 Task: Search one way flight ticket for 4 adults, 2 children, 2 infants in seat and 1 infant on lap in economy from Bakersfield: Meadows Field to Raleigh: Raleigh-durham International Airport on 8-5-2023. Choice of flights is Spirit. Number of bags: 10 checked bags. Price is upto 30000. Outbound departure time preference is 9:00.
Action: Mouse moved to (311, 121)
Screenshot: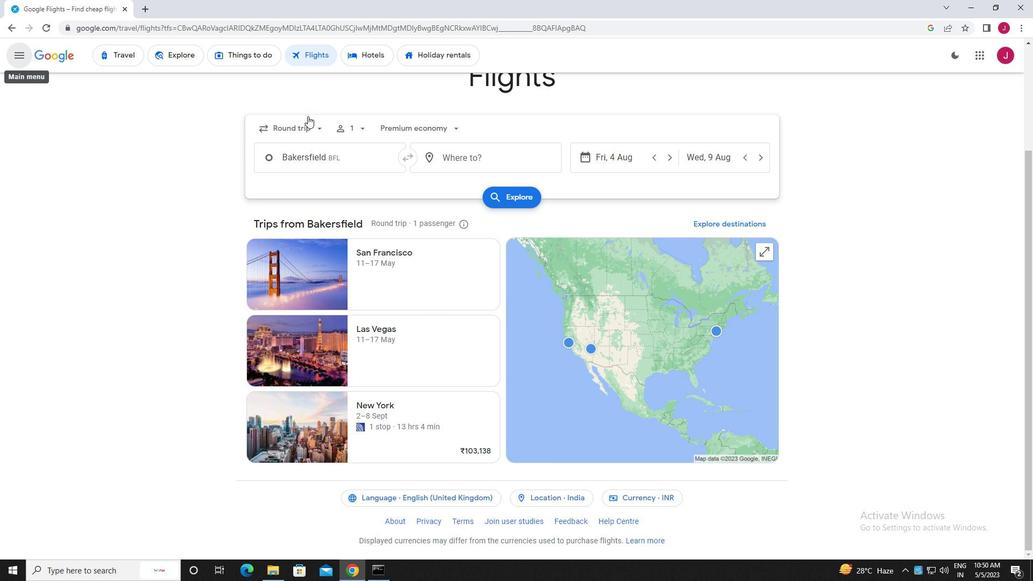 
Action: Mouse pressed left at (311, 121)
Screenshot: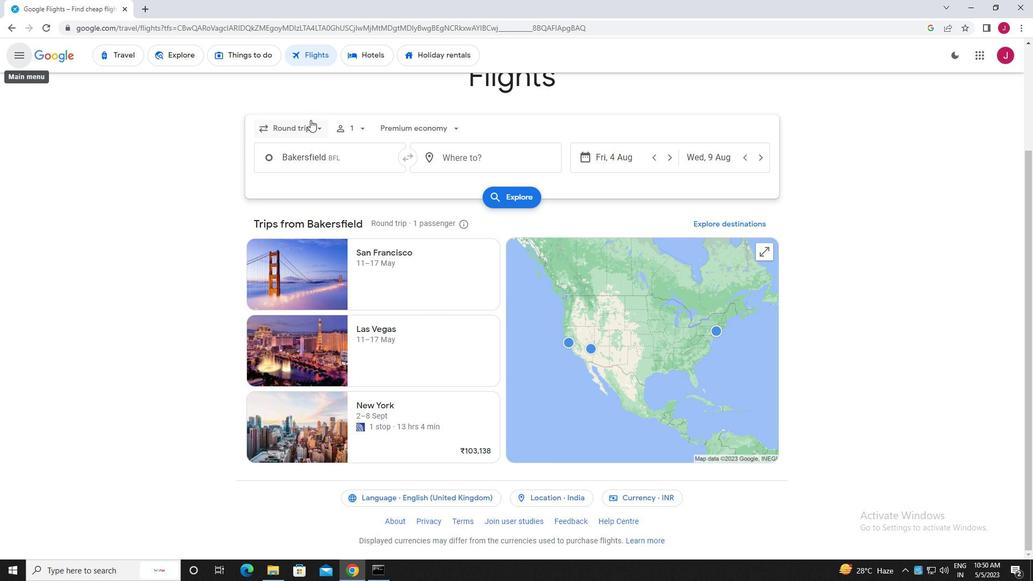 
Action: Mouse moved to (313, 178)
Screenshot: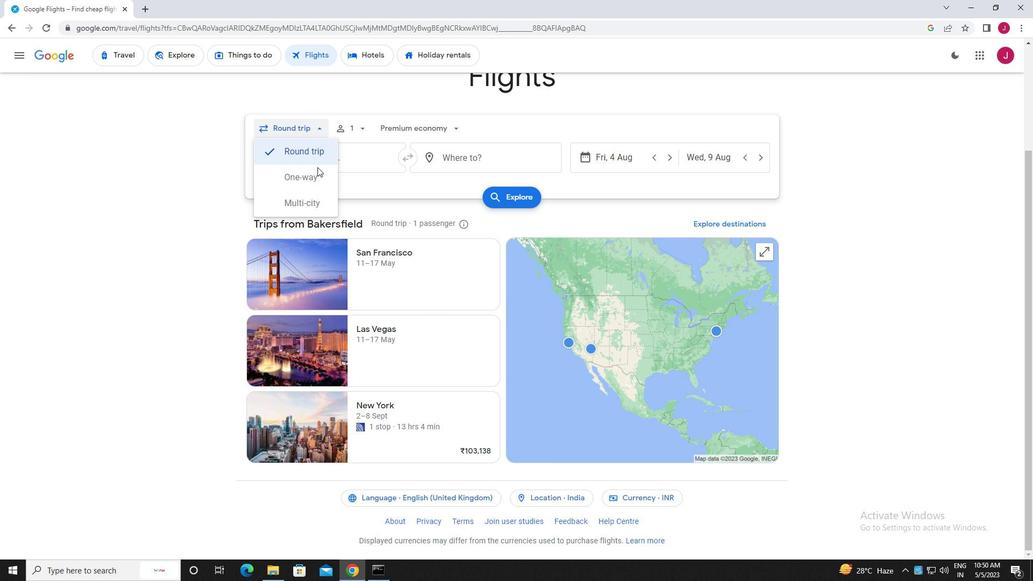 
Action: Mouse pressed left at (313, 178)
Screenshot: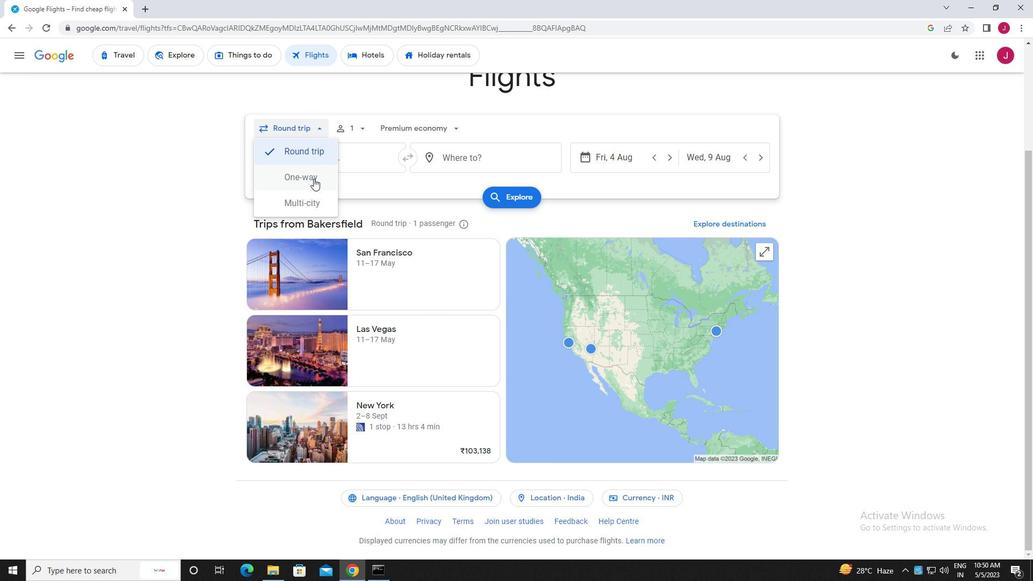 
Action: Mouse moved to (357, 126)
Screenshot: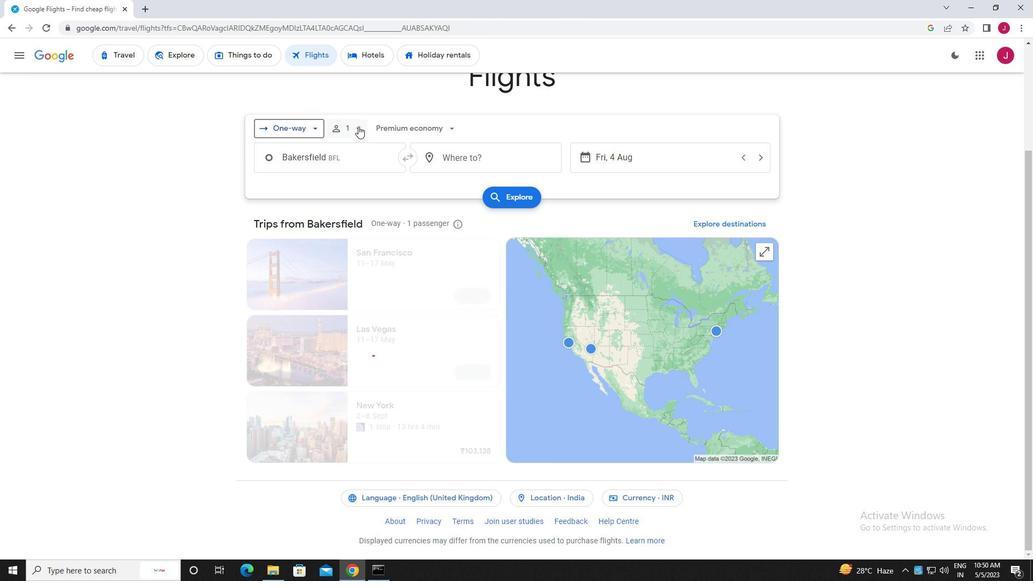 
Action: Mouse pressed left at (357, 126)
Screenshot: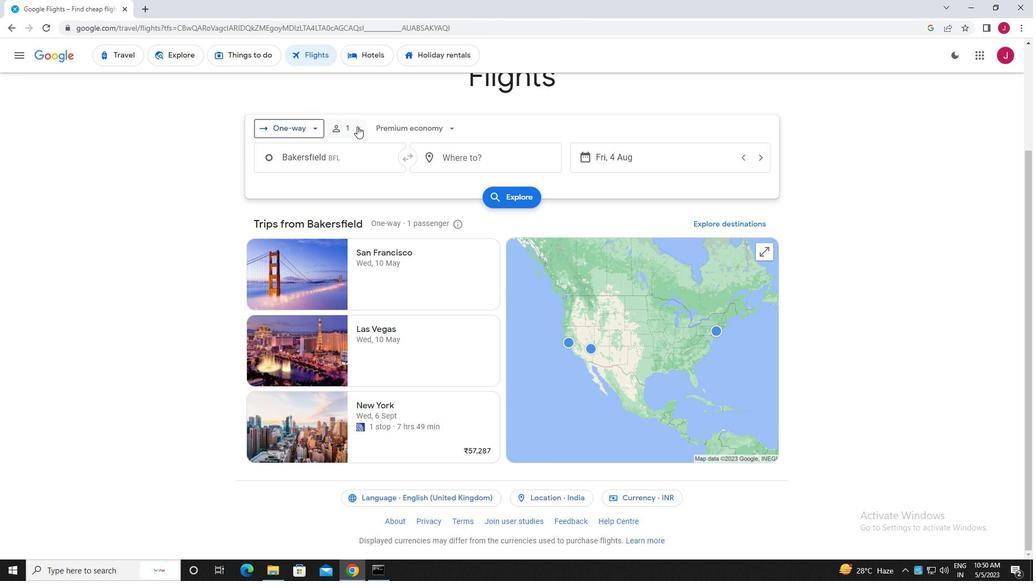 
Action: Mouse moved to (441, 155)
Screenshot: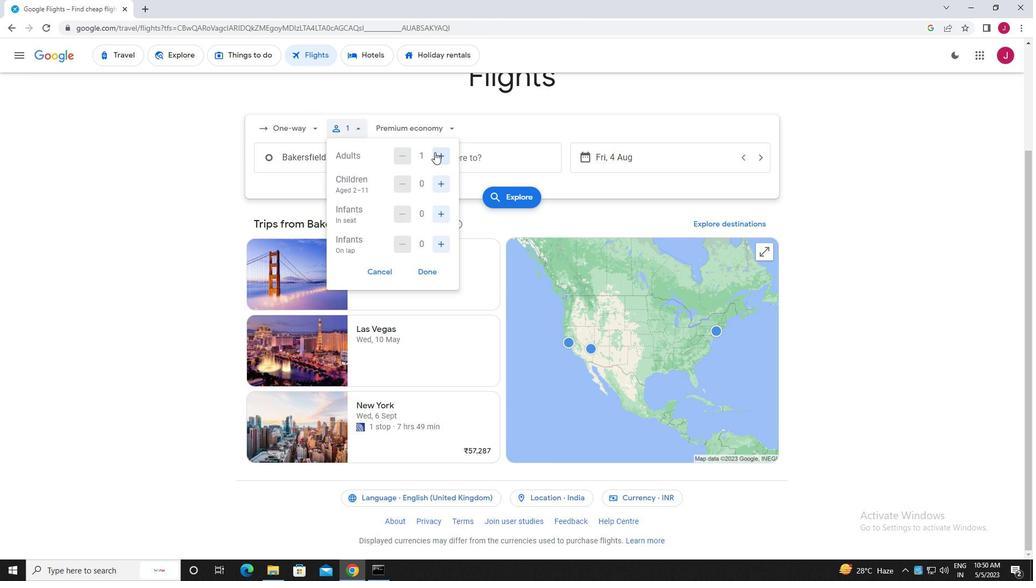 
Action: Mouse pressed left at (441, 155)
Screenshot: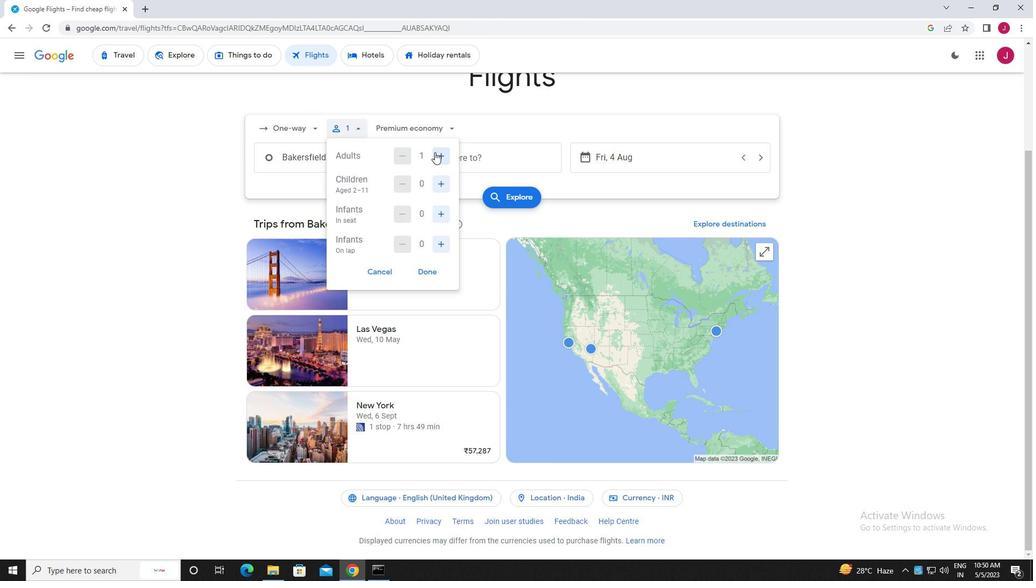 
Action: Mouse pressed left at (441, 155)
Screenshot: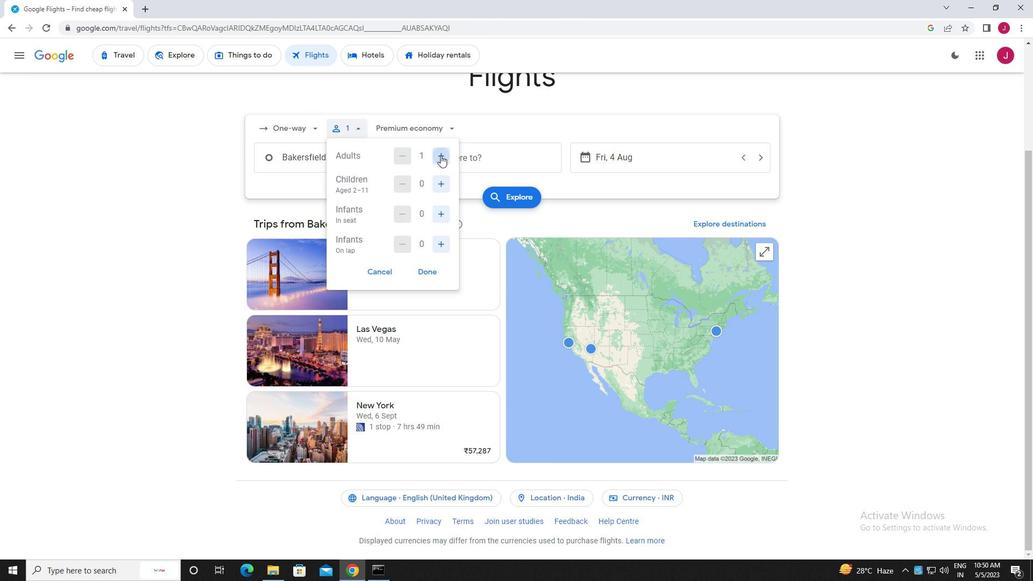 
Action: Mouse pressed left at (441, 155)
Screenshot: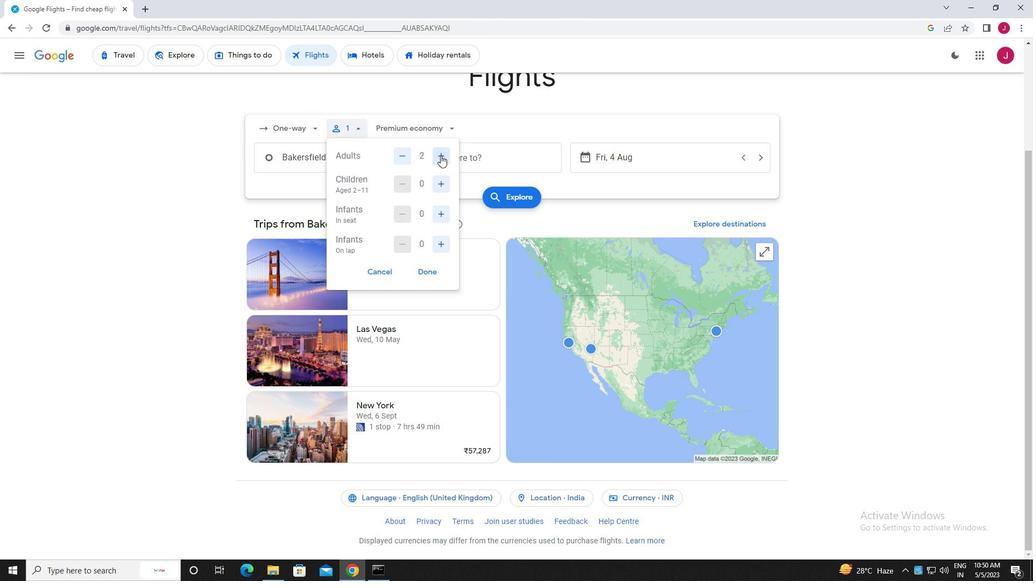 
Action: Mouse moved to (443, 215)
Screenshot: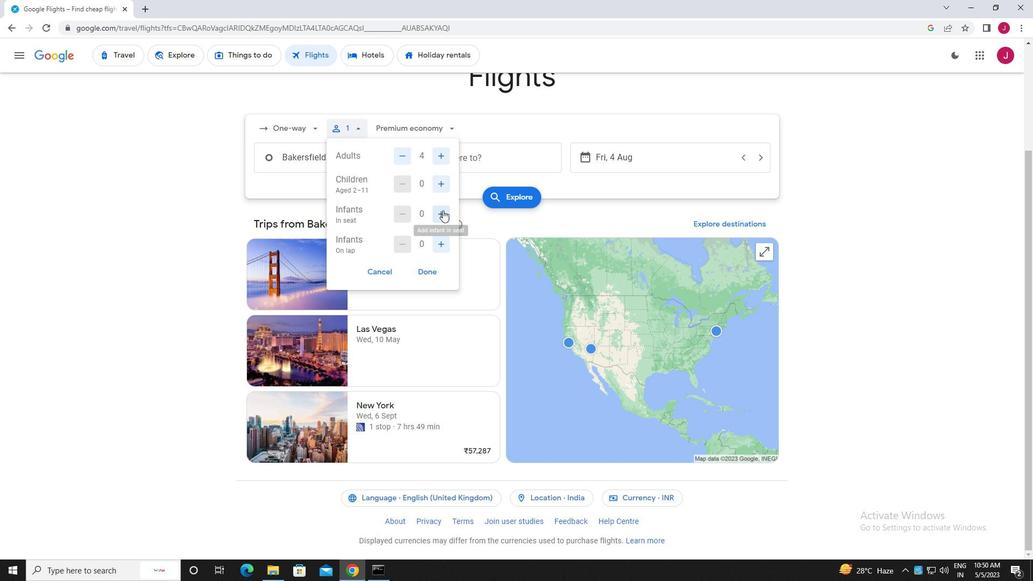 
Action: Mouse pressed left at (443, 215)
Screenshot: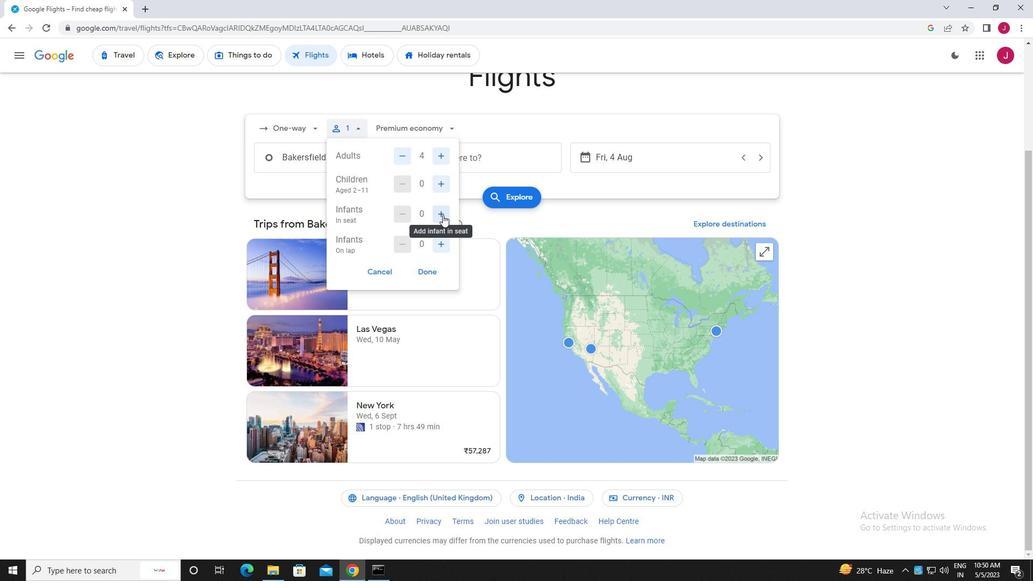
Action: Mouse moved to (442, 215)
Screenshot: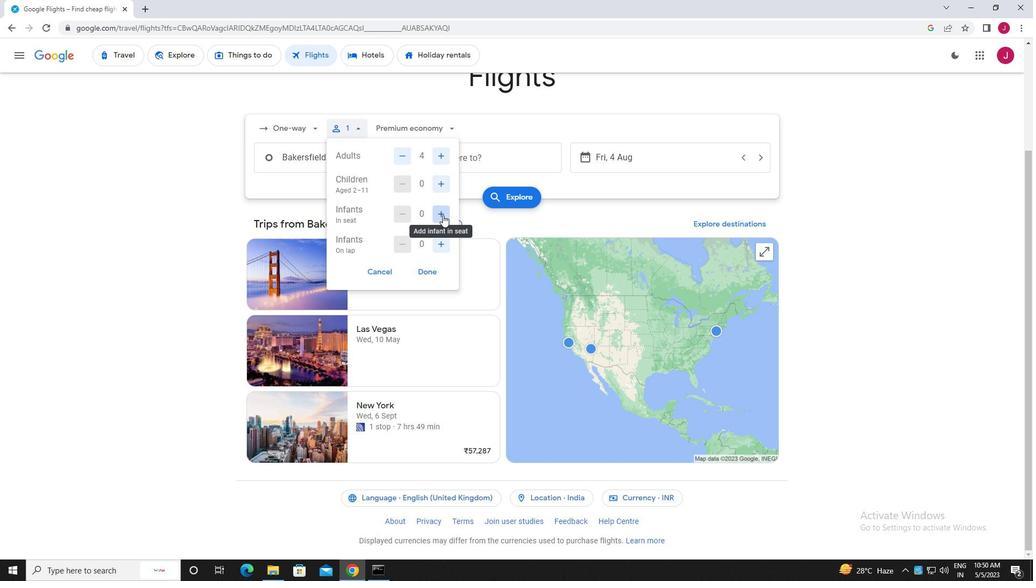 
Action: Mouse pressed left at (442, 215)
Screenshot: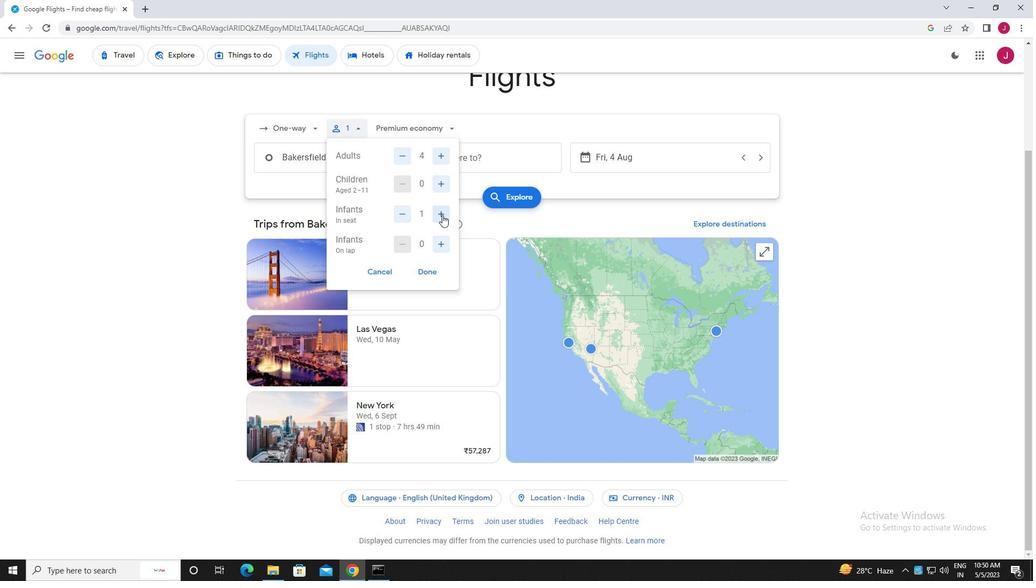 
Action: Mouse moved to (444, 183)
Screenshot: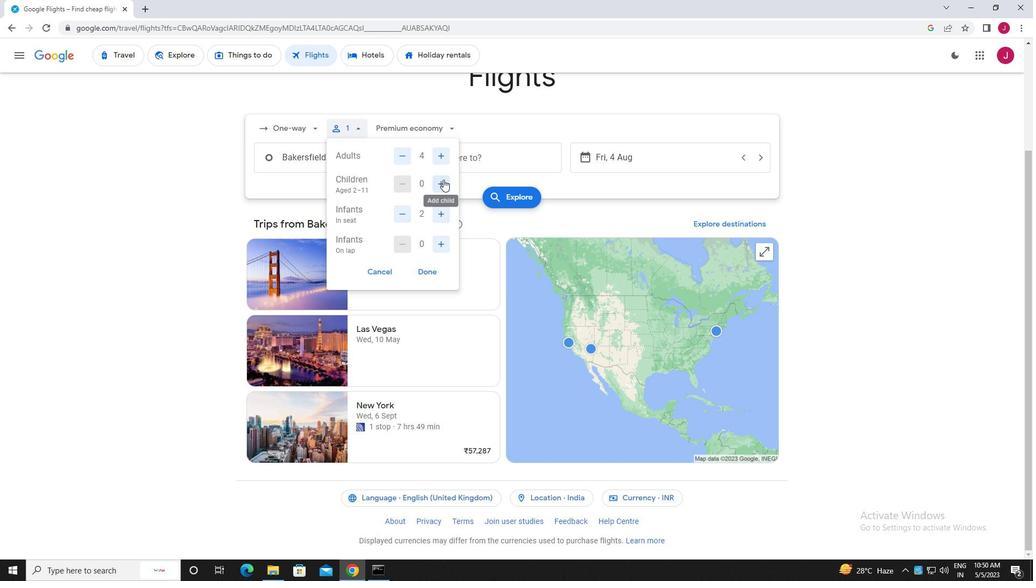 
Action: Mouse pressed left at (444, 183)
Screenshot: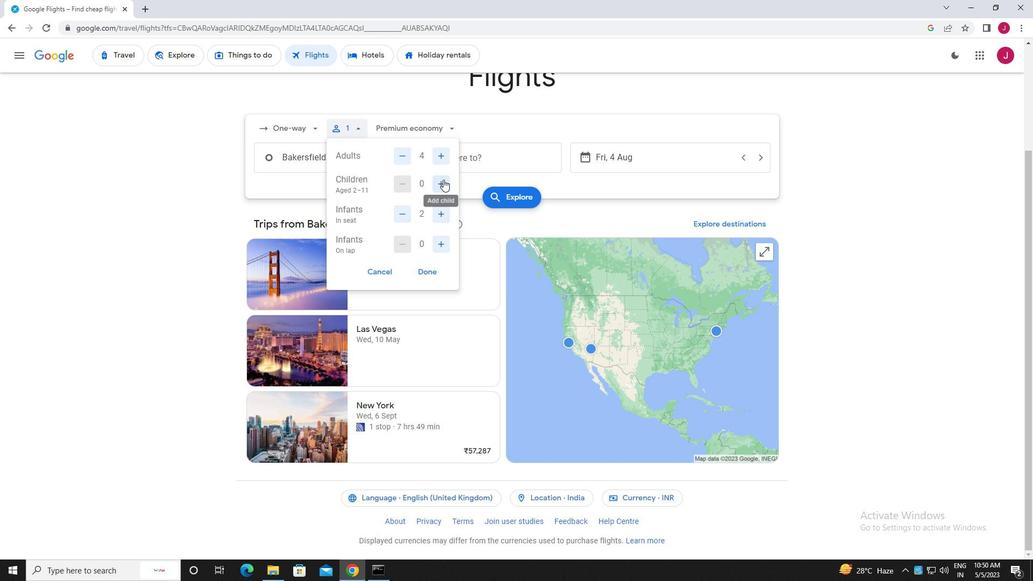 
Action: Mouse pressed left at (444, 183)
Screenshot: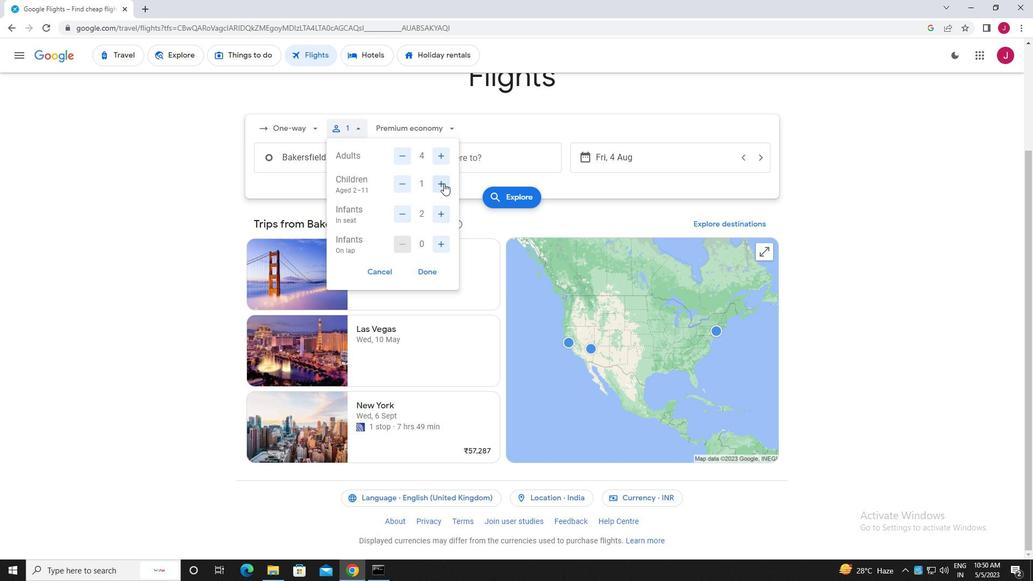 
Action: Mouse moved to (439, 247)
Screenshot: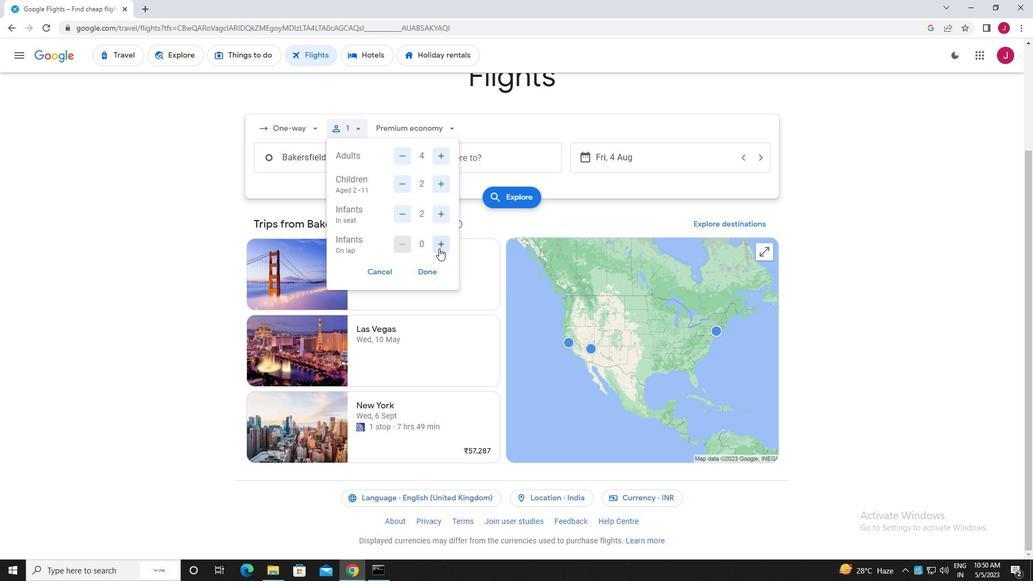 
Action: Mouse pressed left at (439, 247)
Screenshot: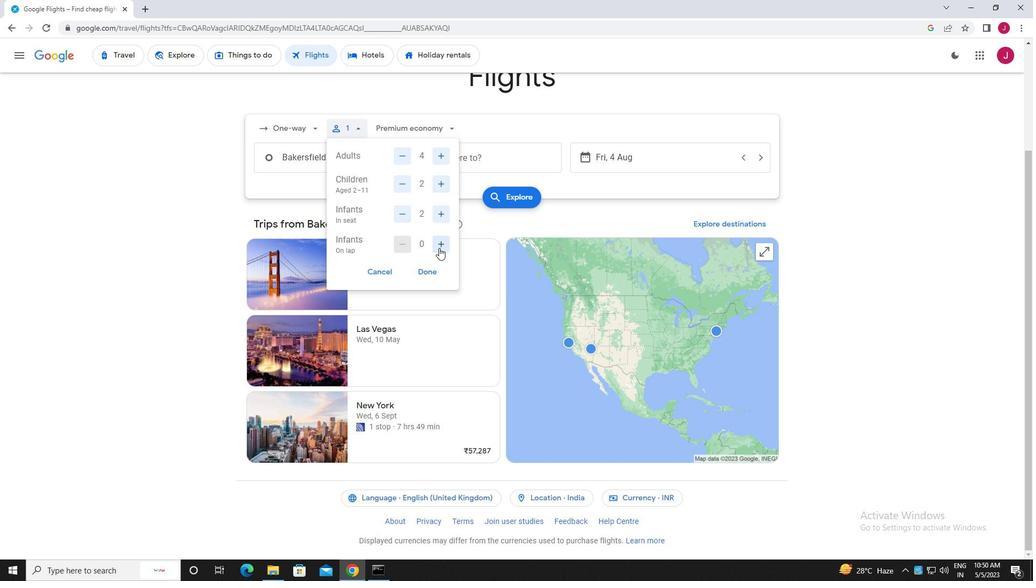 
Action: Mouse moved to (431, 274)
Screenshot: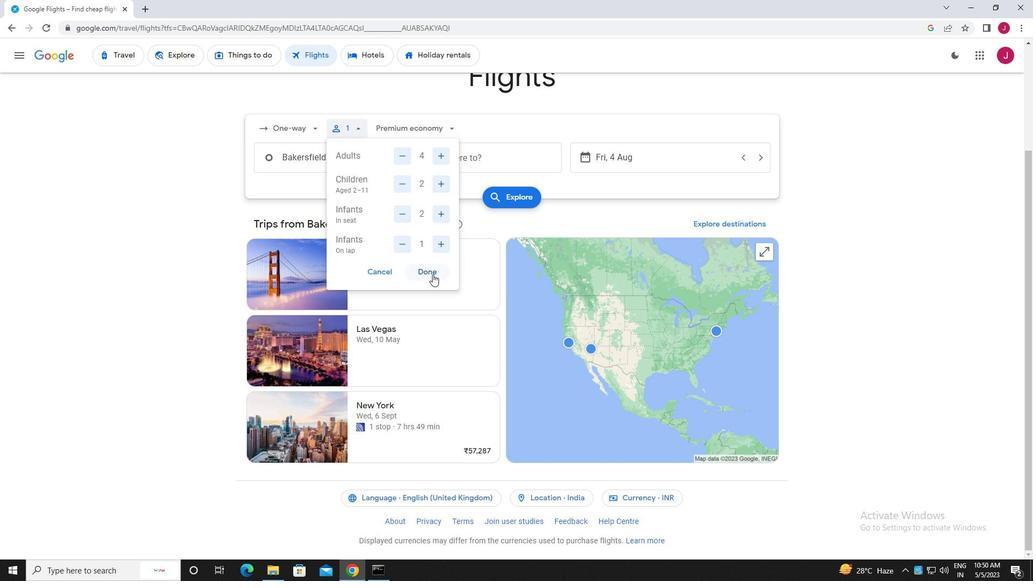
Action: Mouse pressed left at (431, 274)
Screenshot: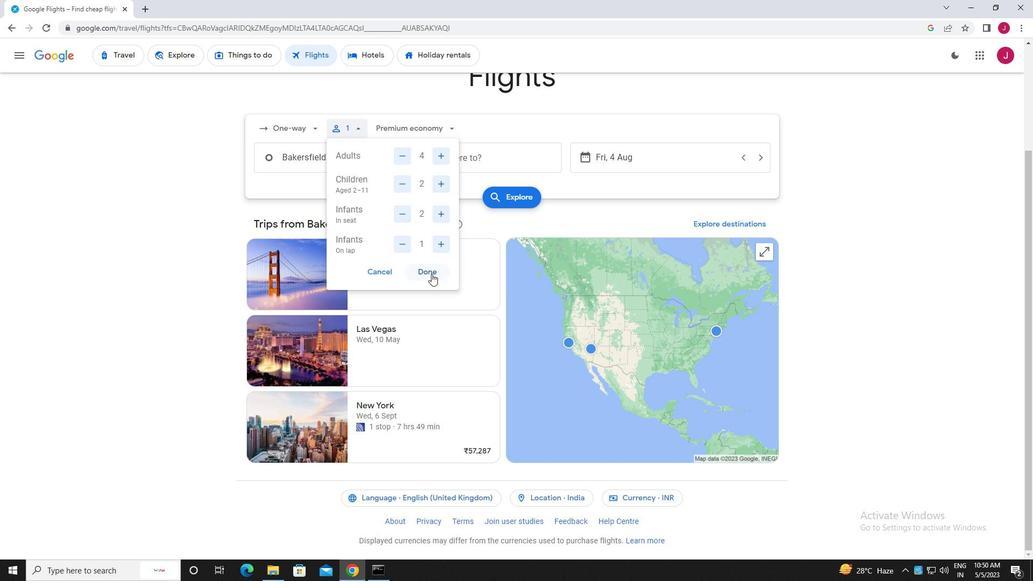 
Action: Mouse moved to (410, 130)
Screenshot: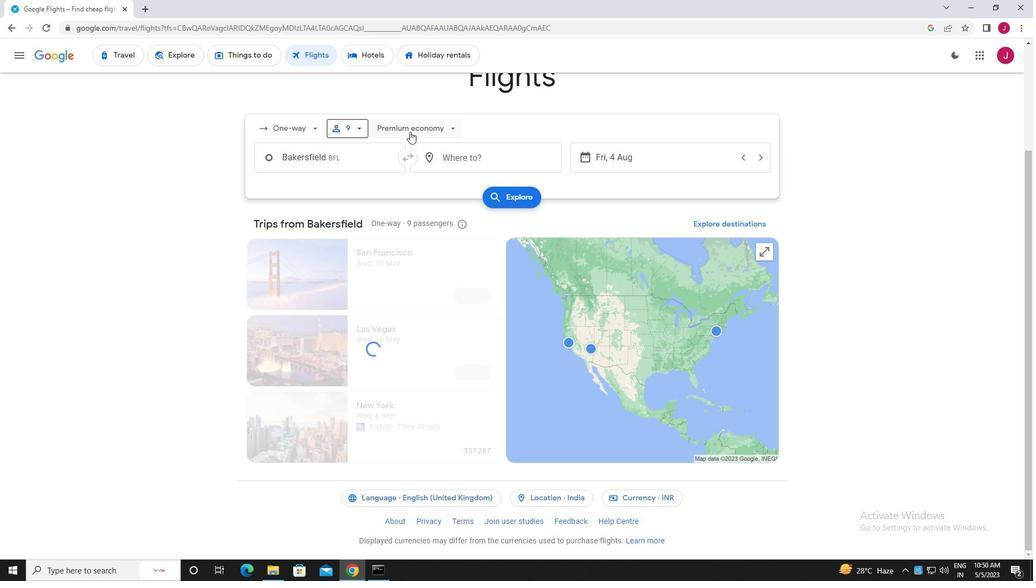 
Action: Mouse pressed left at (410, 130)
Screenshot: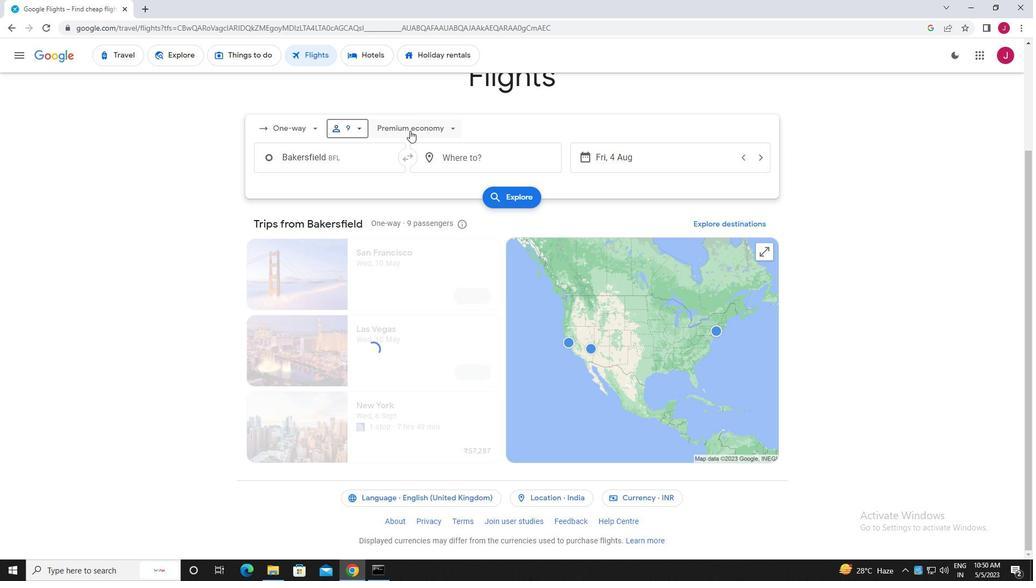 
Action: Mouse moved to (442, 156)
Screenshot: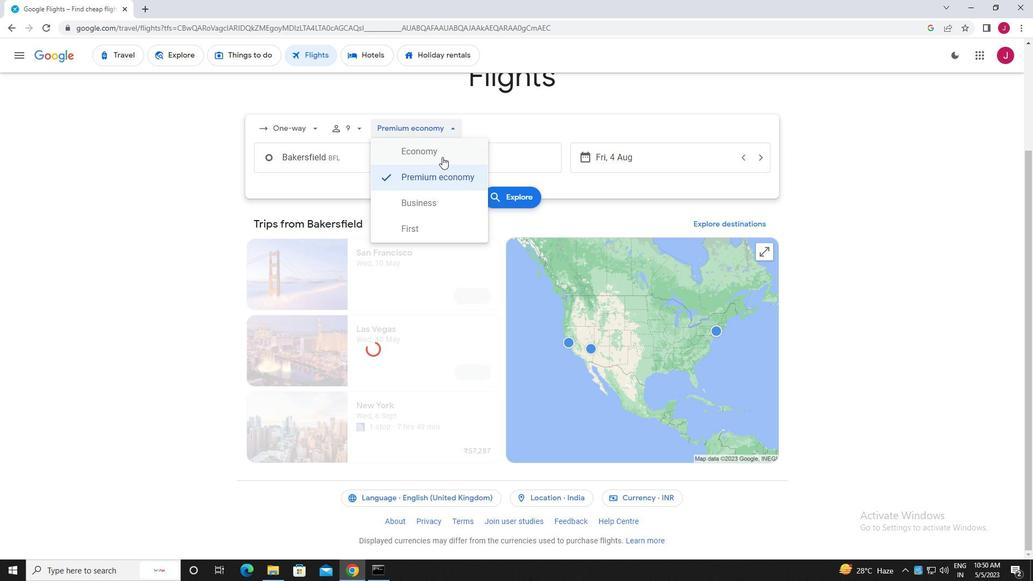 
Action: Mouse pressed left at (442, 156)
Screenshot: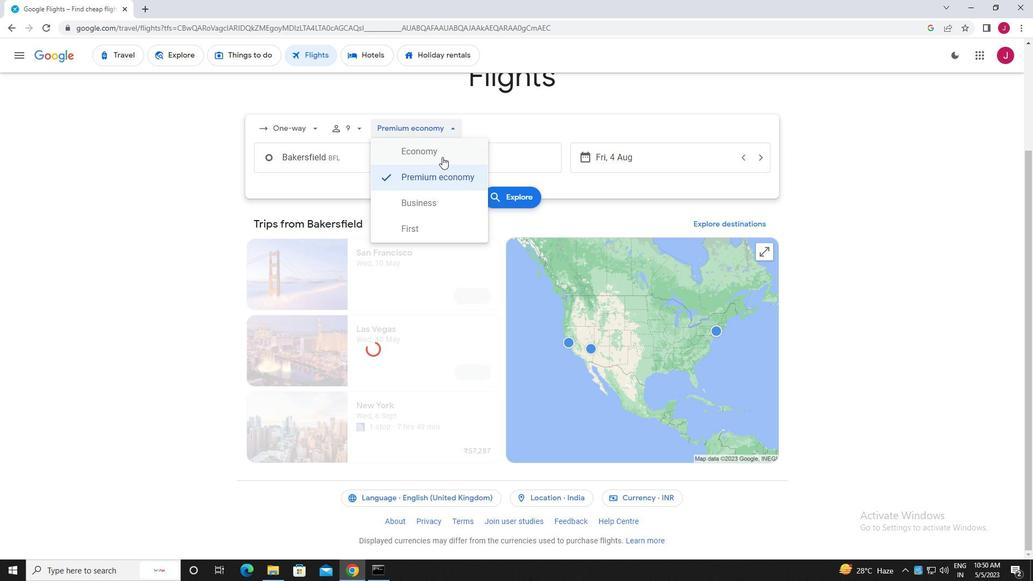 
Action: Mouse moved to (355, 161)
Screenshot: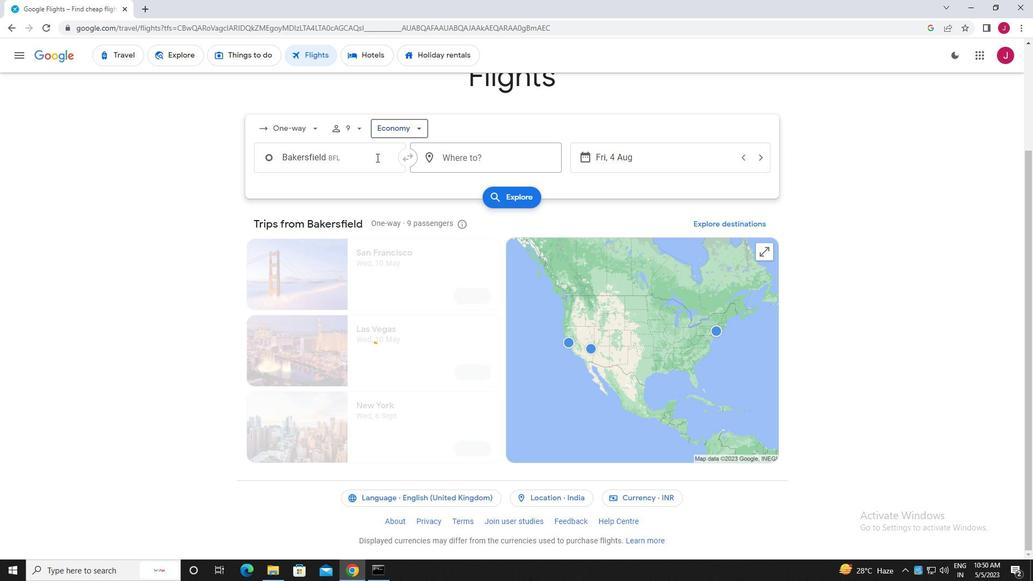 
Action: Mouse pressed left at (355, 161)
Screenshot: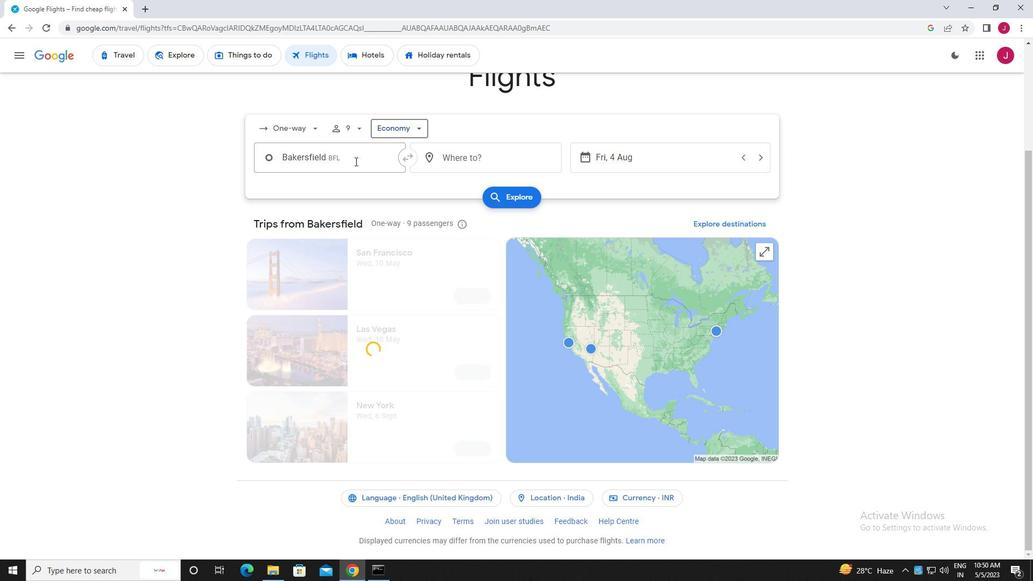 
Action: Key pressed bakersfield
Screenshot: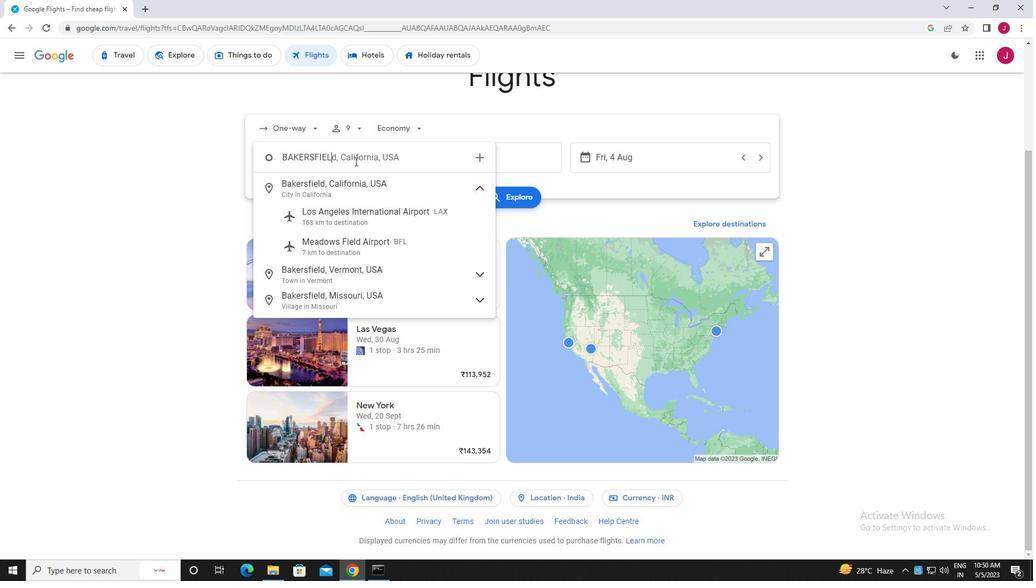 
Action: Mouse moved to (350, 163)
Screenshot: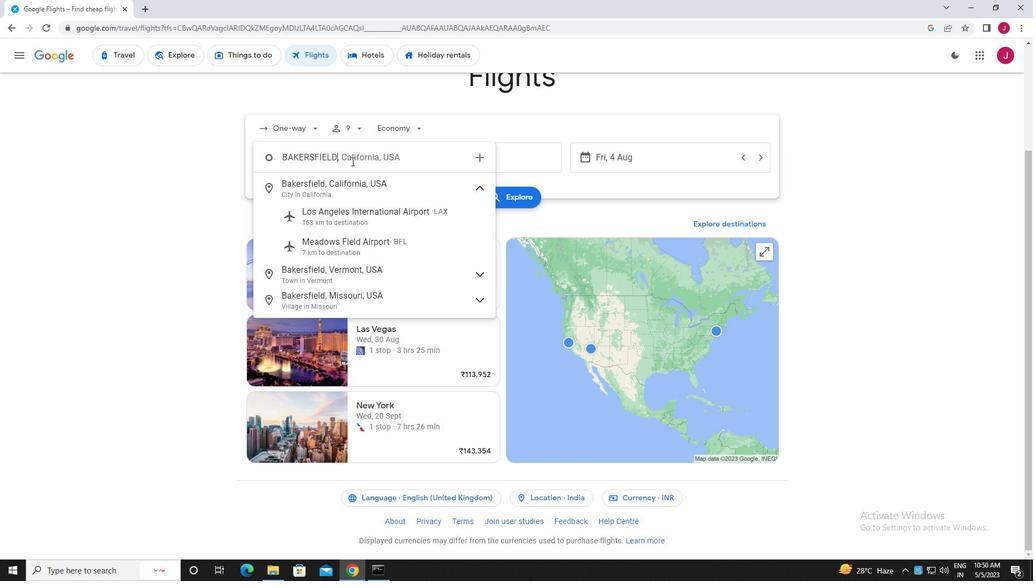 
Action: Key pressed <Key.space>mead<Key.backspace><Key.backspace><Key.backspace><Key.backspace>
Screenshot: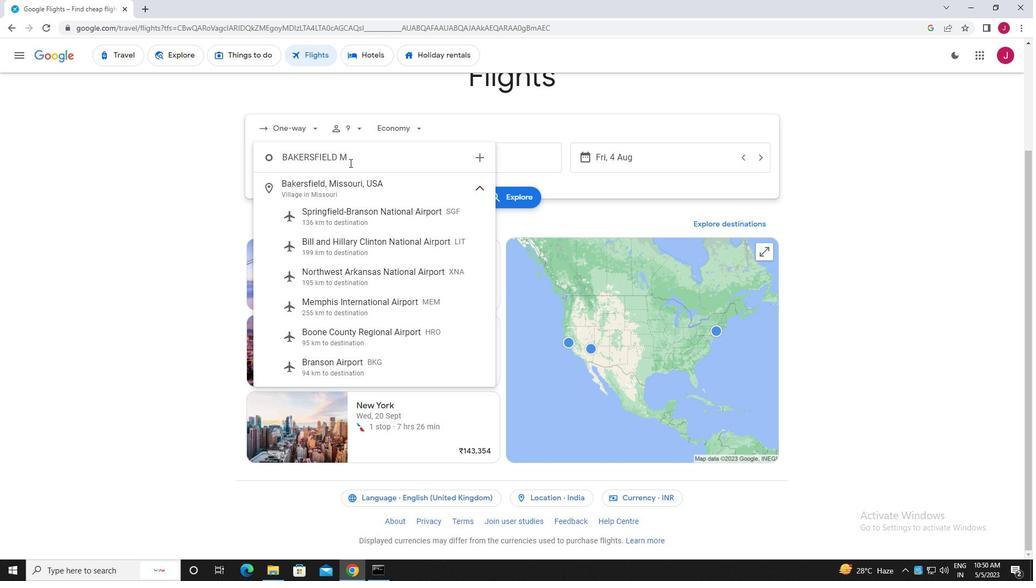 
Action: Mouse moved to (354, 242)
Screenshot: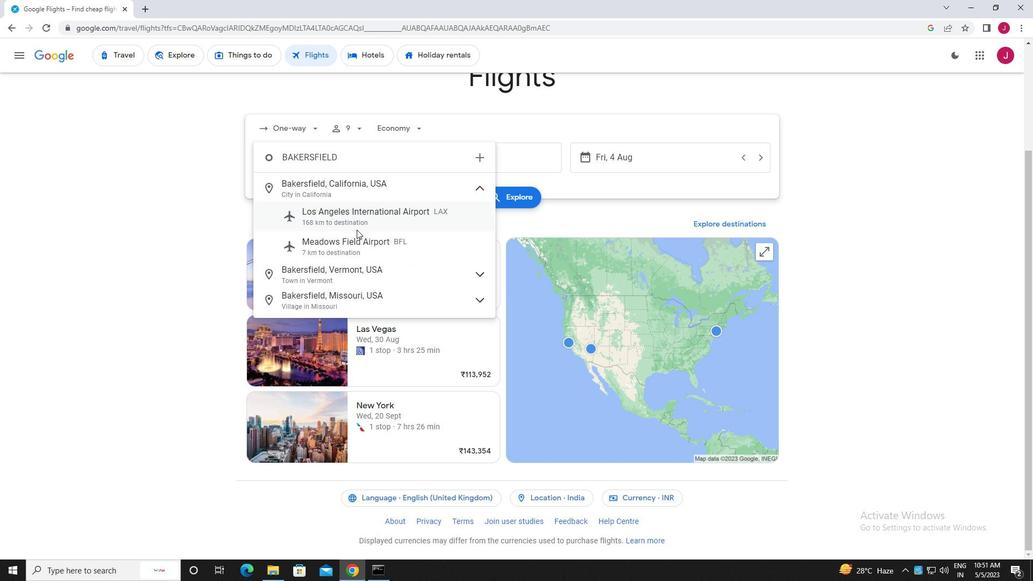 
Action: Mouse pressed left at (354, 242)
Screenshot: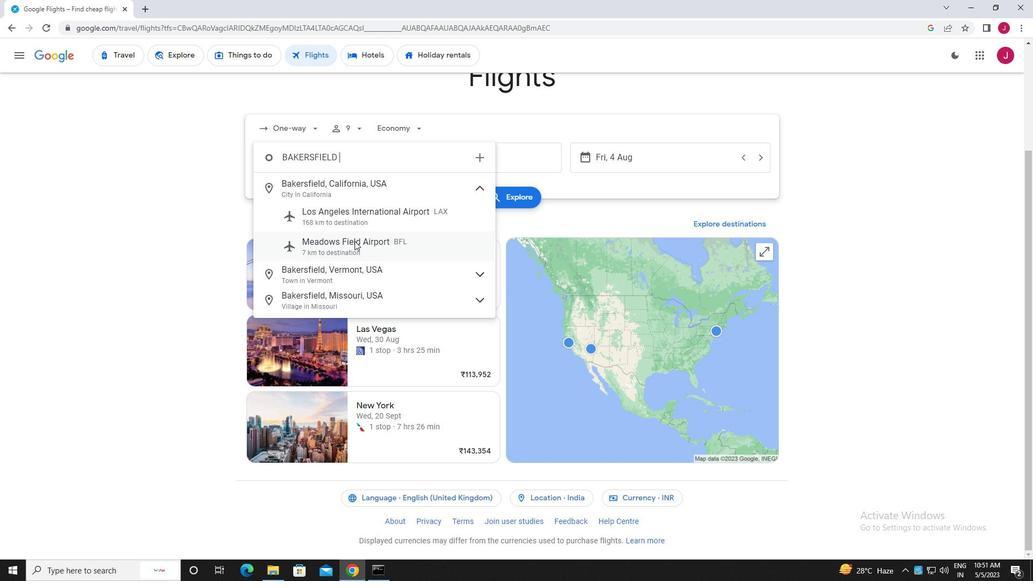 
Action: Mouse moved to (500, 161)
Screenshot: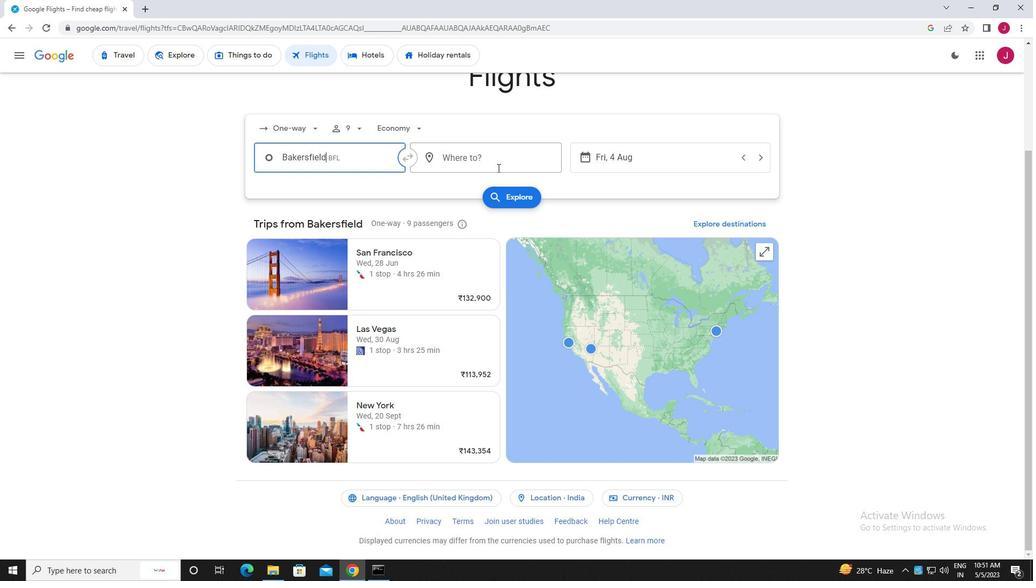 
Action: Mouse pressed left at (500, 161)
Screenshot: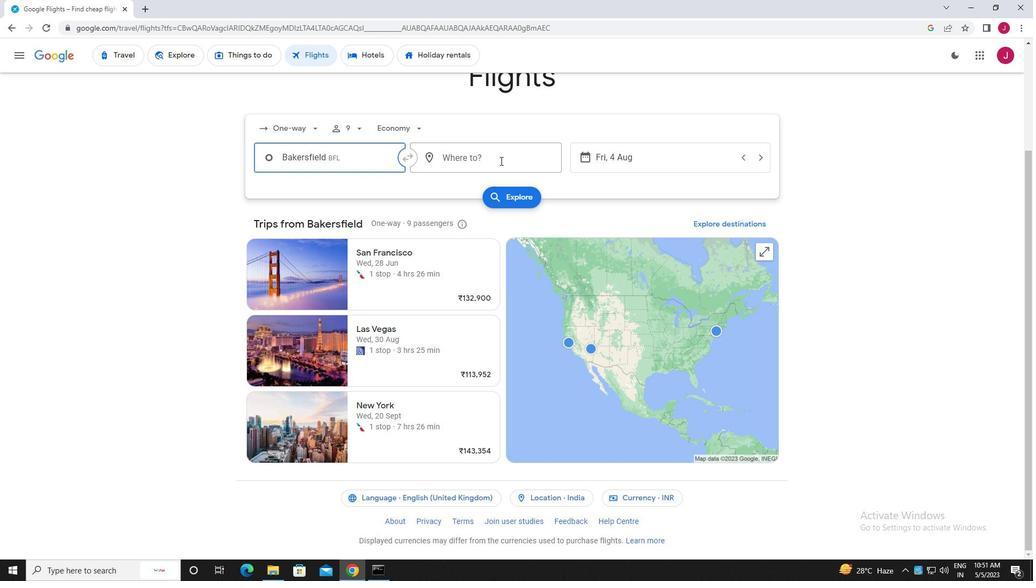 
Action: Key pressed raleigh
Screenshot: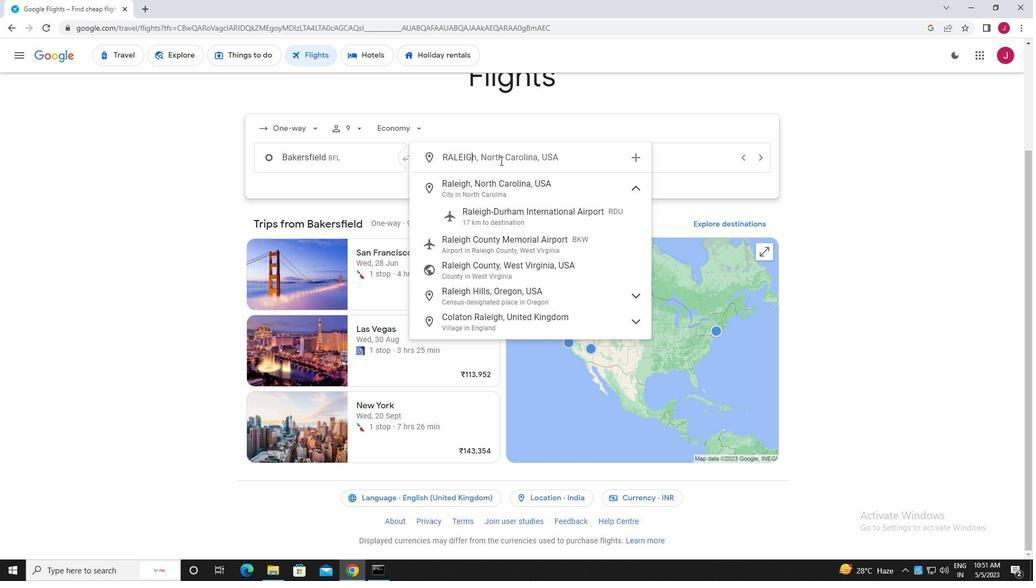 
Action: Mouse moved to (536, 216)
Screenshot: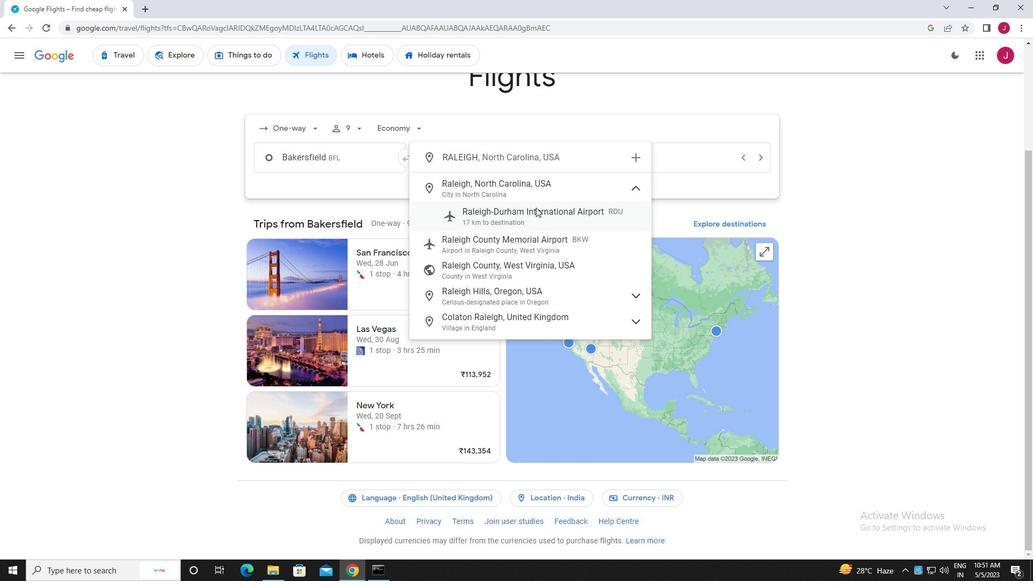 
Action: Mouse pressed left at (536, 216)
Screenshot: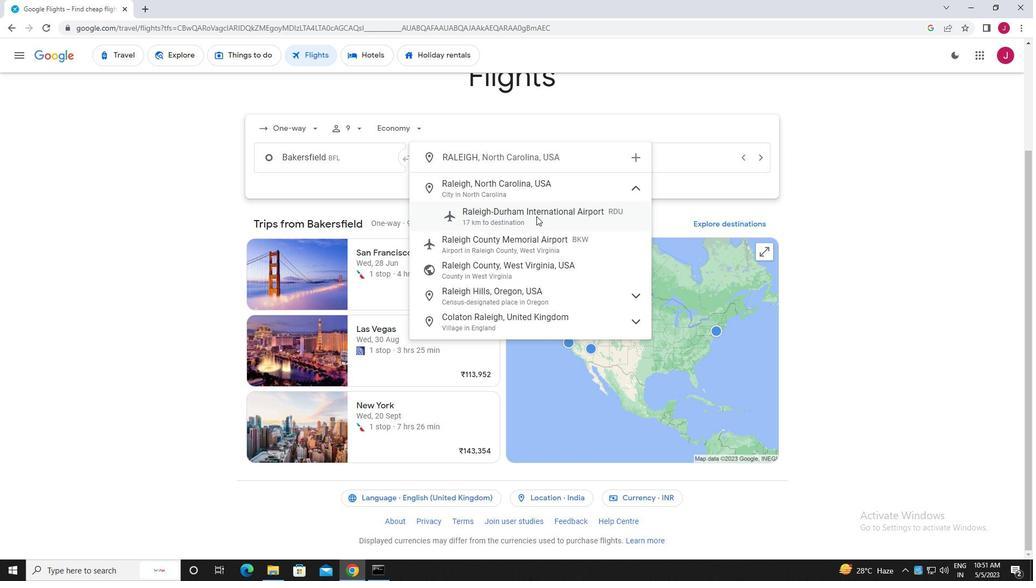 
Action: Mouse moved to (644, 163)
Screenshot: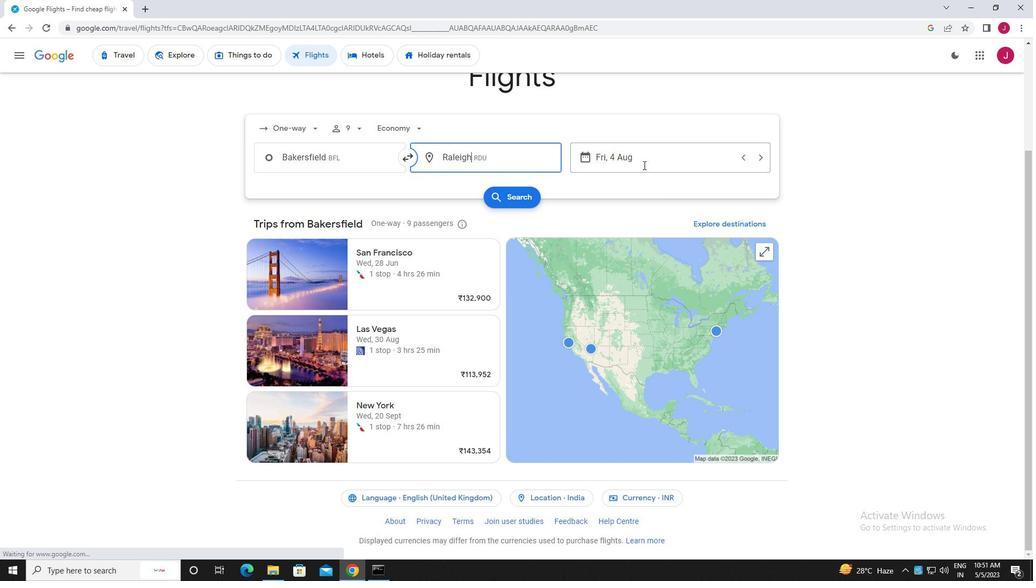 
Action: Mouse pressed left at (644, 163)
Screenshot: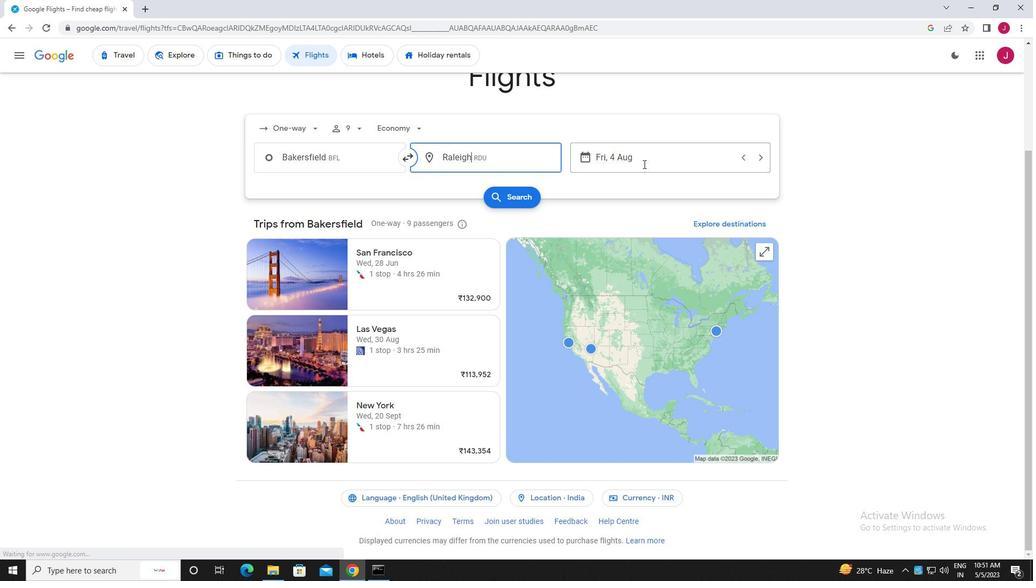 
Action: Mouse moved to (543, 245)
Screenshot: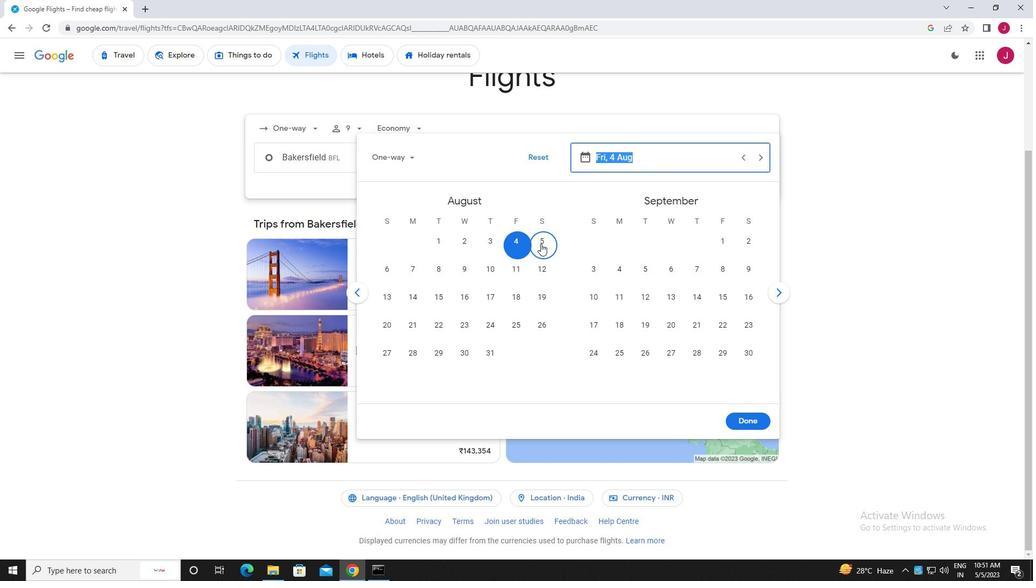 
Action: Mouse pressed left at (543, 245)
Screenshot: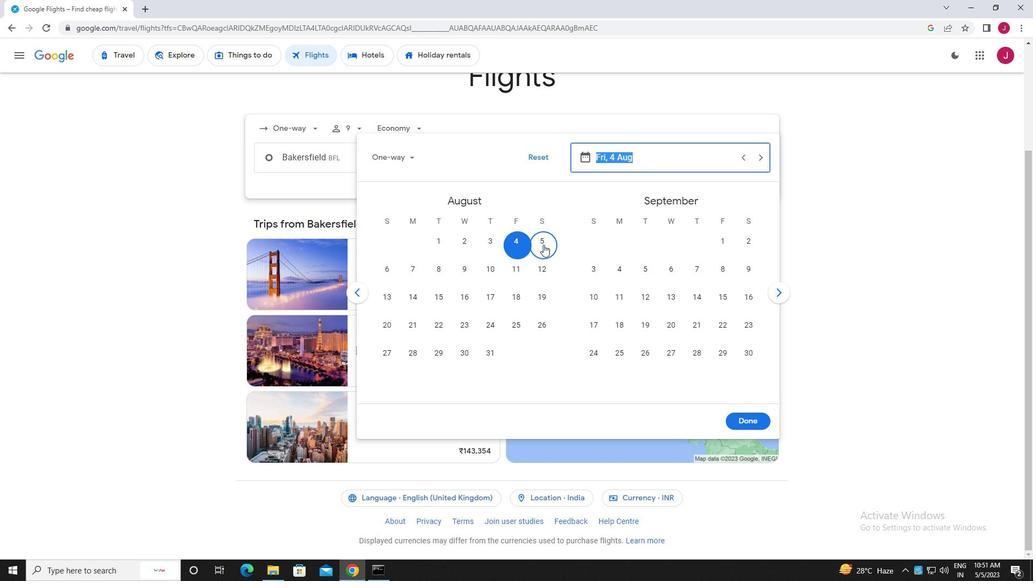 
Action: Mouse moved to (758, 417)
Screenshot: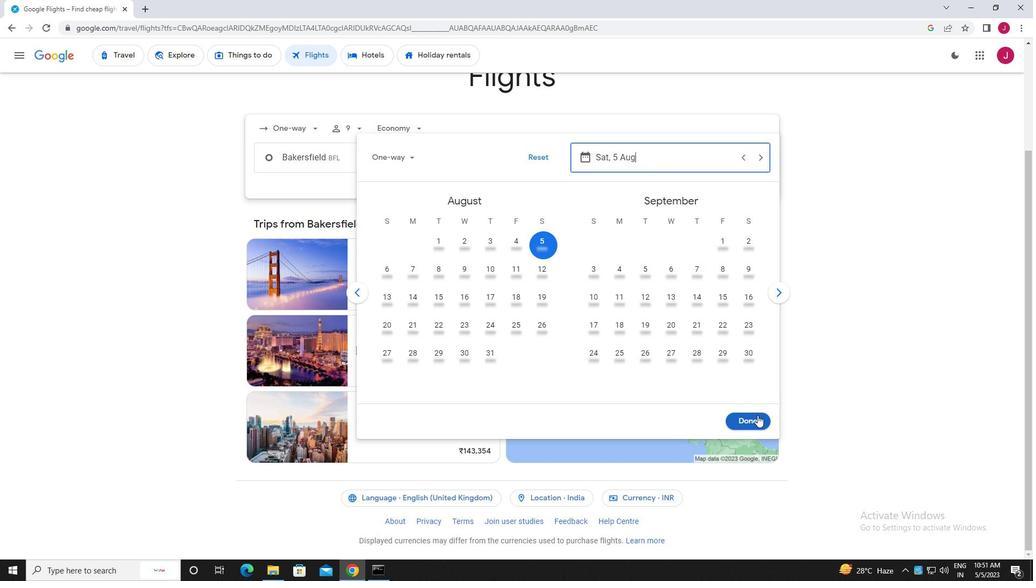 
Action: Mouse pressed left at (758, 417)
Screenshot: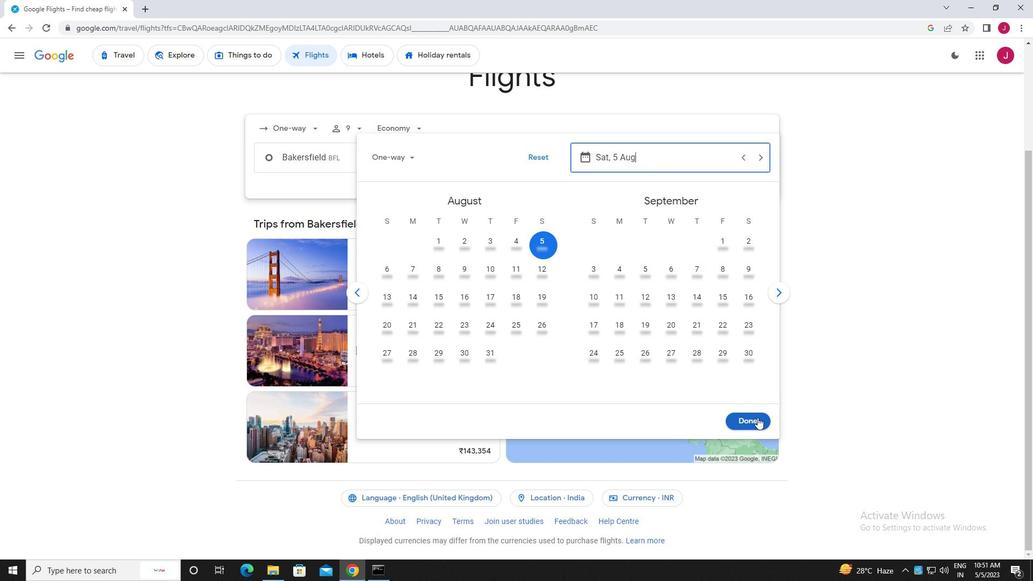 
Action: Mouse moved to (511, 199)
Screenshot: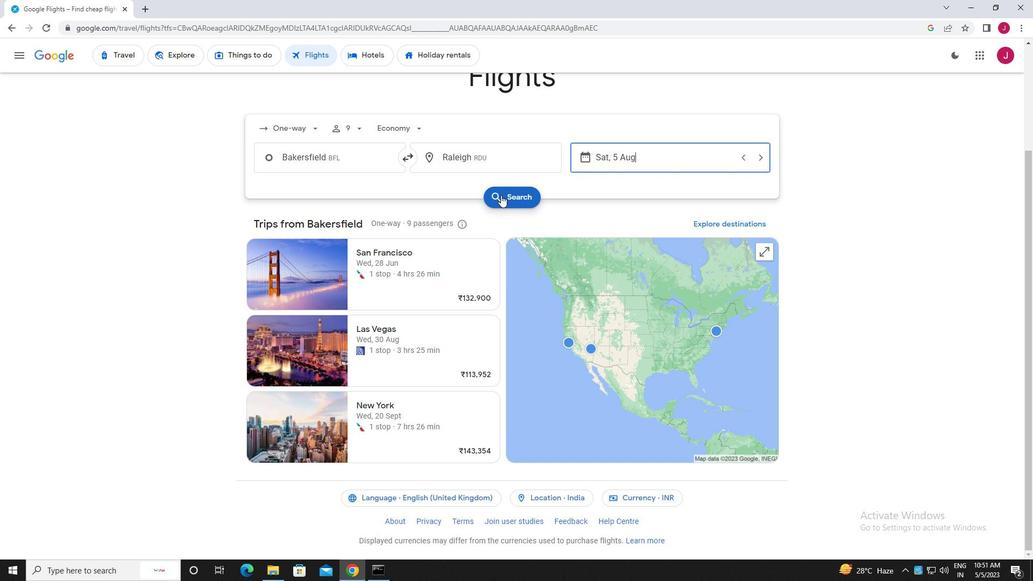 
Action: Mouse pressed left at (511, 199)
Screenshot: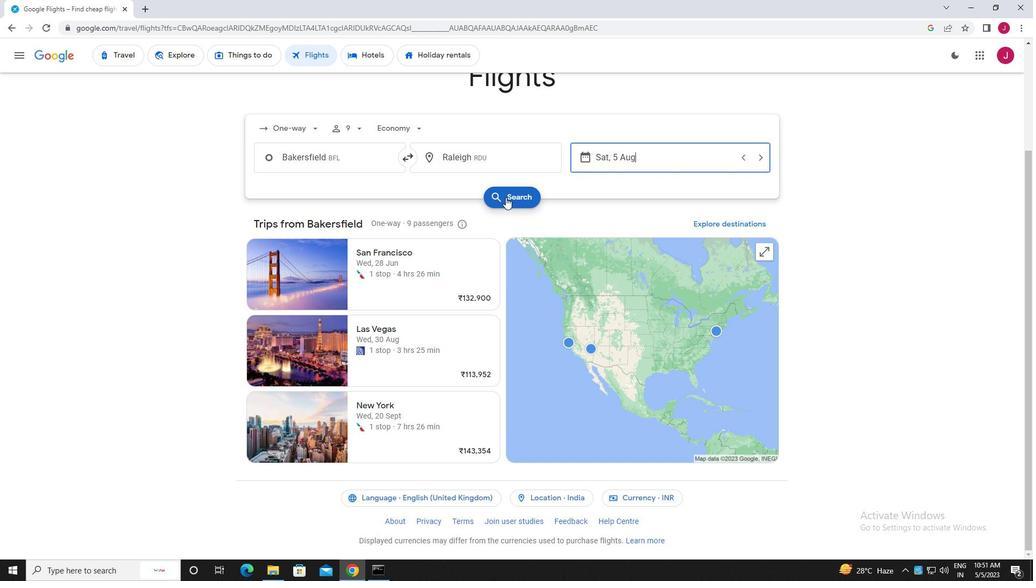 
Action: Mouse moved to (282, 155)
Screenshot: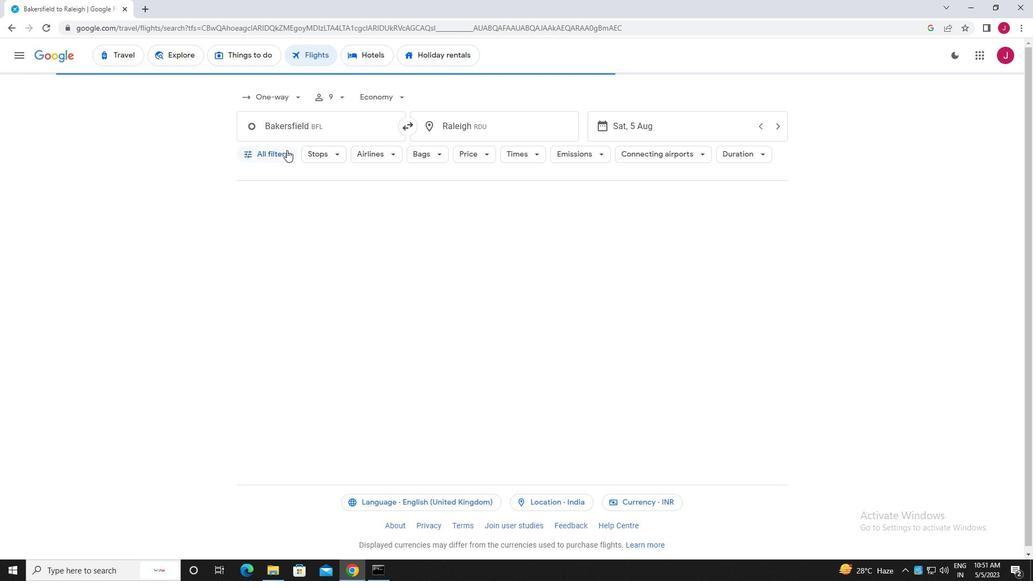 
Action: Mouse pressed left at (282, 155)
Screenshot: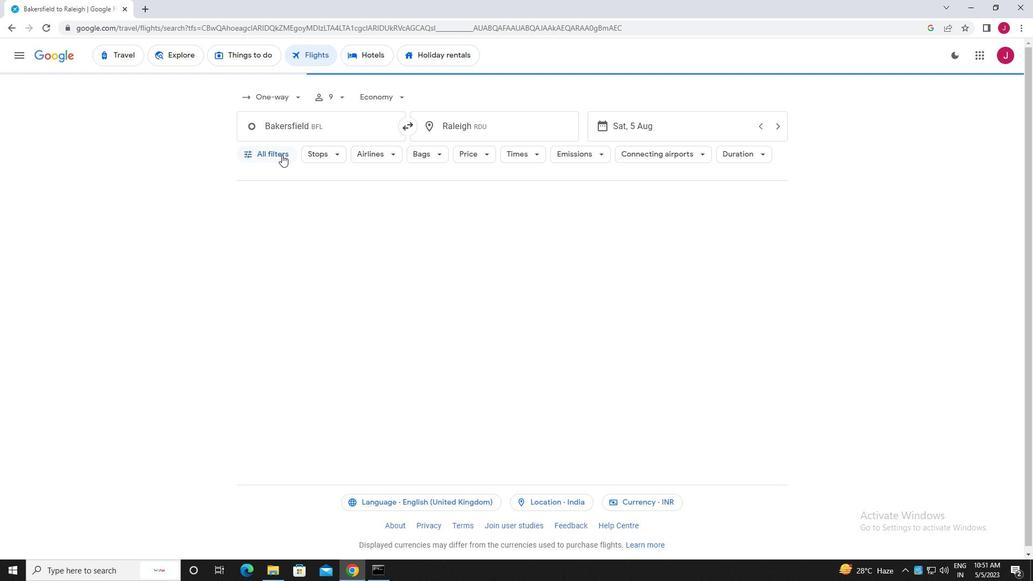 
Action: Mouse moved to (336, 295)
Screenshot: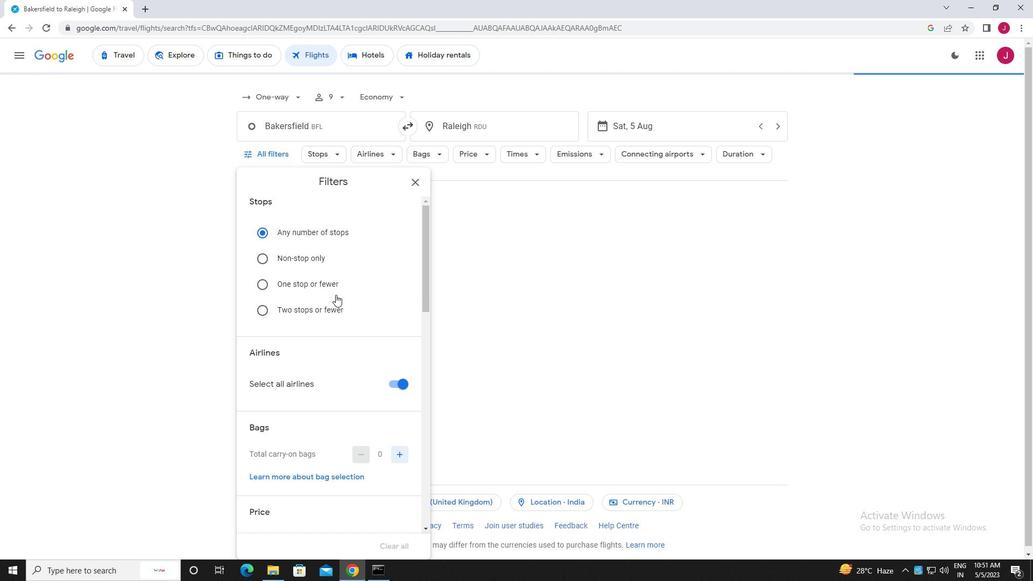 
Action: Mouse scrolled (336, 294) with delta (0, 0)
Screenshot: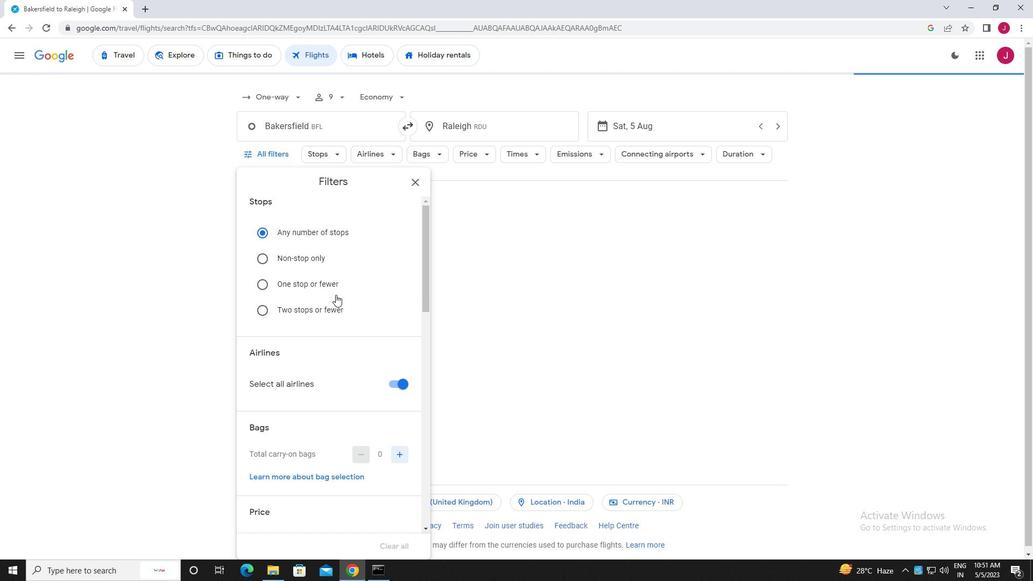 
Action: Mouse scrolled (336, 294) with delta (0, 0)
Screenshot: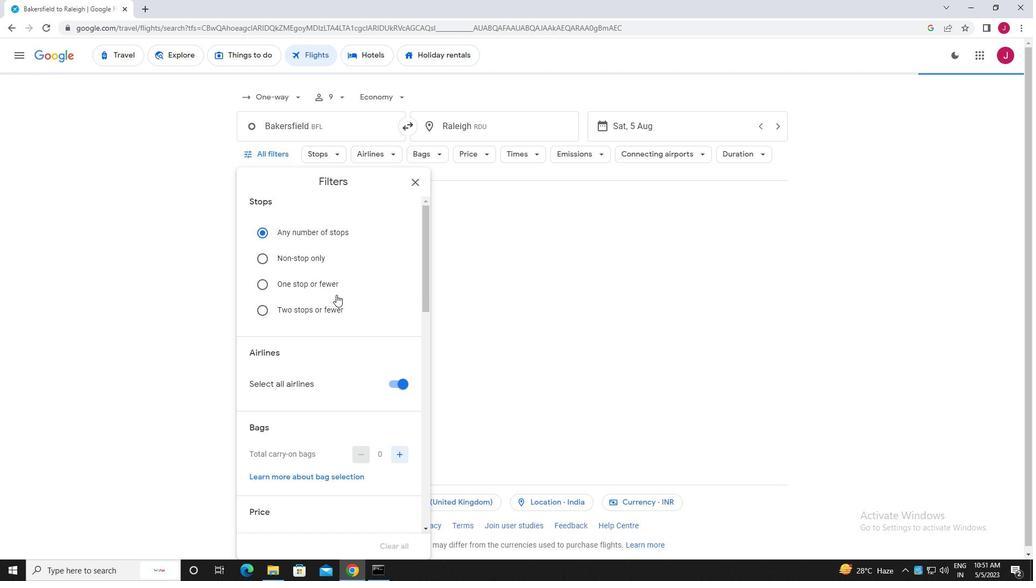 
Action: Mouse scrolled (336, 294) with delta (0, 0)
Screenshot: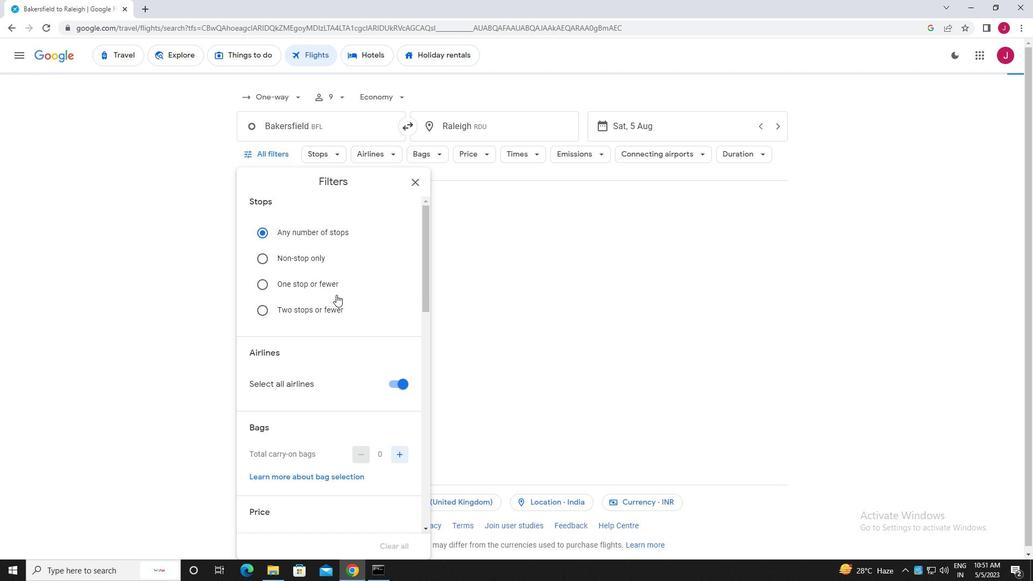 
Action: Mouse moved to (397, 222)
Screenshot: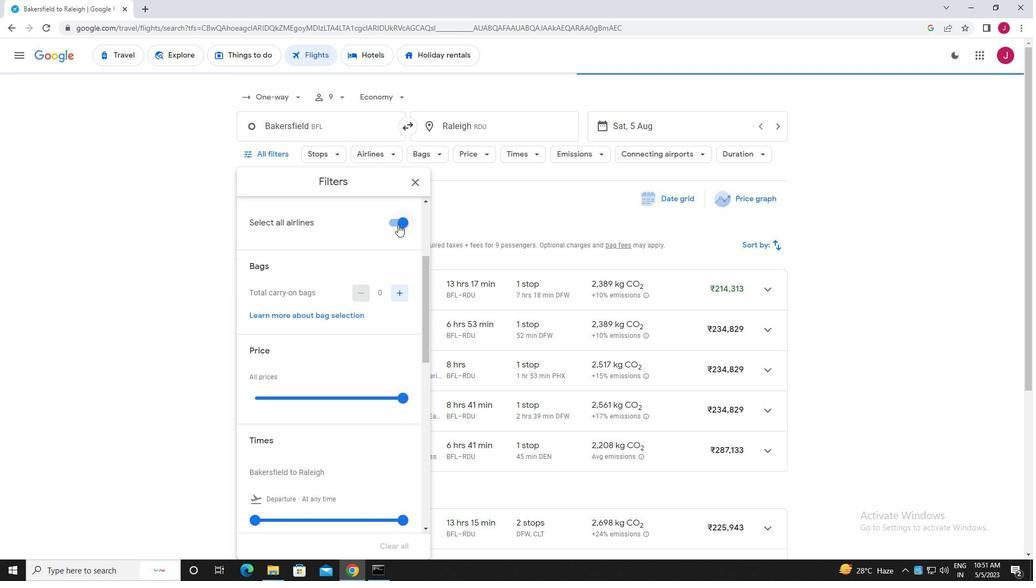 
Action: Mouse pressed left at (397, 222)
Screenshot: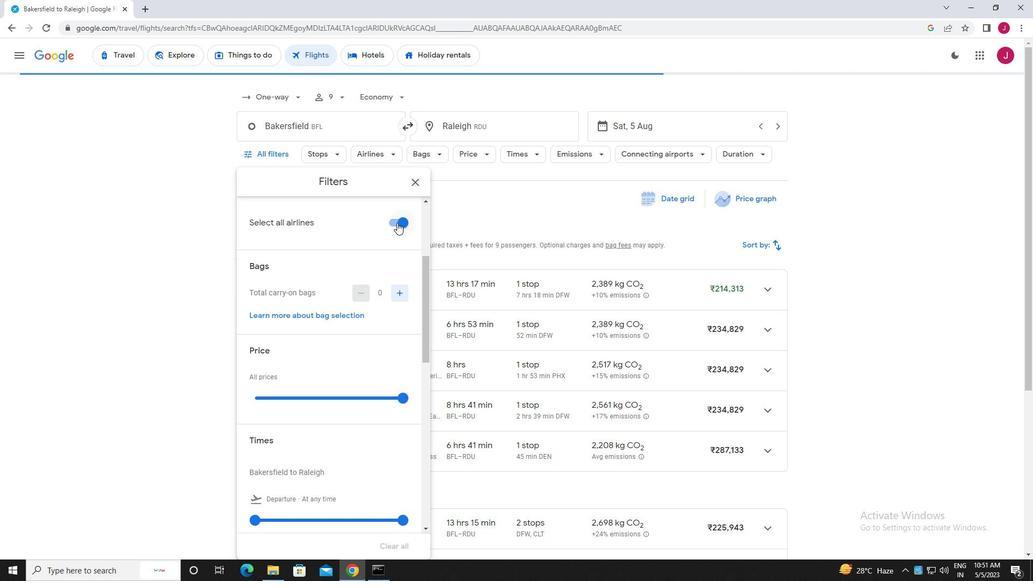 
Action: Mouse moved to (392, 236)
Screenshot: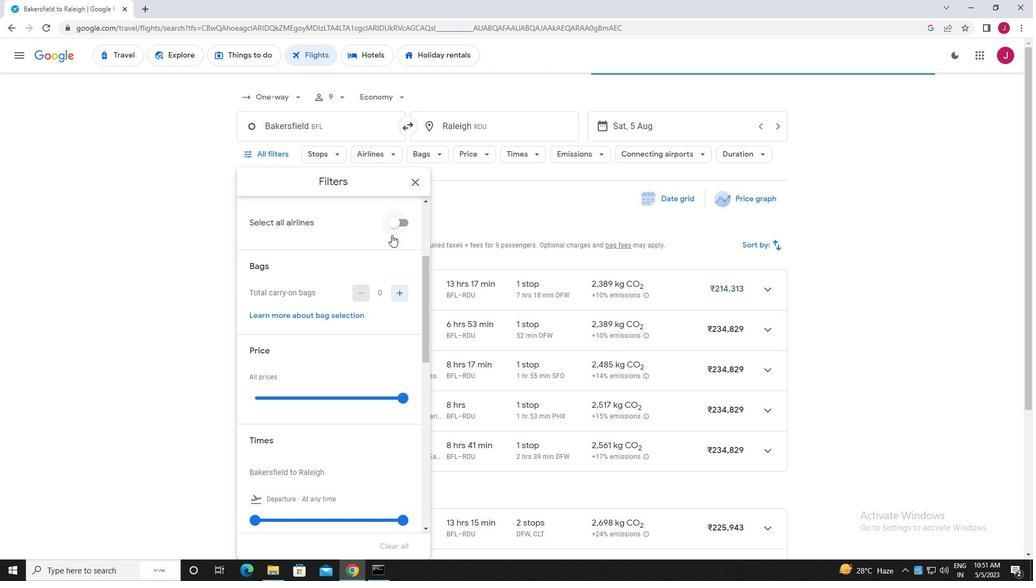 
Action: Mouse scrolled (392, 235) with delta (0, 0)
Screenshot: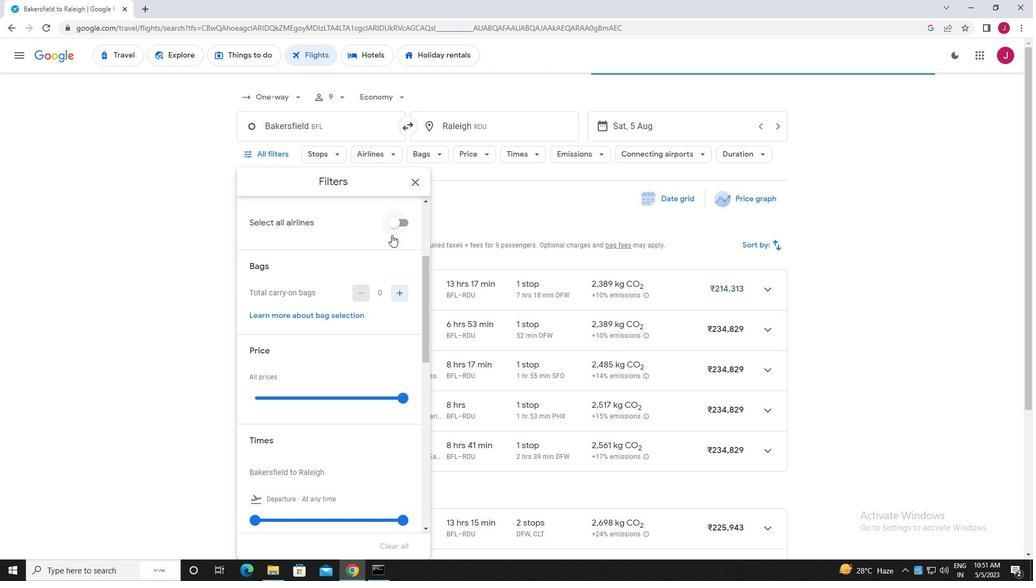 
Action: Mouse moved to (369, 232)
Screenshot: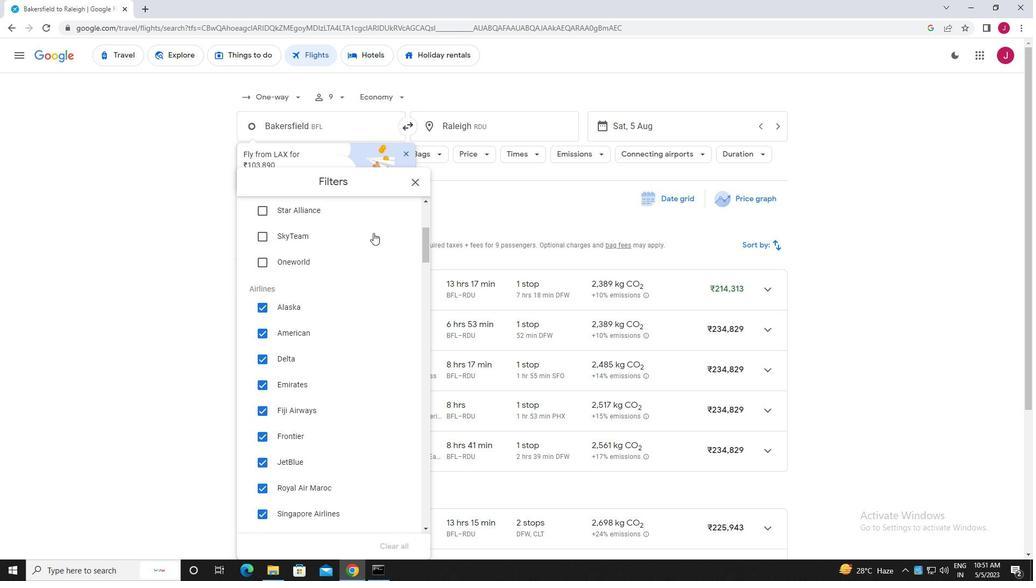 
Action: Mouse scrolled (369, 232) with delta (0, 0)
Screenshot: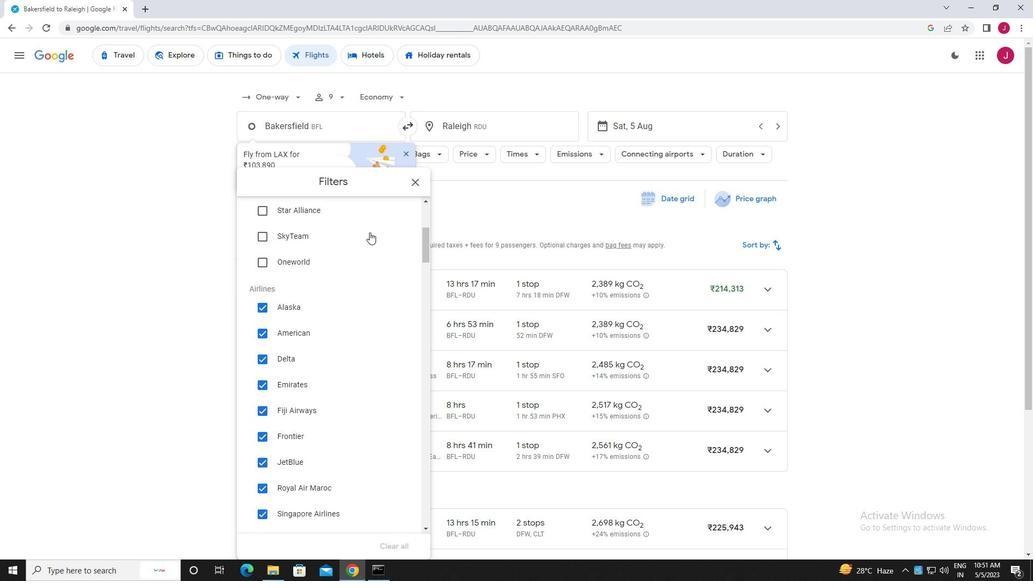 
Action: Mouse scrolled (369, 232) with delta (0, 0)
Screenshot: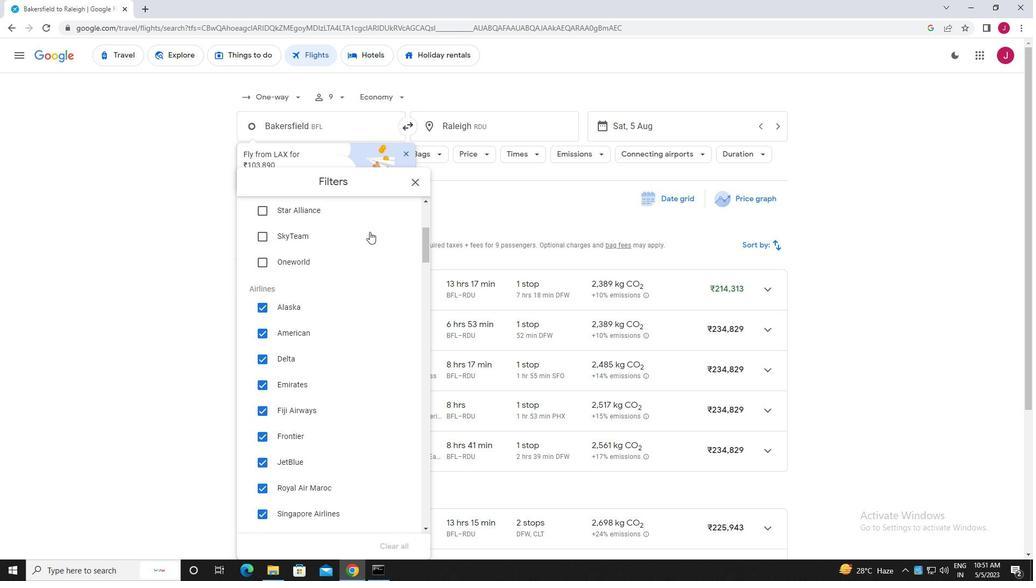 
Action: Mouse scrolled (369, 232) with delta (0, 0)
Screenshot: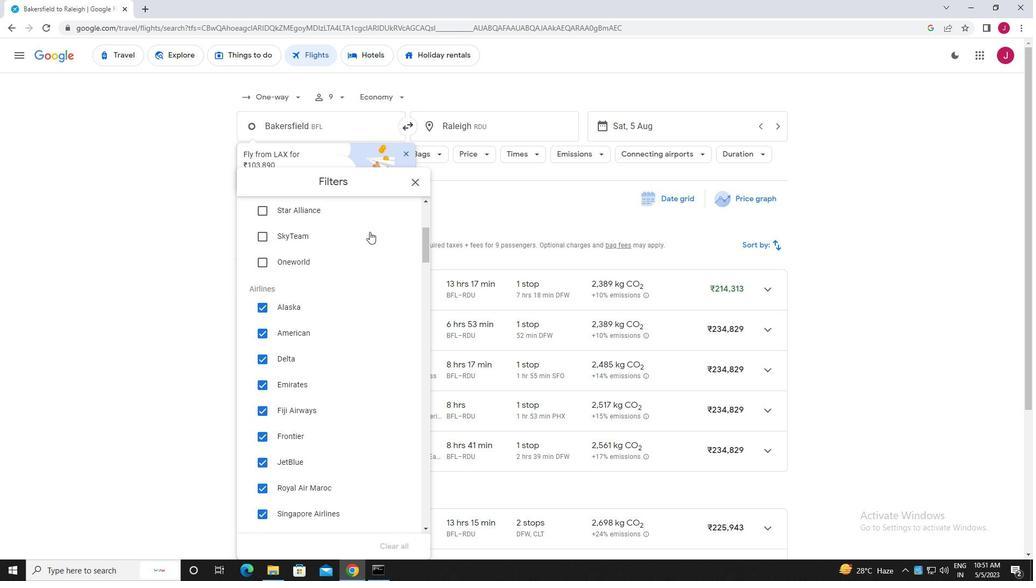 
Action: Mouse moved to (368, 241)
Screenshot: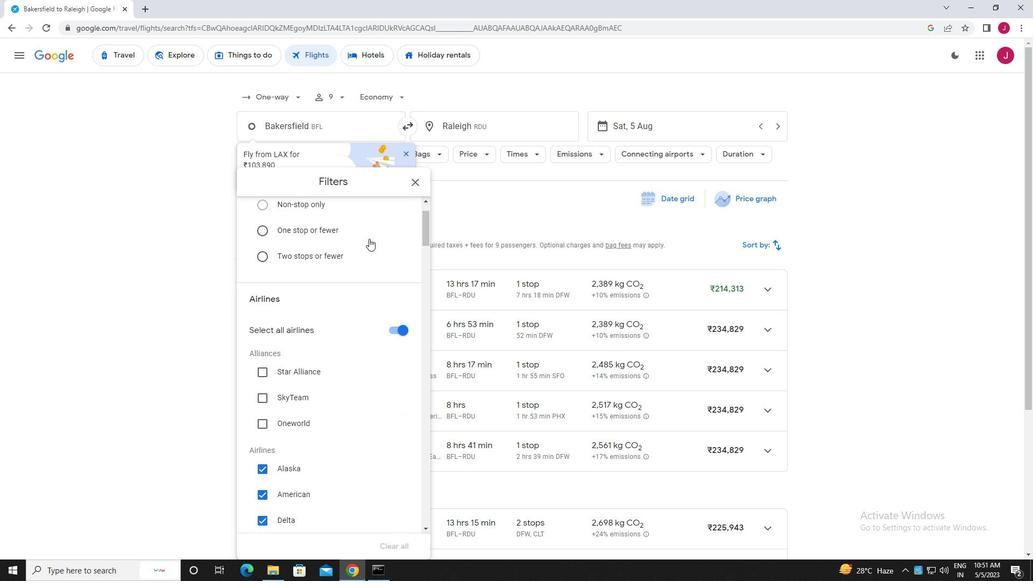 
Action: Mouse scrolled (368, 242) with delta (0, 0)
Screenshot: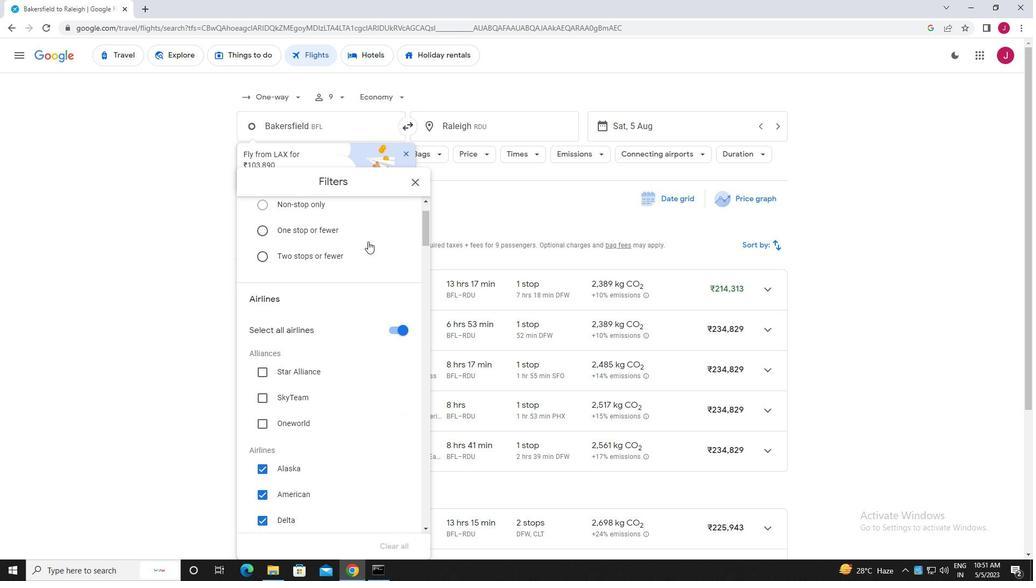 
Action: Mouse scrolled (368, 242) with delta (0, 0)
Screenshot: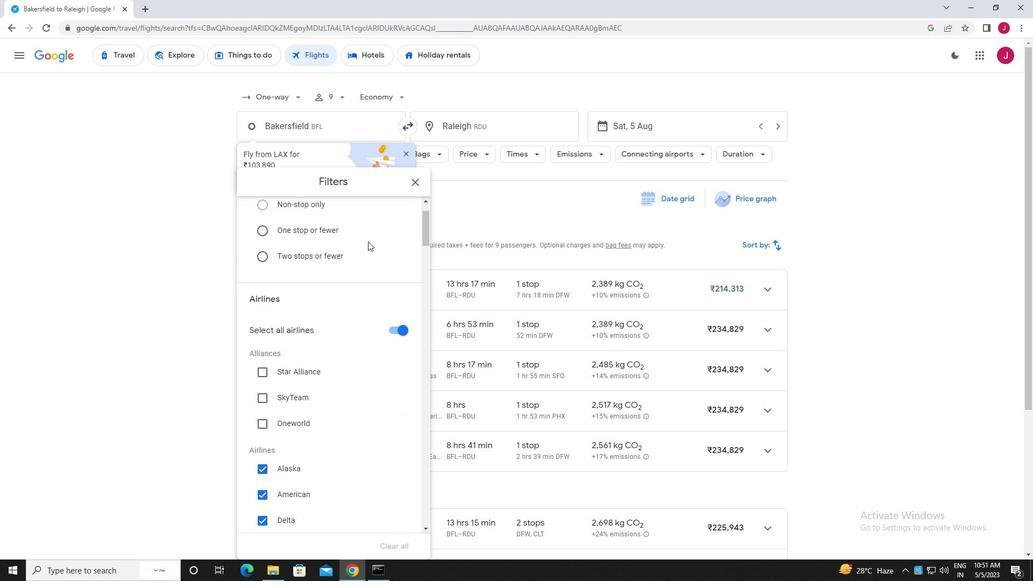 
Action: Mouse scrolled (368, 242) with delta (0, 0)
Screenshot: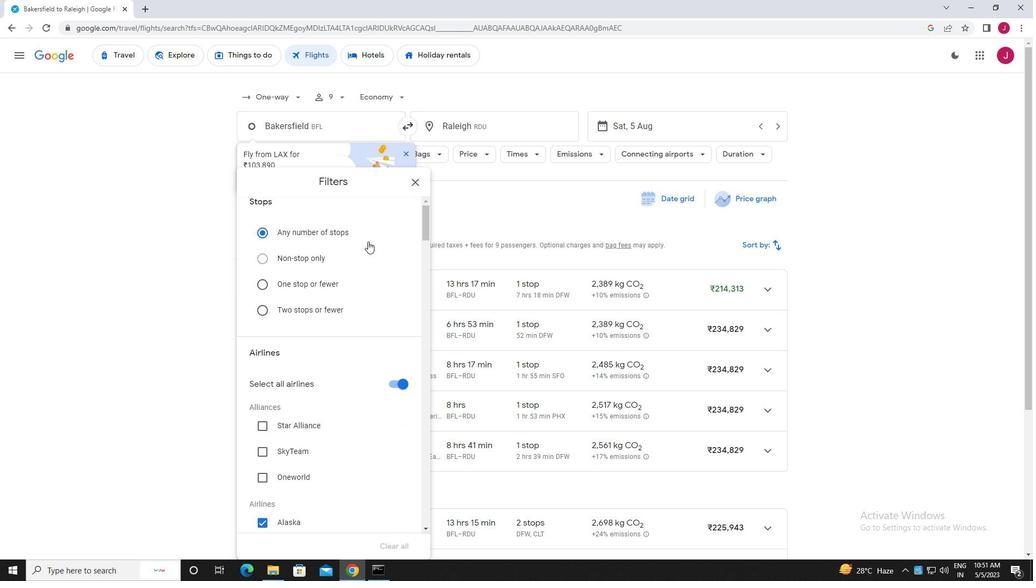 
Action: Mouse scrolled (368, 241) with delta (0, 0)
Screenshot: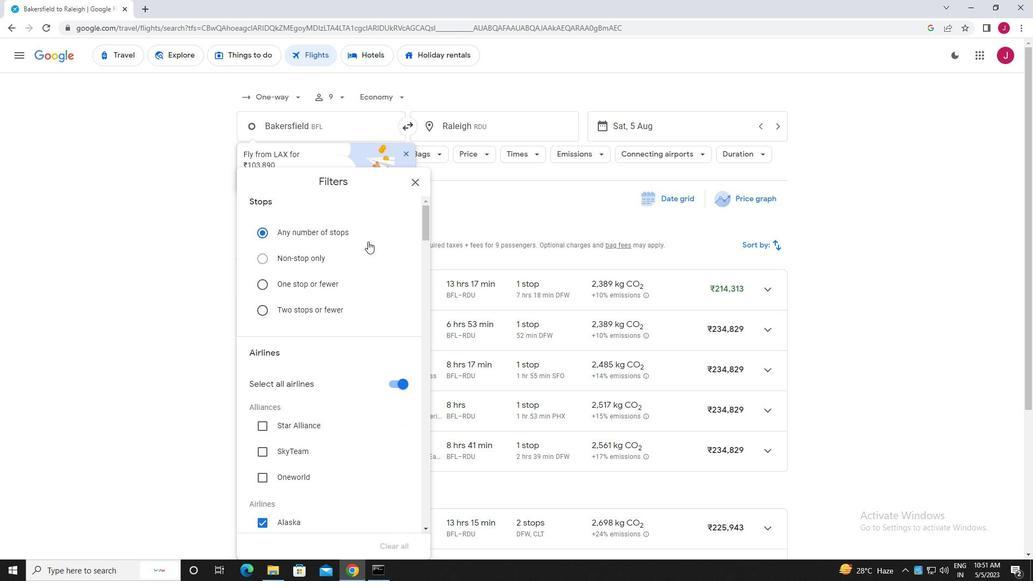 
Action: Mouse scrolled (368, 241) with delta (0, 0)
Screenshot: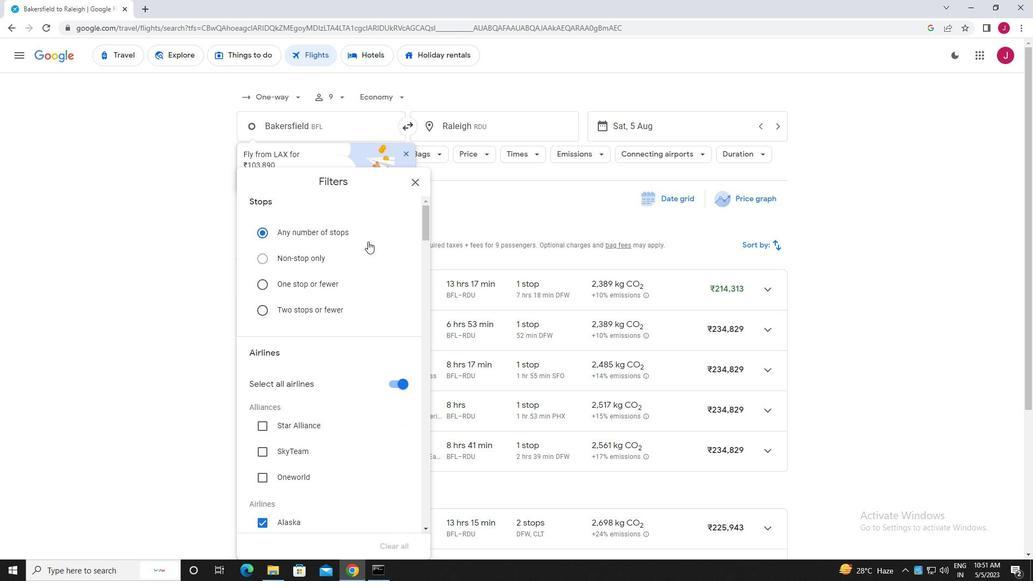
Action: Mouse scrolled (368, 241) with delta (0, 0)
Screenshot: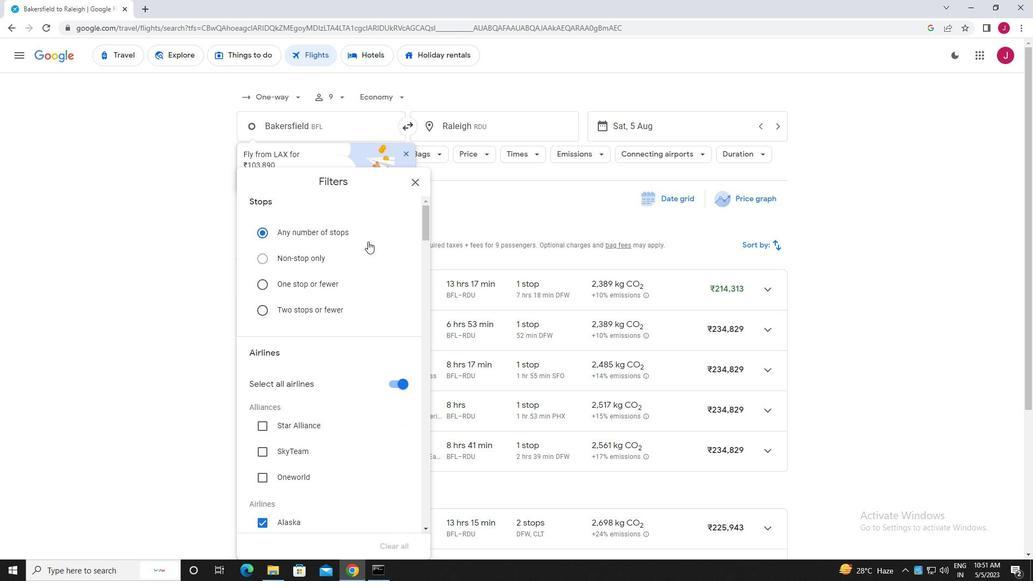 
Action: Mouse moved to (396, 220)
Screenshot: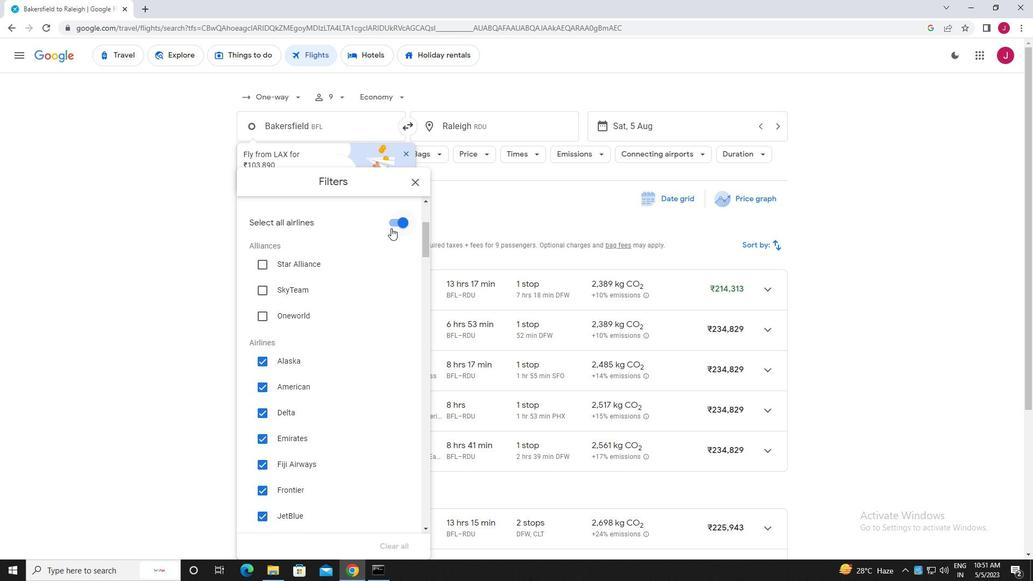 
Action: Mouse pressed left at (396, 220)
Screenshot: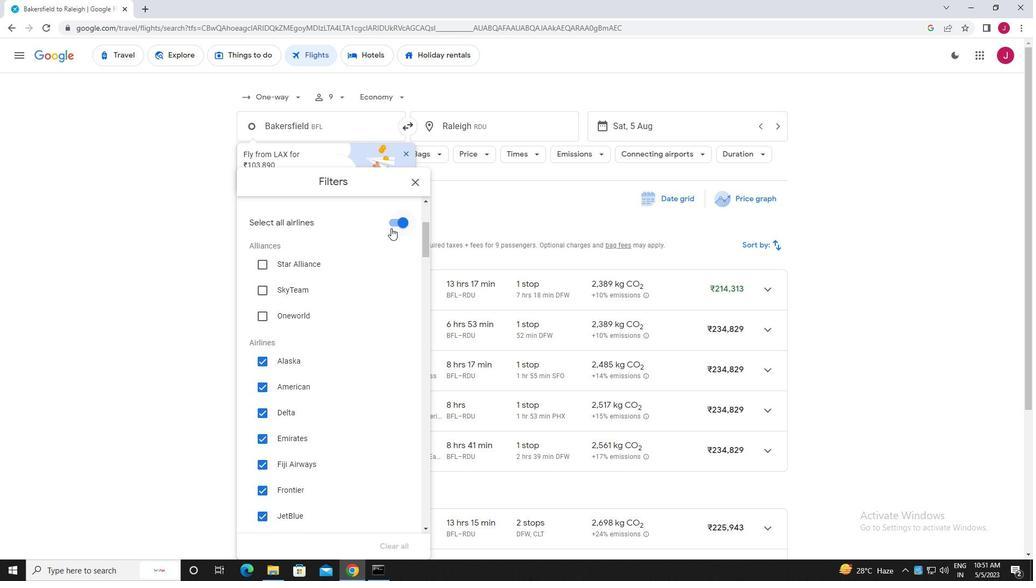 
Action: Mouse moved to (364, 249)
Screenshot: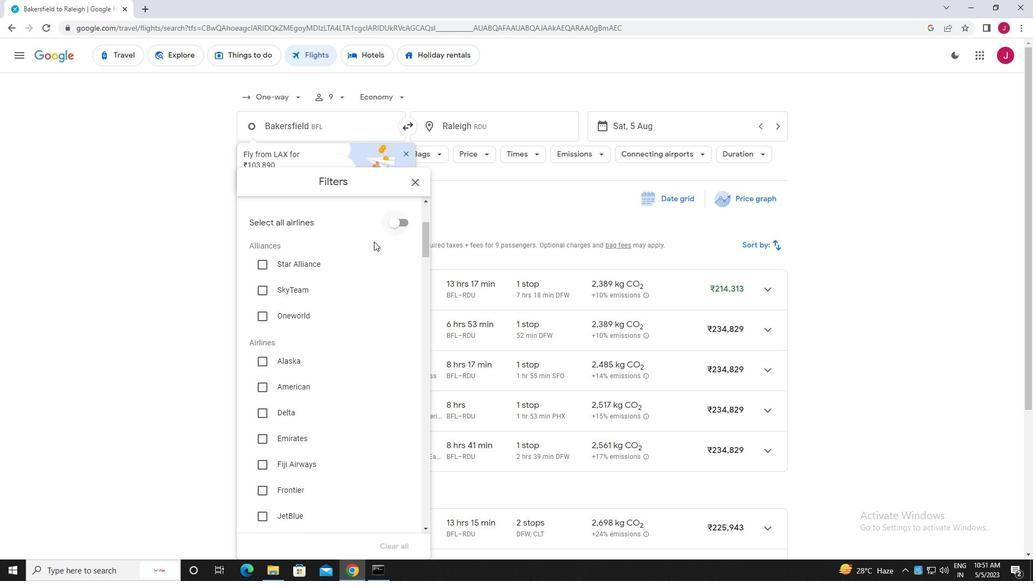 
Action: Mouse scrolled (364, 249) with delta (0, 0)
Screenshot: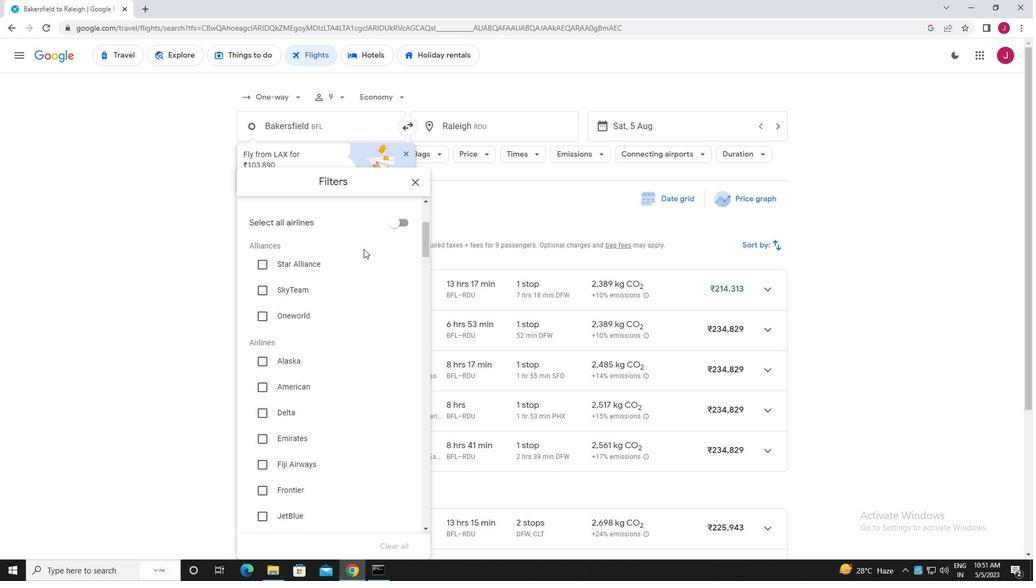
Action: Mouse moved to (364, 249)
Screenshot: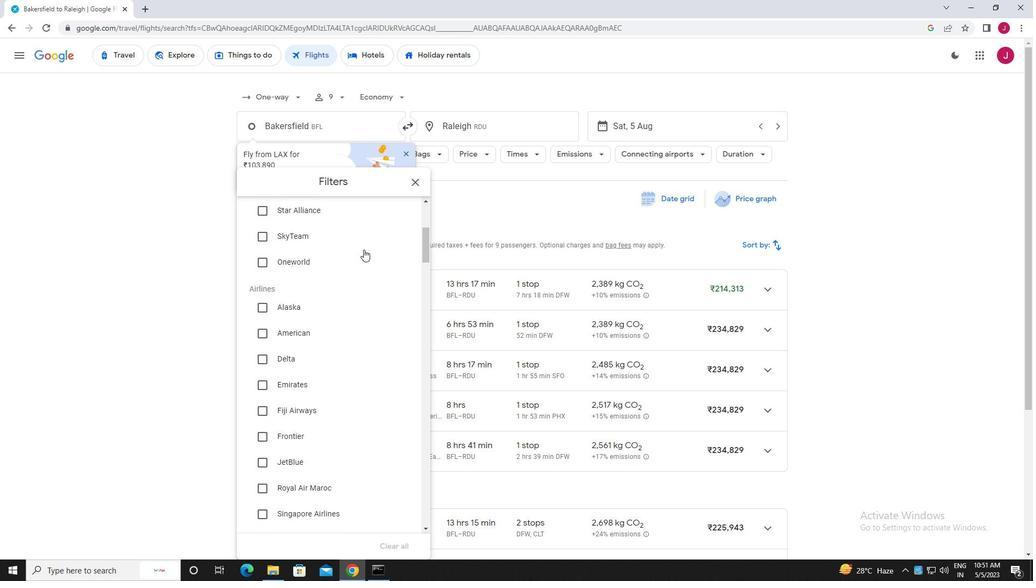 
Action: Mouse scrolled (364, 249) with delta (0, 0)
Screenshot: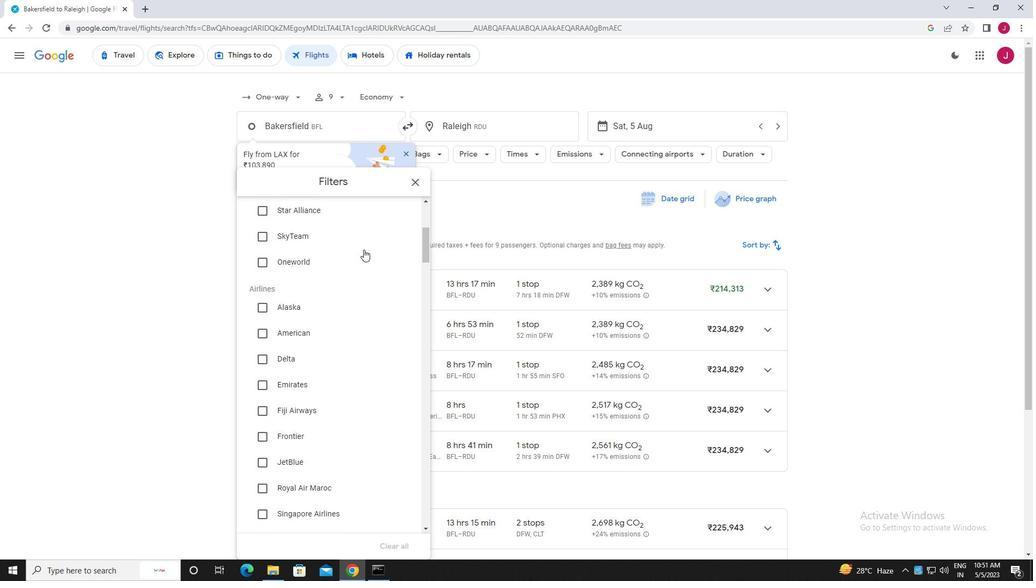 
Action: Mouse moved to (323, 273)
Screenshot: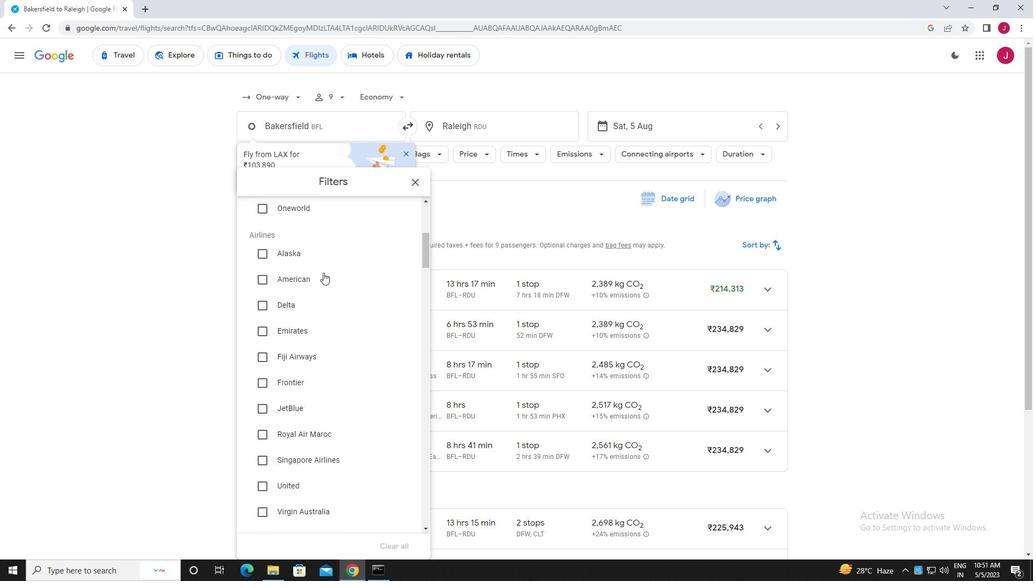 
Action: Mouse scrolled (323, 272) with delta (0, 0)
Screenshot: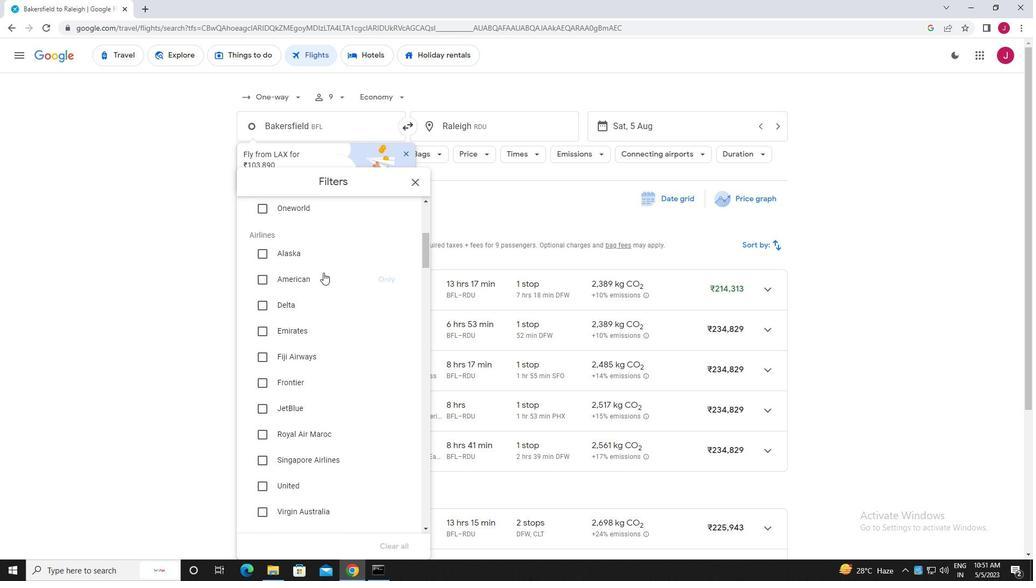 
Action: Mouse scrolled (323, 272) with delta (0, 0)
Screenshot: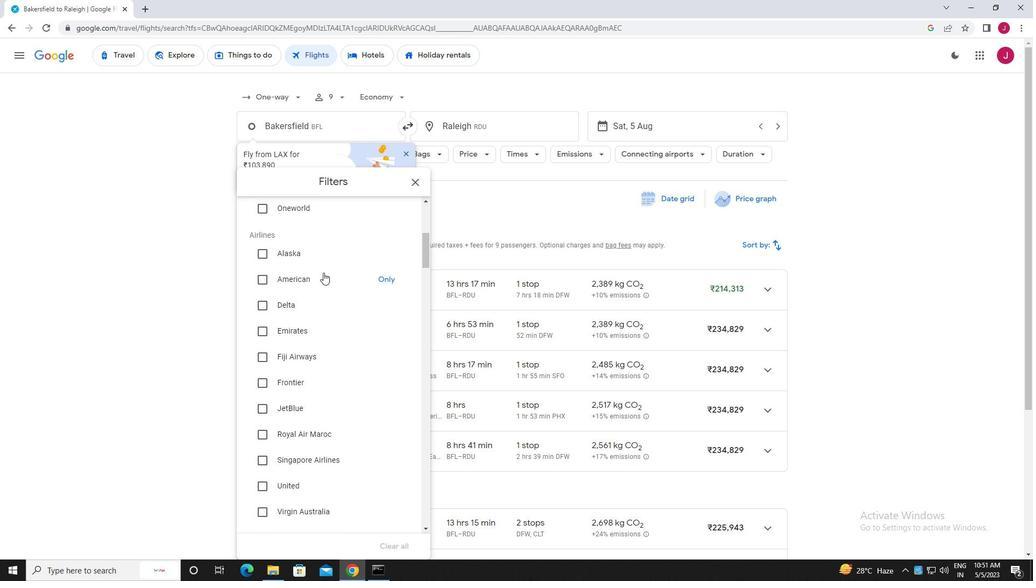 
Action: Mouse moved to (334, 271)
Screenshot: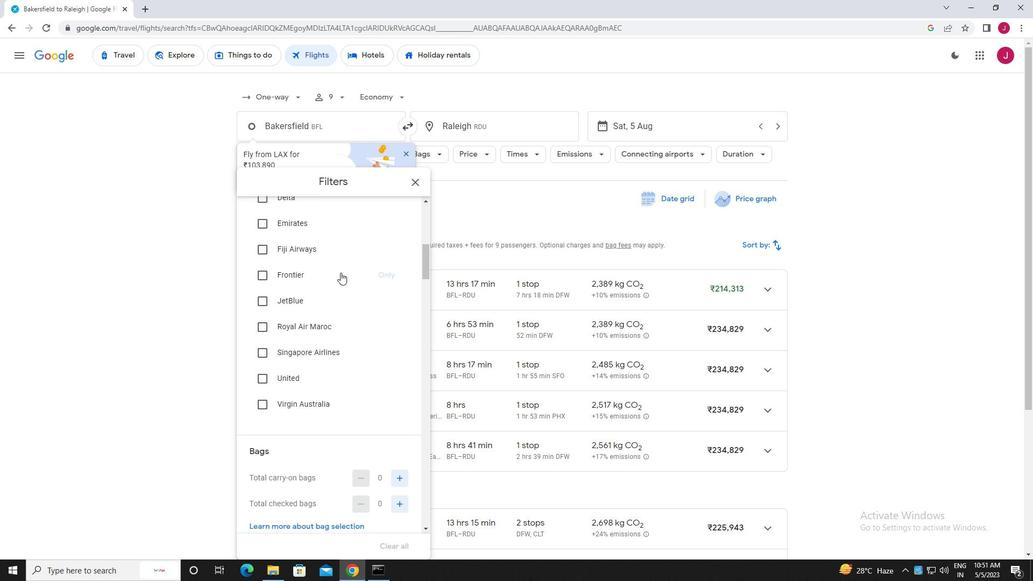 
Action: Mouse scrolled (334, 272) with delta (0, 0)
Screenshot: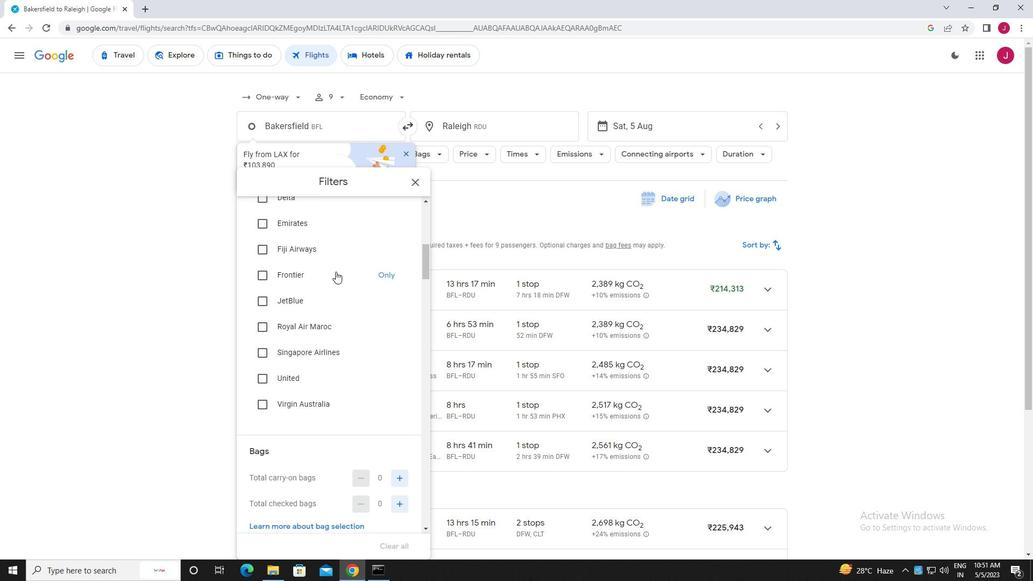 
Action: Mouse scrolled (334, 272) with delta (0, 0)
Screenshot: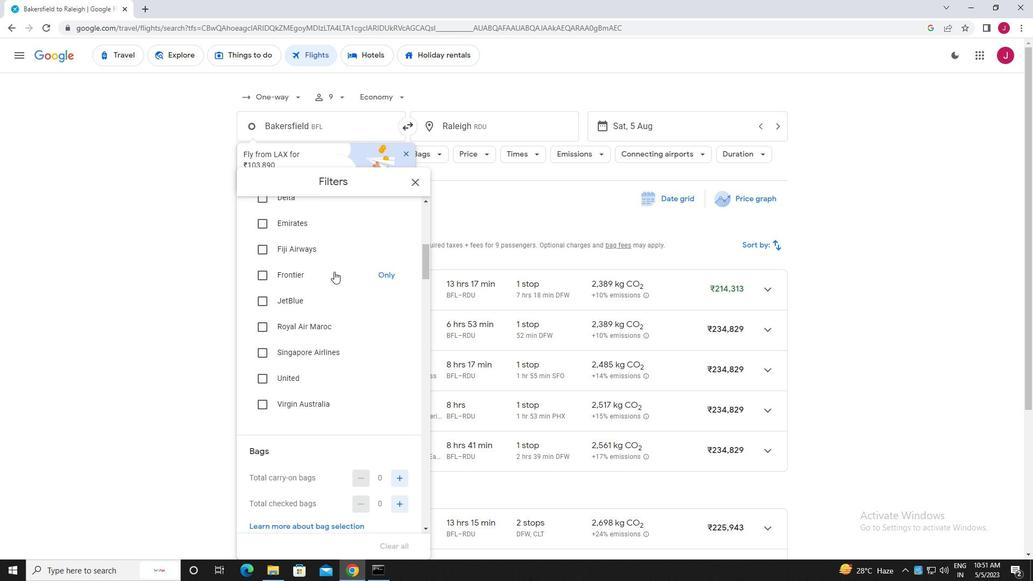 
Action: Mouse moved to (323, 275)
Screenshot: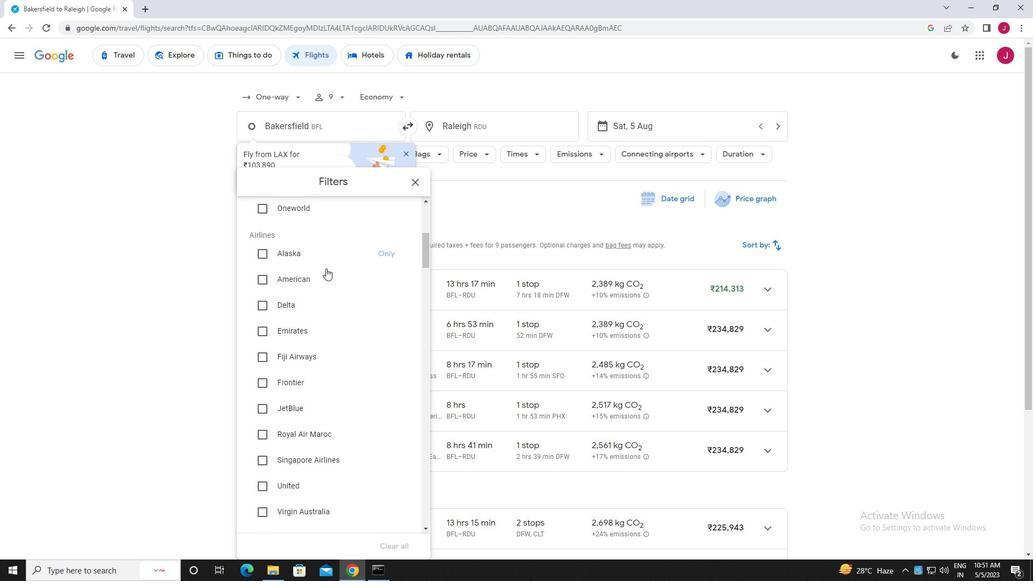 
Action: Mouse scrolled (323, 274) with delta (0, 0)
Screenshot: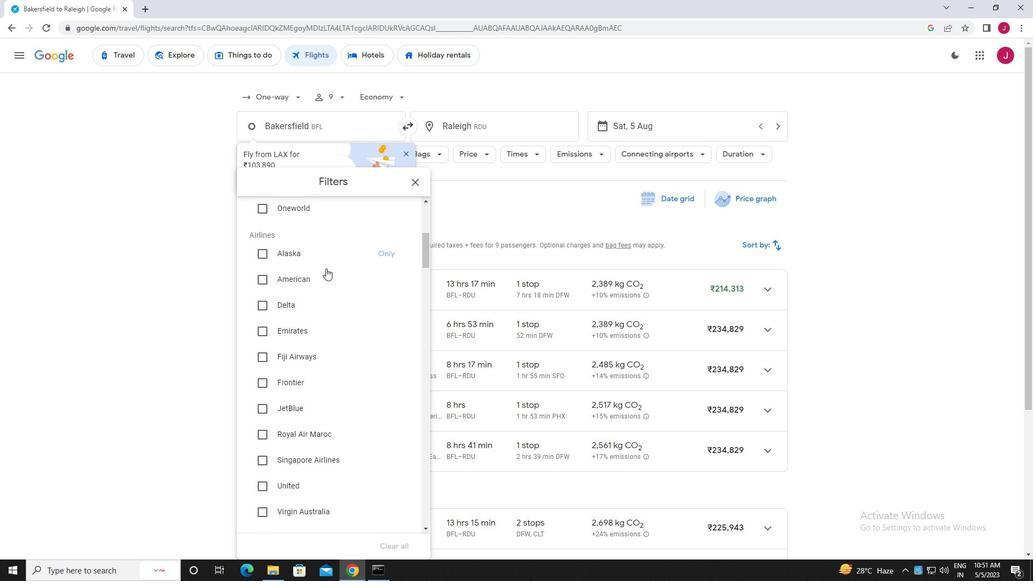 
Action: Mouse scrolled (323, 274) with delta (0, 0)
Screenshot: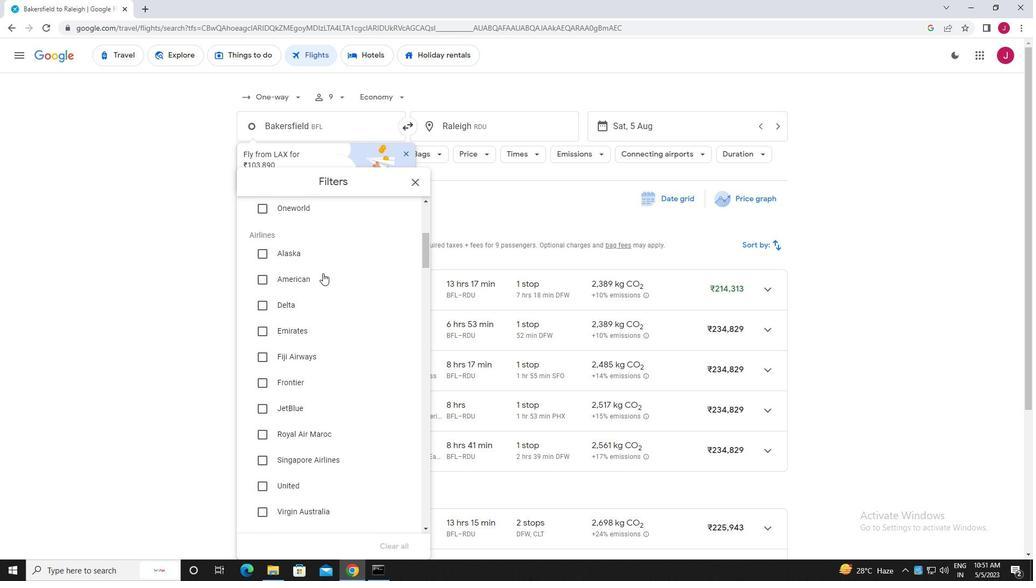 
Action: Mouse moved to (323, 275)
Screenshot: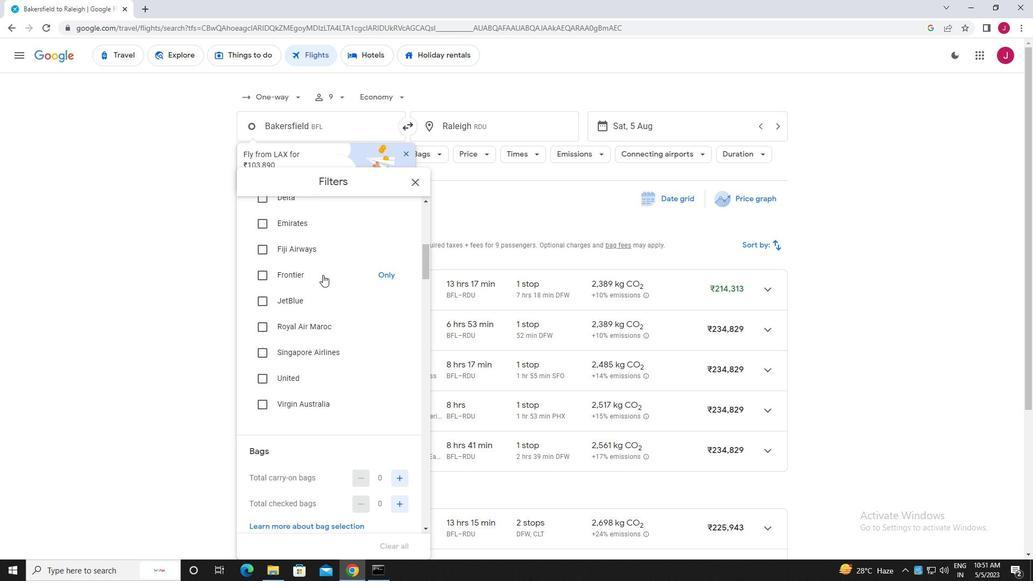 
Action: Mouse scrolled (323, 275) with delta (0, 0)
Screenshot: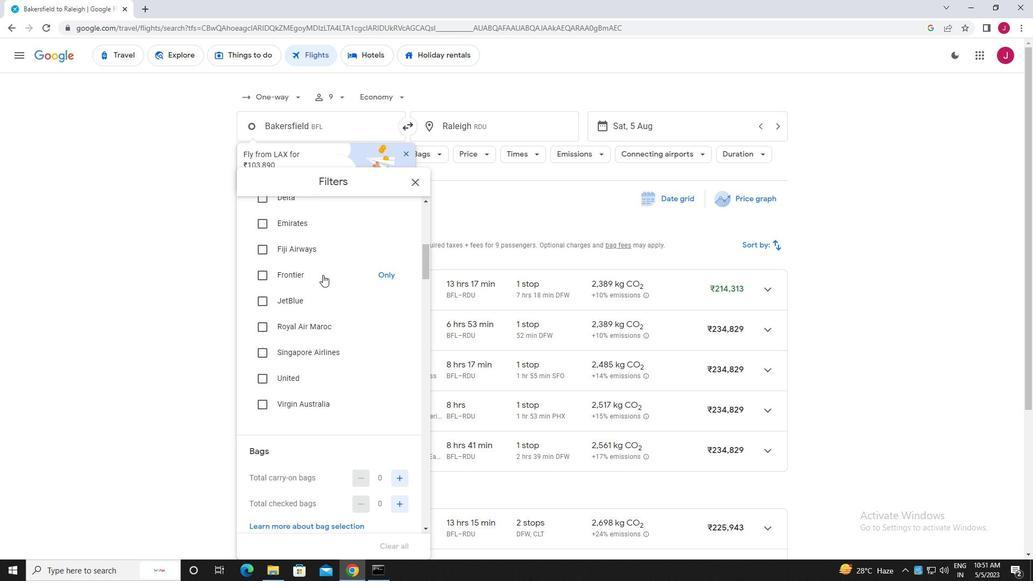 
Action: Mouse scrolled (323, 274) with delta (0, 0)
Screenshot: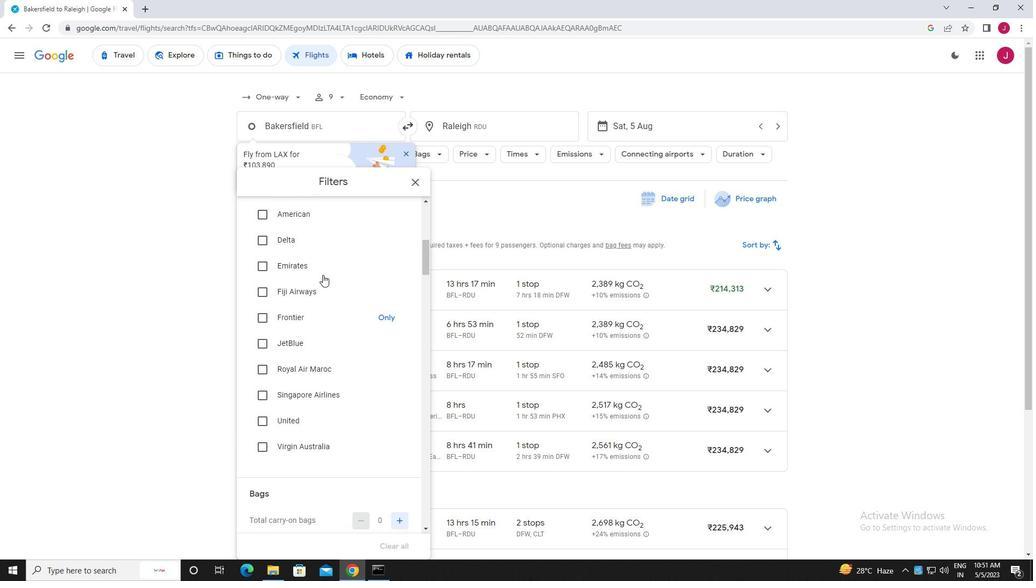
Action: Mouse scrolled (323, 274) with delta (0, 0)
Screenshot: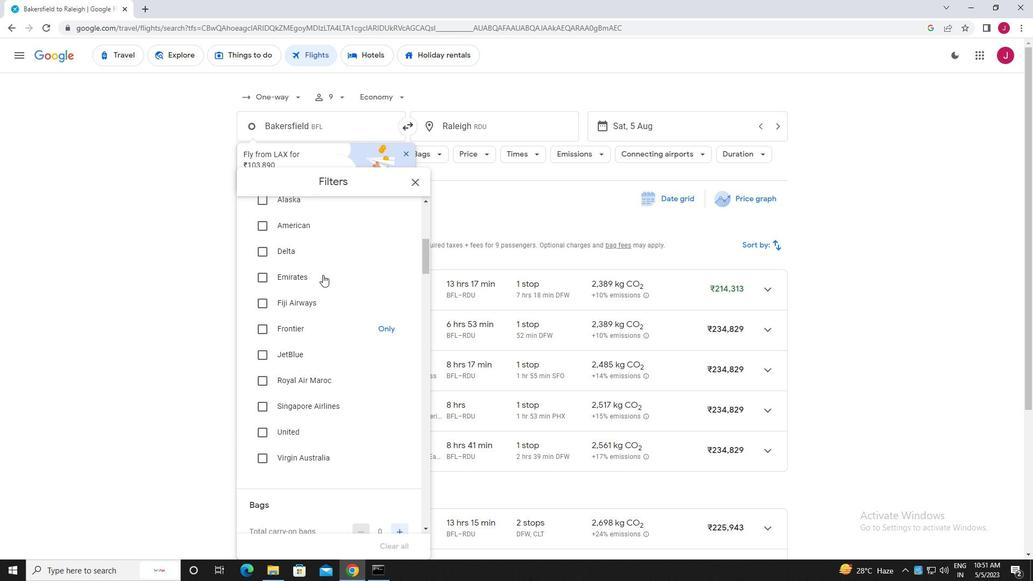 
Action: Mouse scrolled (323, 274) with delta (0, 0)
Screenshot: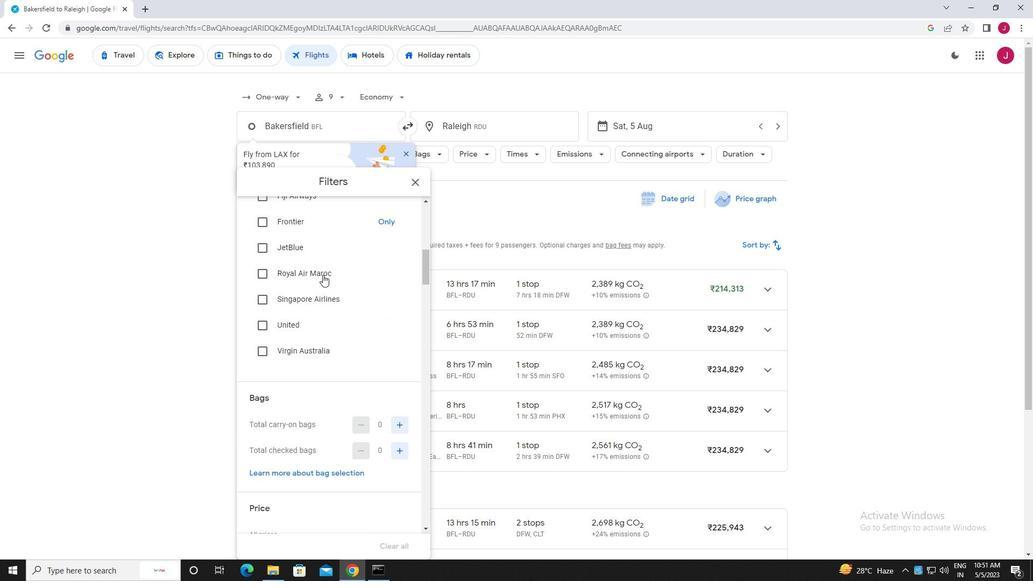 
Action: Mouse scrolled (323, 274) with delta (0, 0)
Screenshot: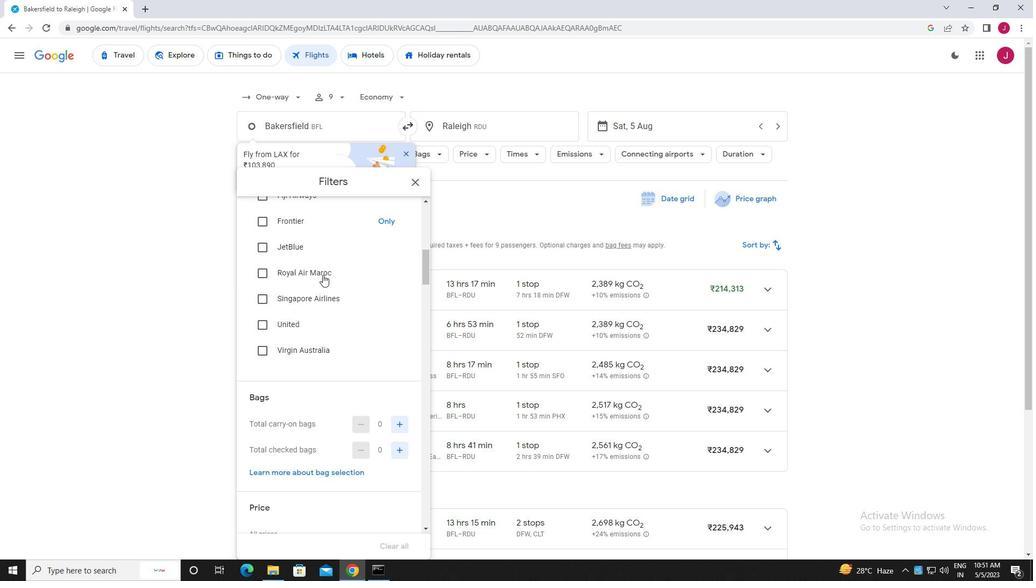
Action: Mouse moved to (323, 275)
Screenshot: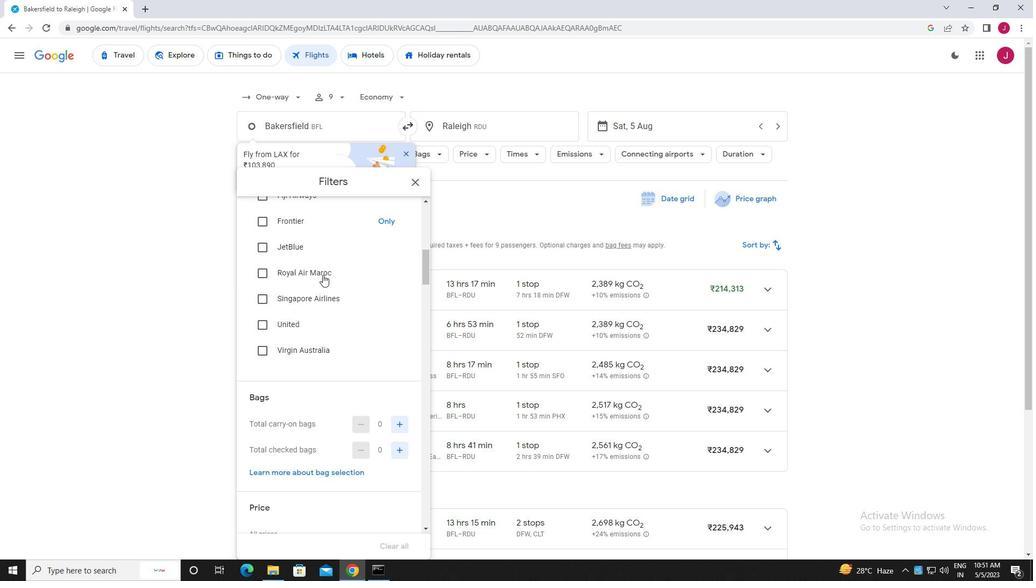 
Action: Mouse scrolled (323, 274) with delta (0, 0)
Screenshot: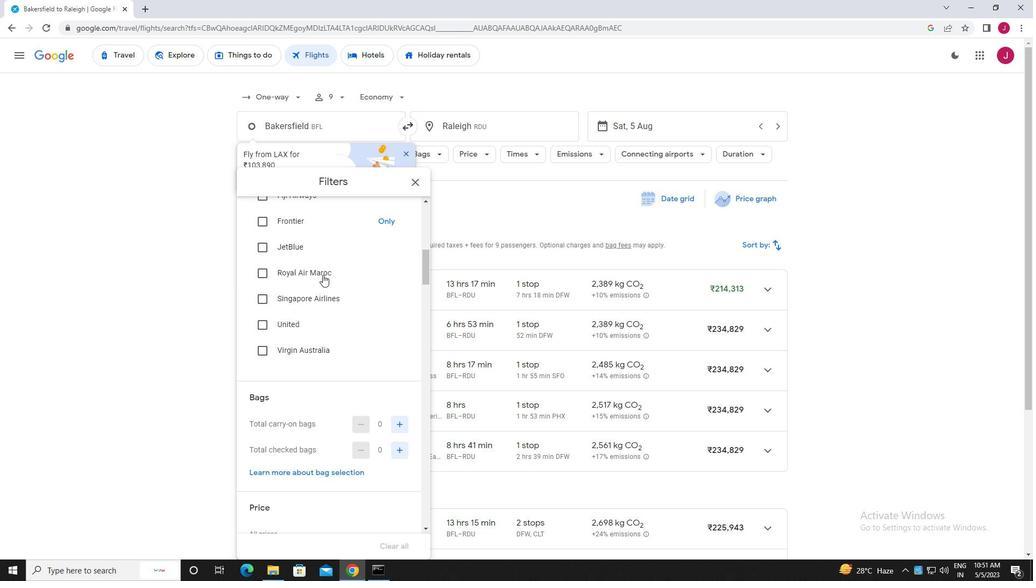 
Action: Mouse moved to (397, 288)
Screenshot: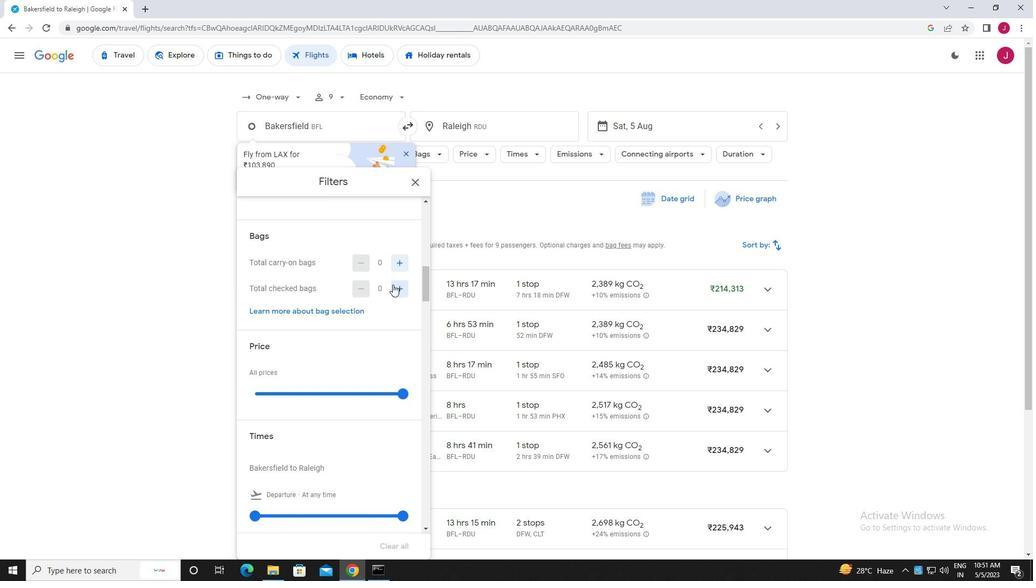 
Action: Mouse pressed left at (397, 288)
Screenshot: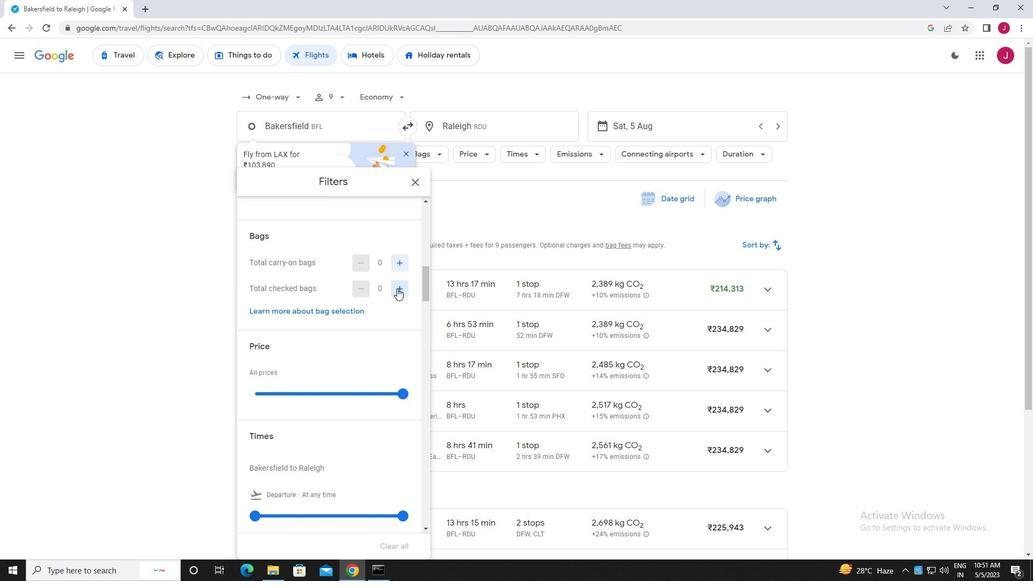 
Action: Mouse pressed left at (397, 288)
Screenshot: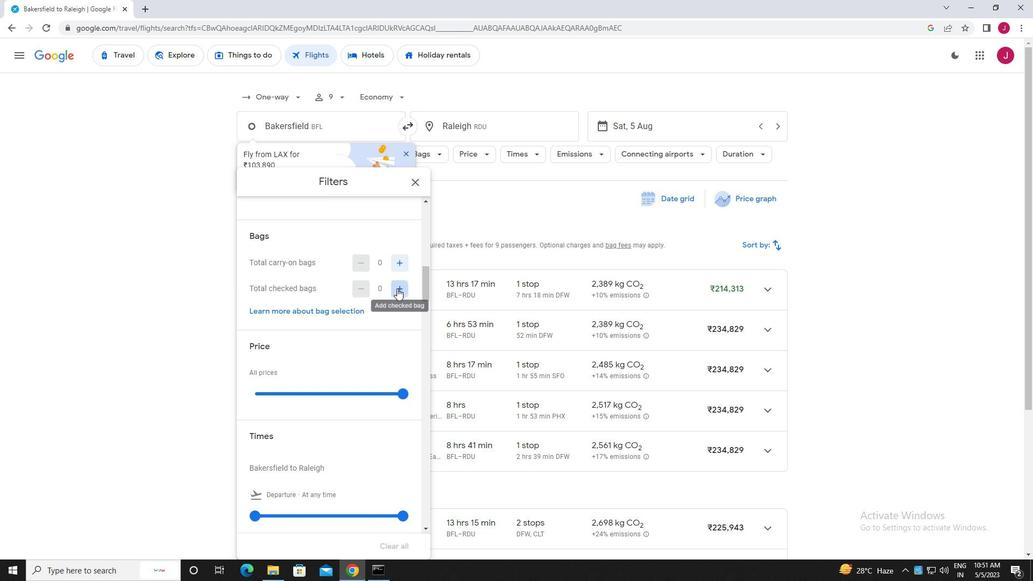 
Action: Mouse pressed left at (397, 288)
Screenshot: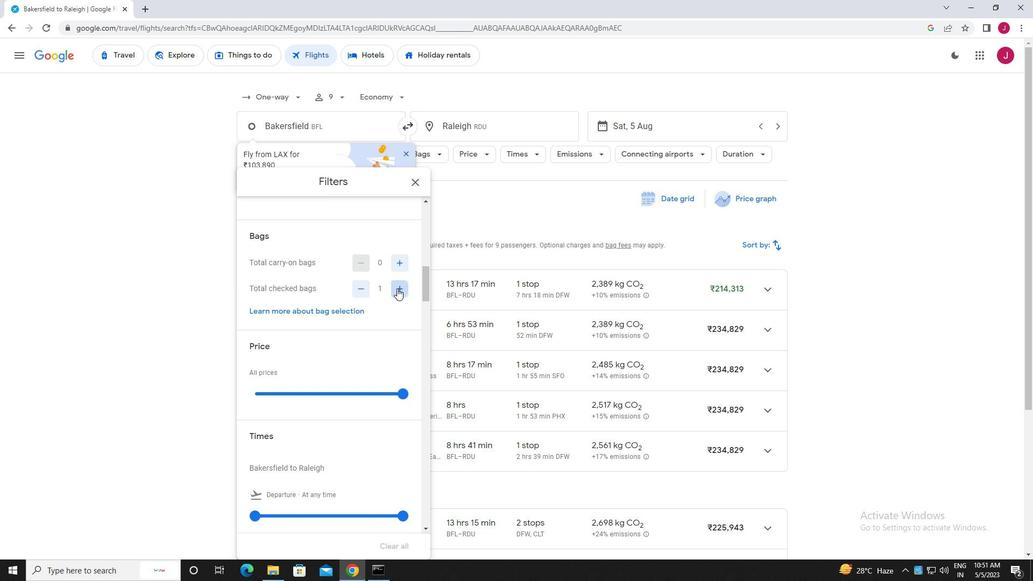 
Action: Mouse pressed left at (397, 288)
Screenshot: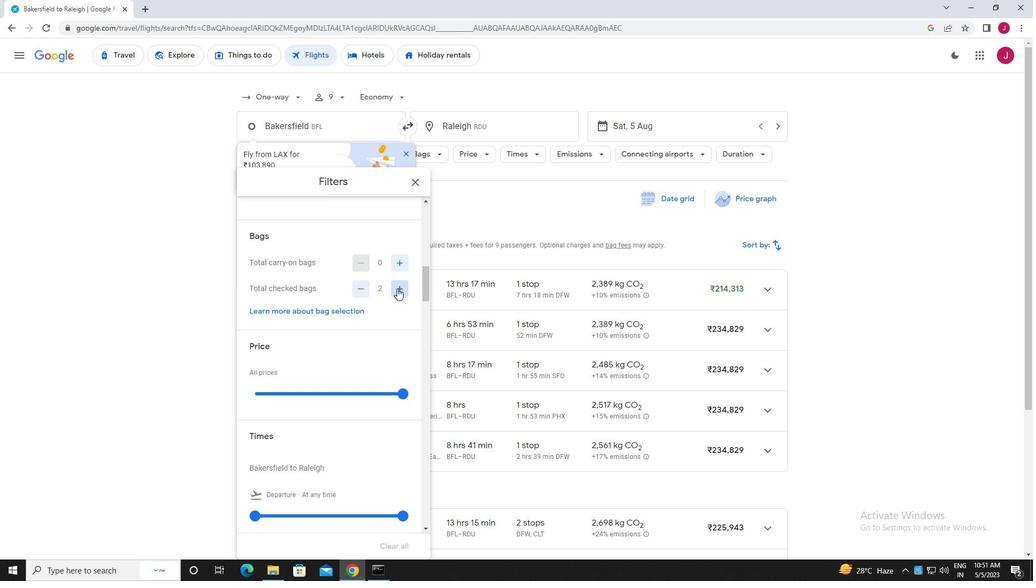 
Action: Mouse pressed left at (397, 288)
Screenshot: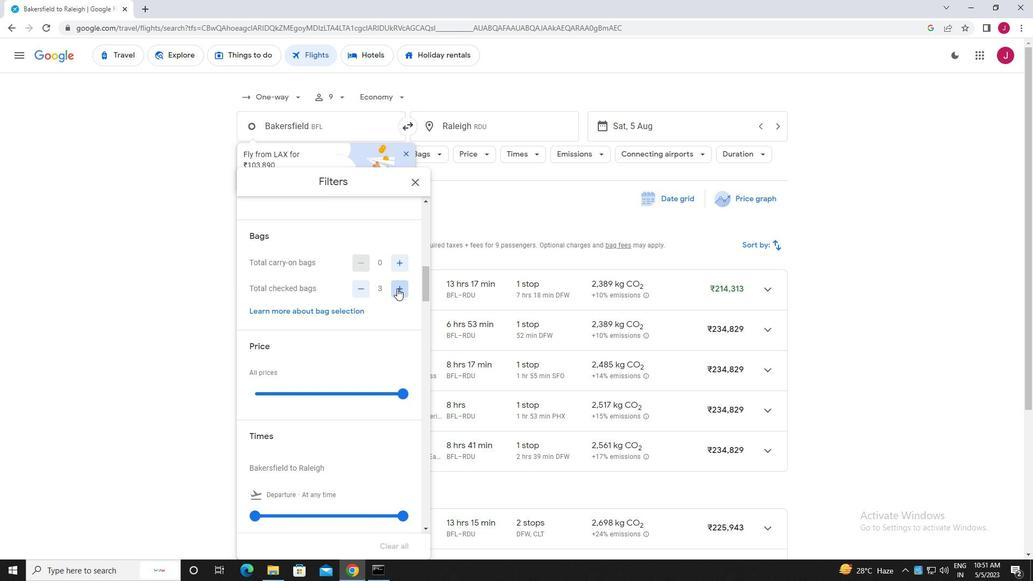 
Action: Mouse pressed left at (397, 288)
Screenshot: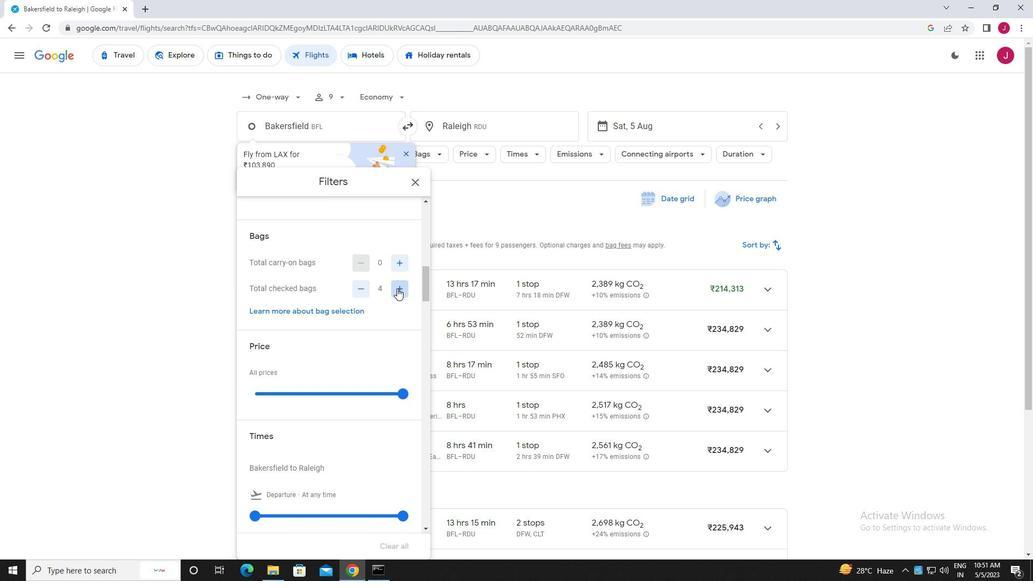 
Action: Mouse pressed left at (397, 288)
Screenshot: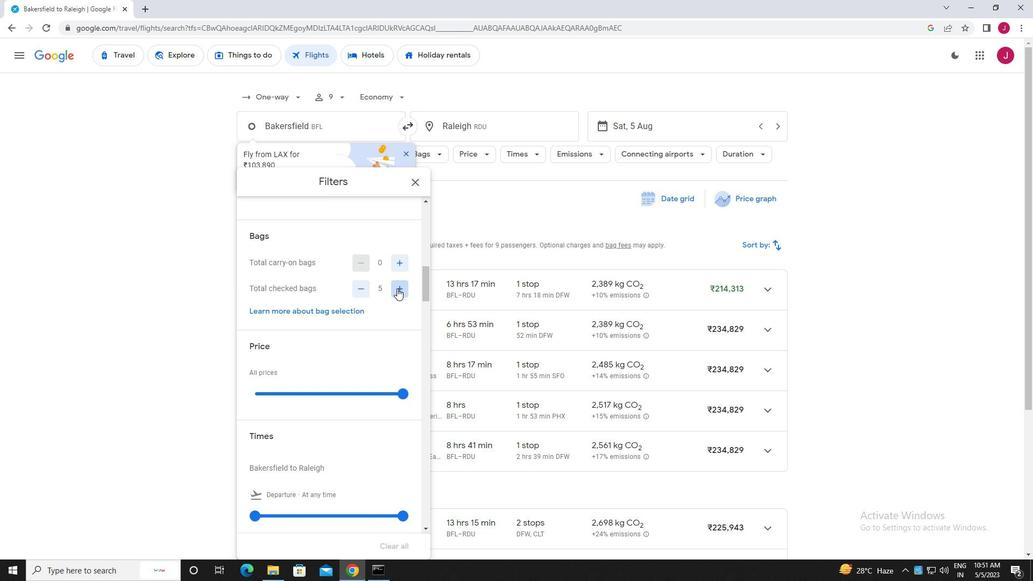 
Action: Mouse pressed left at (397, 288)
Screenshot: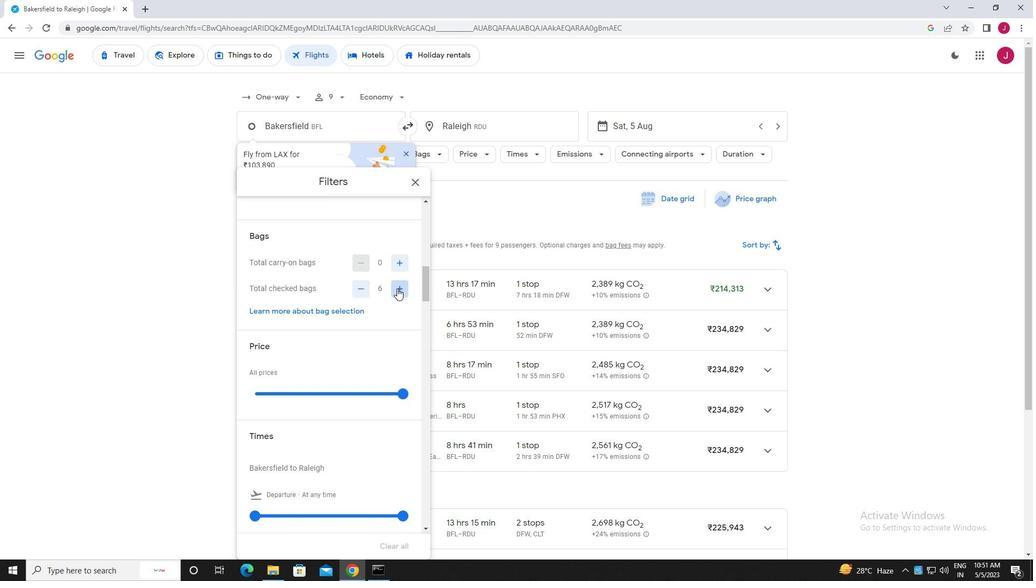 
Action: Mouse pressed left at (397, 288)
Screenshot: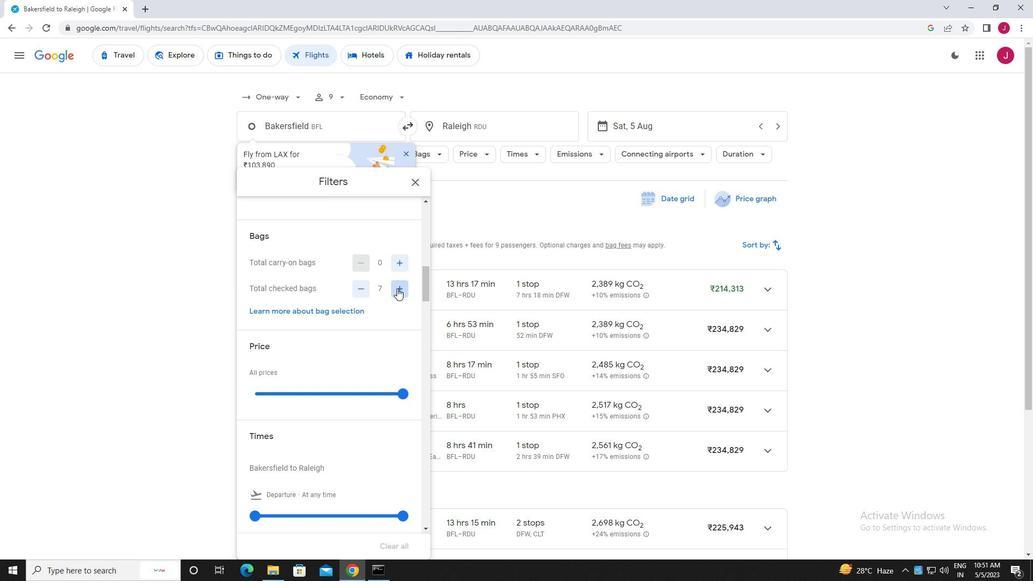 
Action: Mouse pressed left at (397, 288)
Screenshot: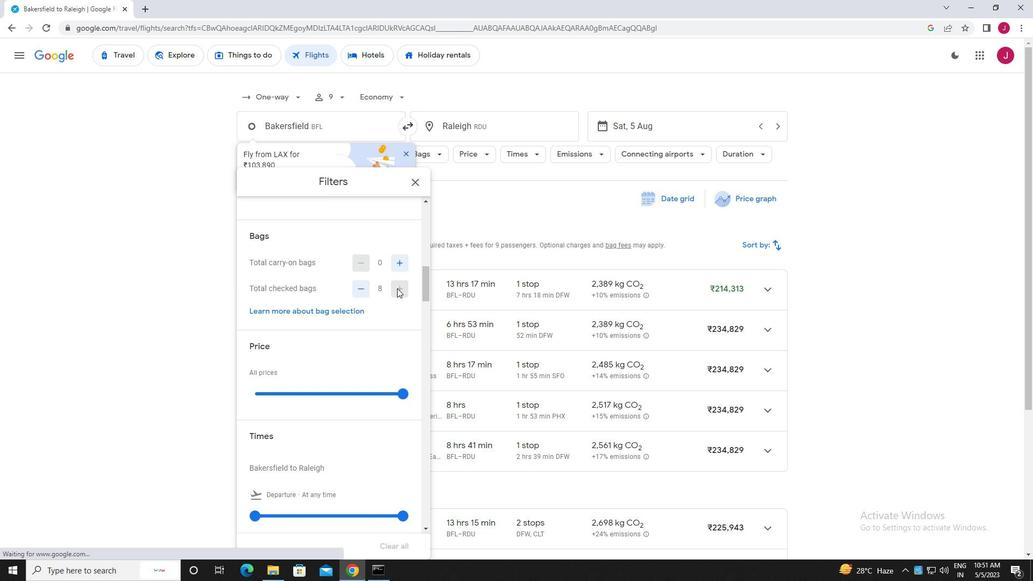 
Action: Mouse scrolled (397, 288) with delta (0, 0)
Screenshot: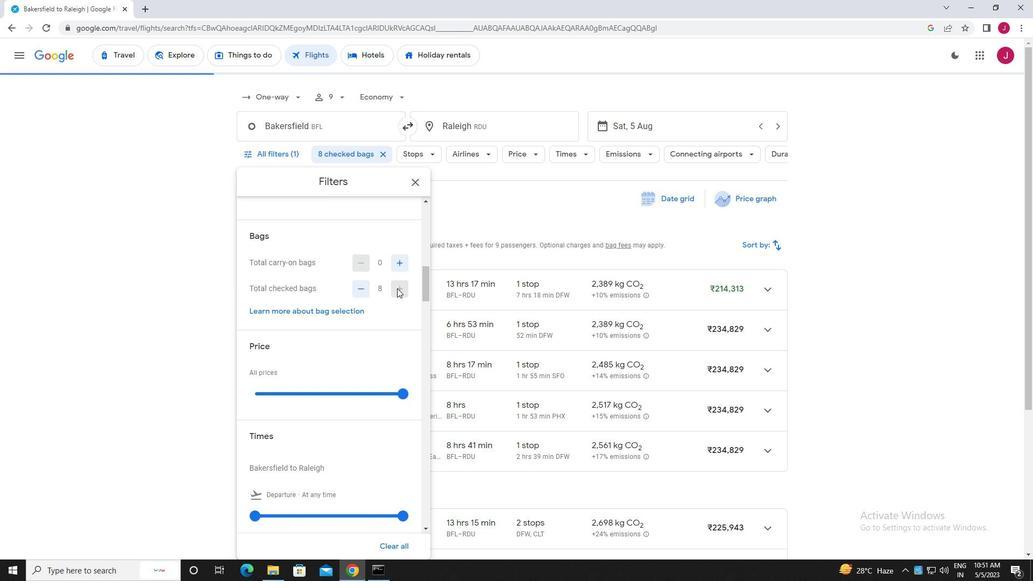 
Action: Mouse scrolled (397, 288) with delta (0, 0)
Screenshot: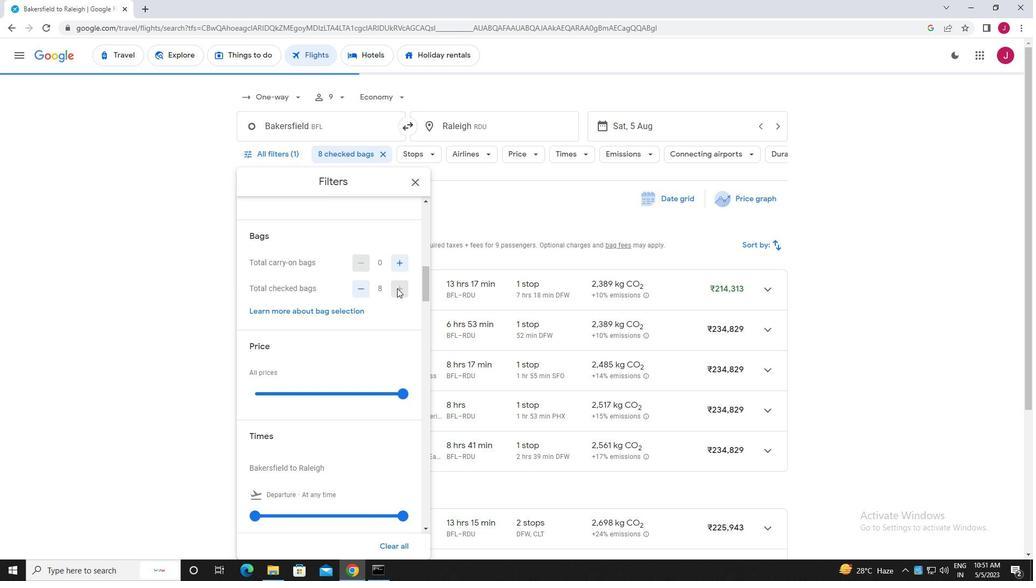 
Action: Mouse moved to (401, 287)
Screenshot: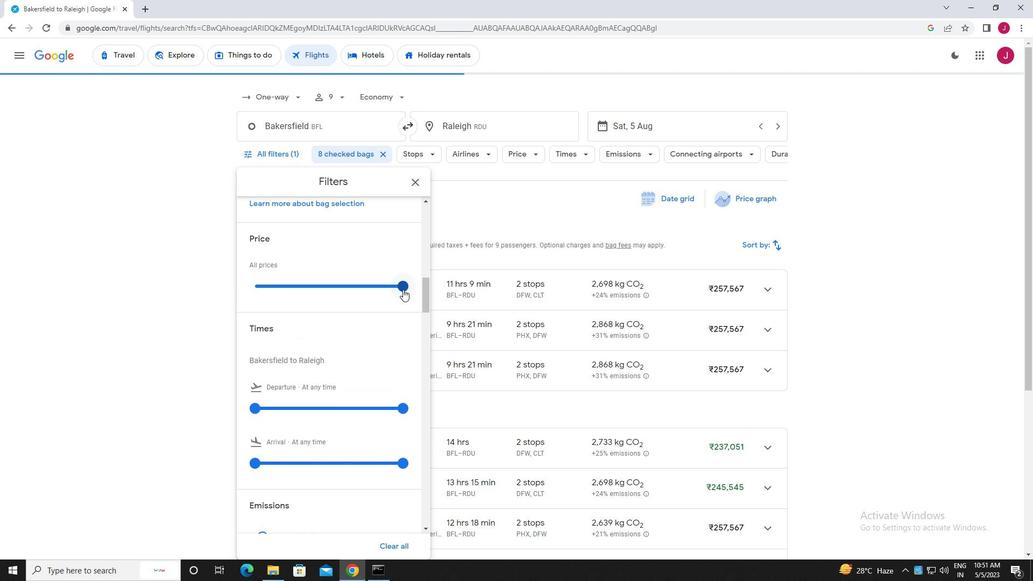 
Action: Mouse pressed left at (401, 287)
Screenshot: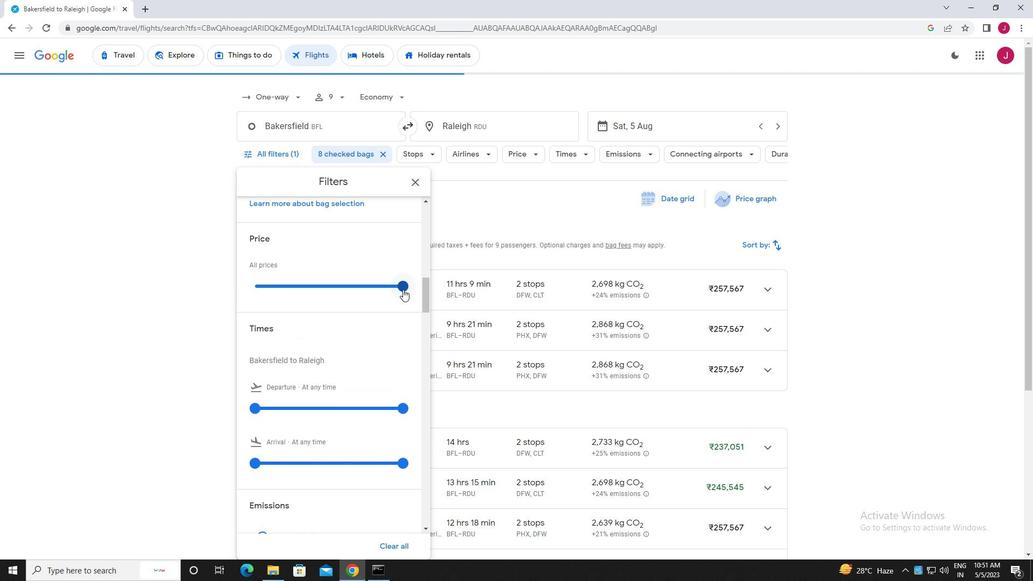 
Action: Mouse moved to (337, 261)
Screenshot: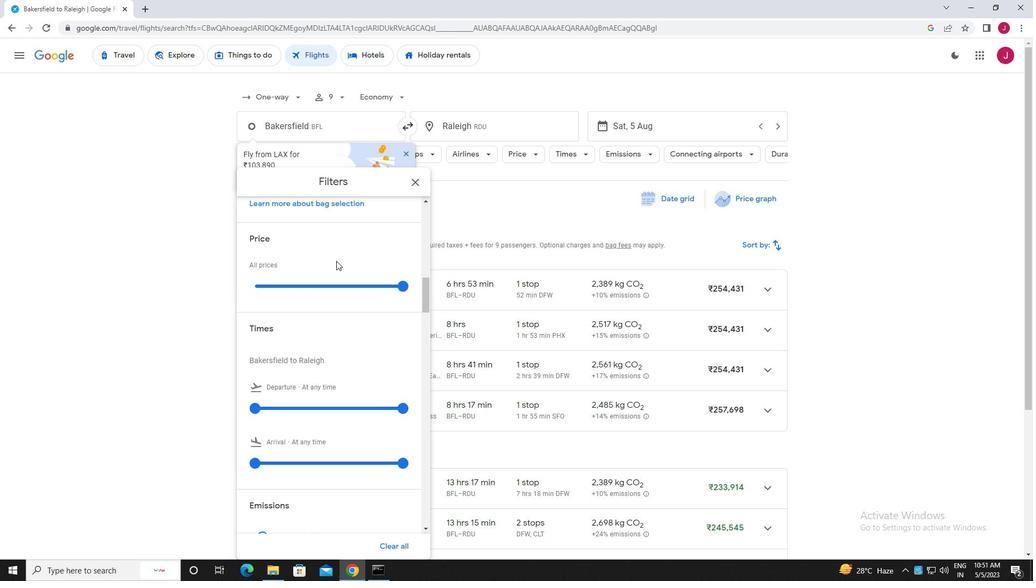 
Action: Mouse scrolled (337, 260) with delta (0, 0)
Screenshot: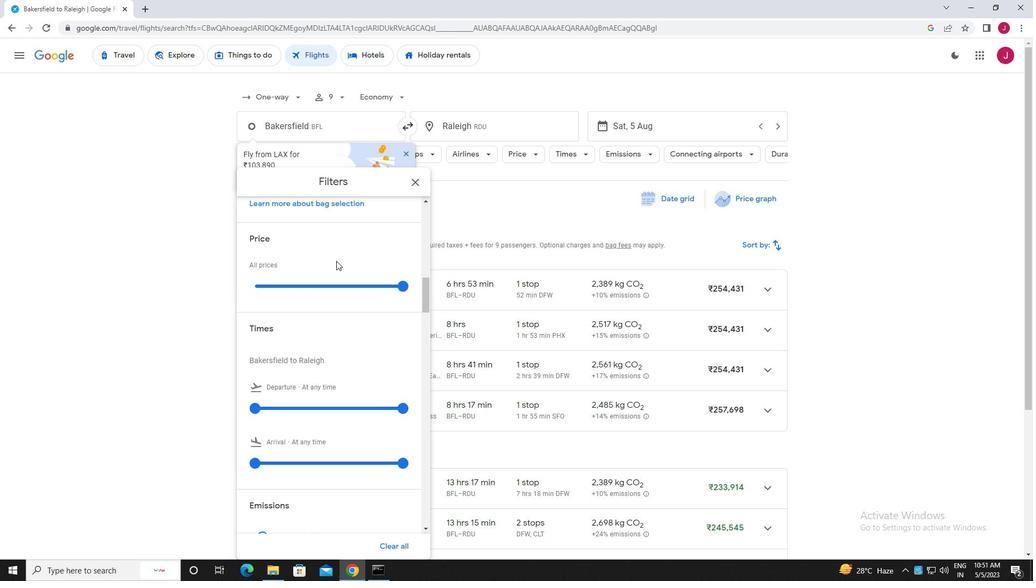 
Action: Mouse moved to (338, 261)
Screenshot: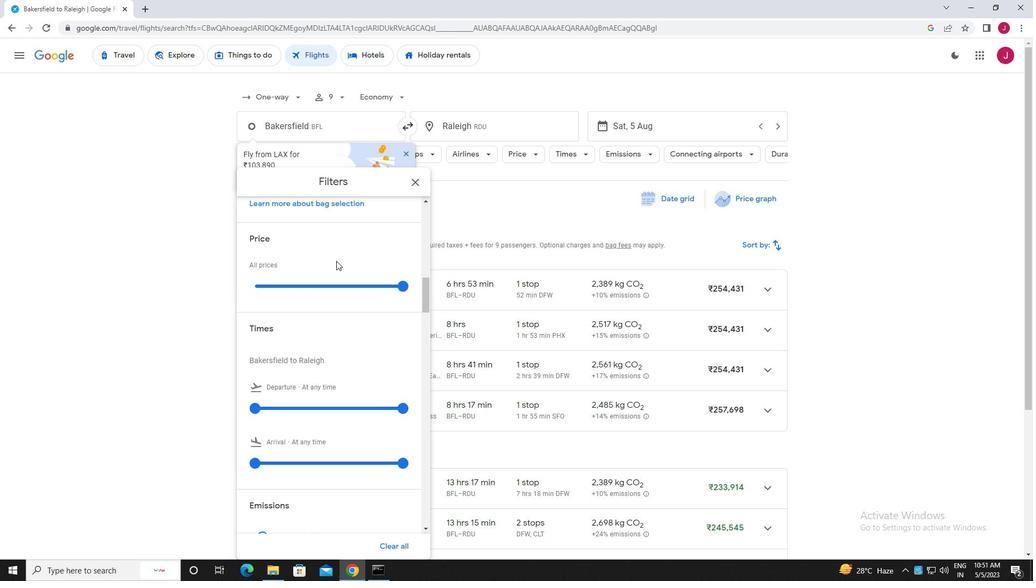 
Action: Mouse scrolled (338, 261) with delta (0, 0)
Screenshot: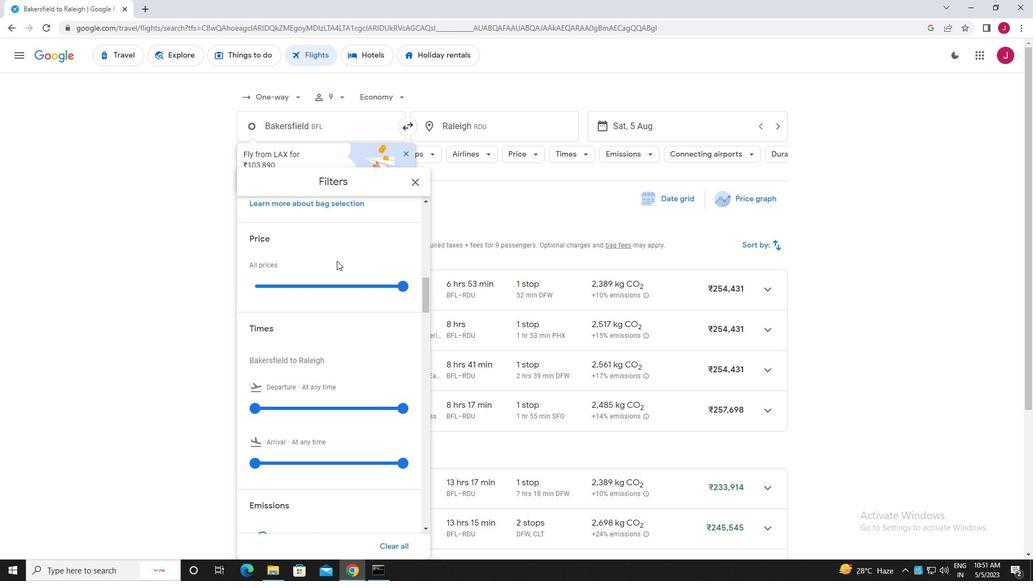 
Action: Mouse moved to (327, 264)
Screenshot: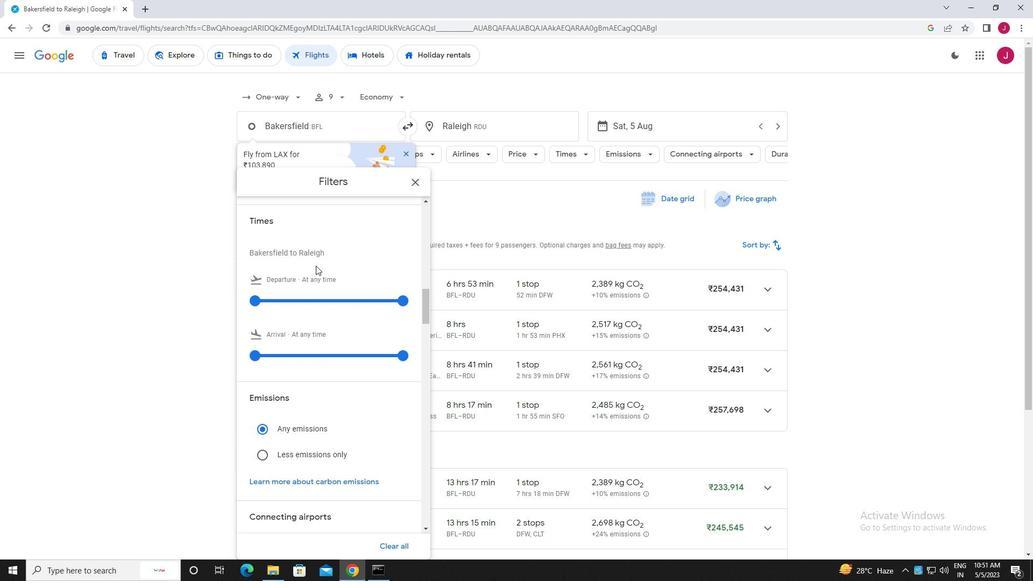 
Action: Mouse scrolled (327, 264) with delta (0, 0)
Screenshot: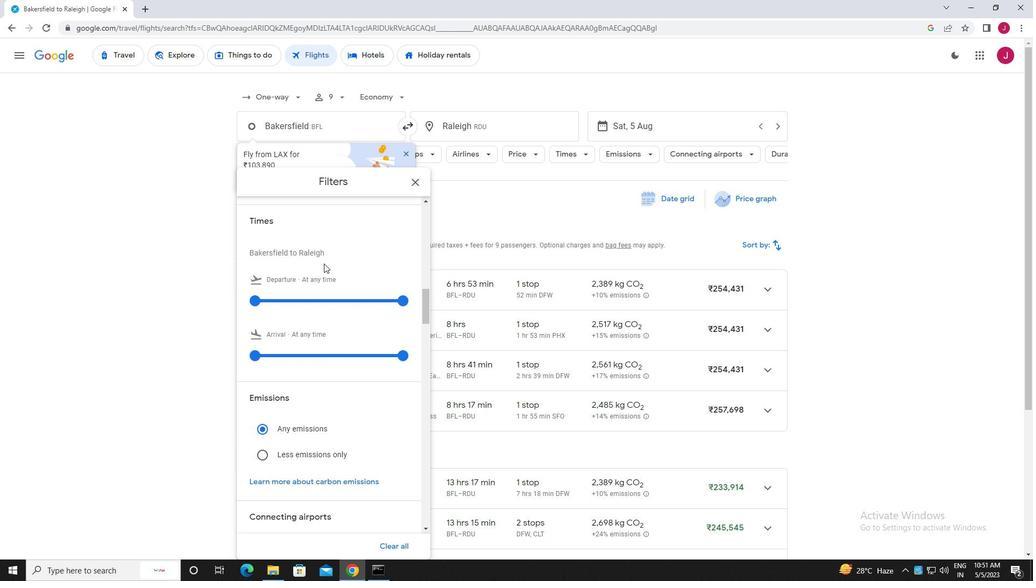 
Action: Mouse moved to (327, 264)
Screenshot: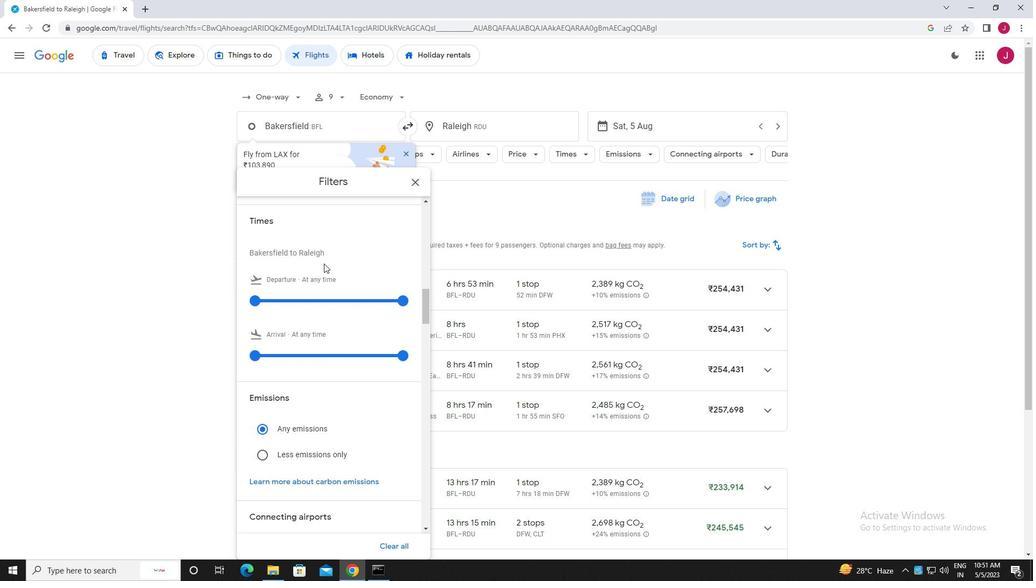 
Action: Mouse scrolled (327, 264) with delta (0, 0)
Screenshot: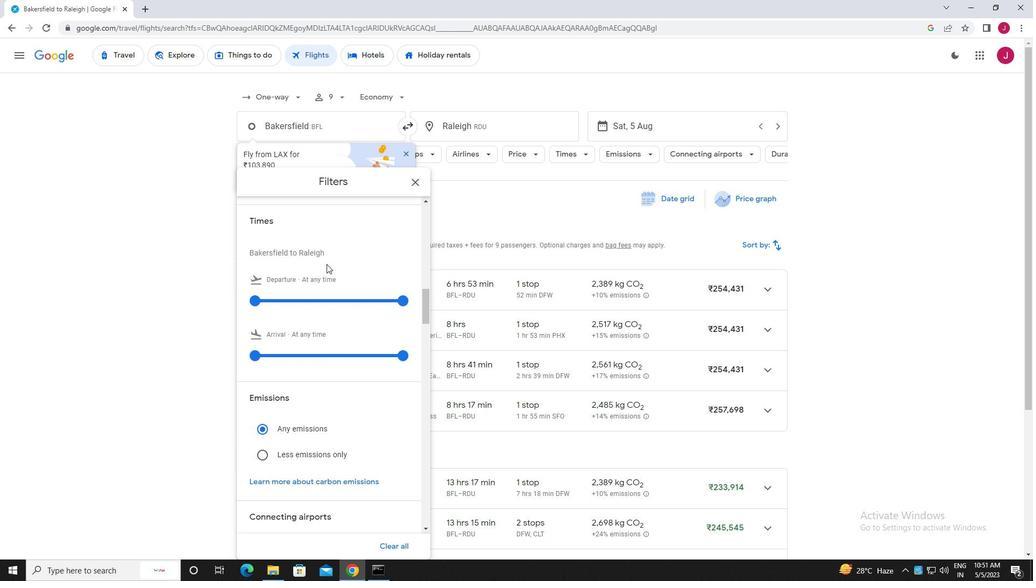 
Action: Mouse moved to (406, 284)
Screenshot: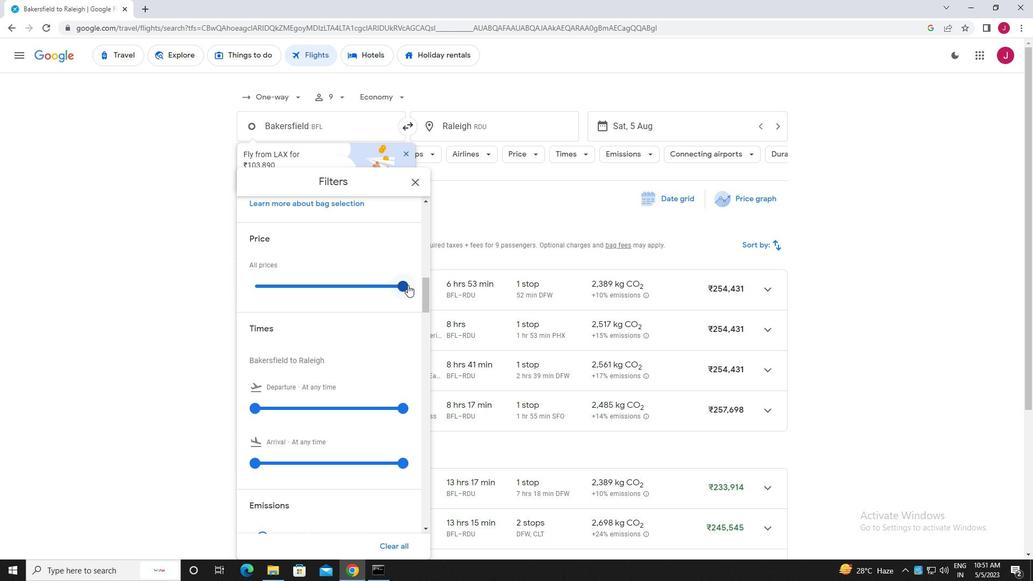 
Action: Mouse pressed left at (406, 284)
Screenshot: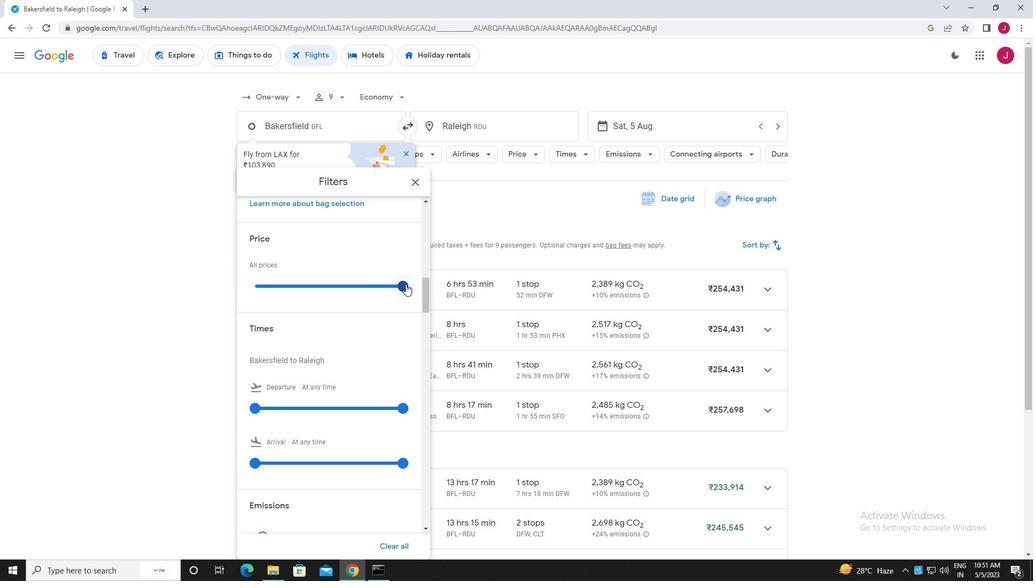 
Action: Mouse moved to (326, 277)
Screenshot: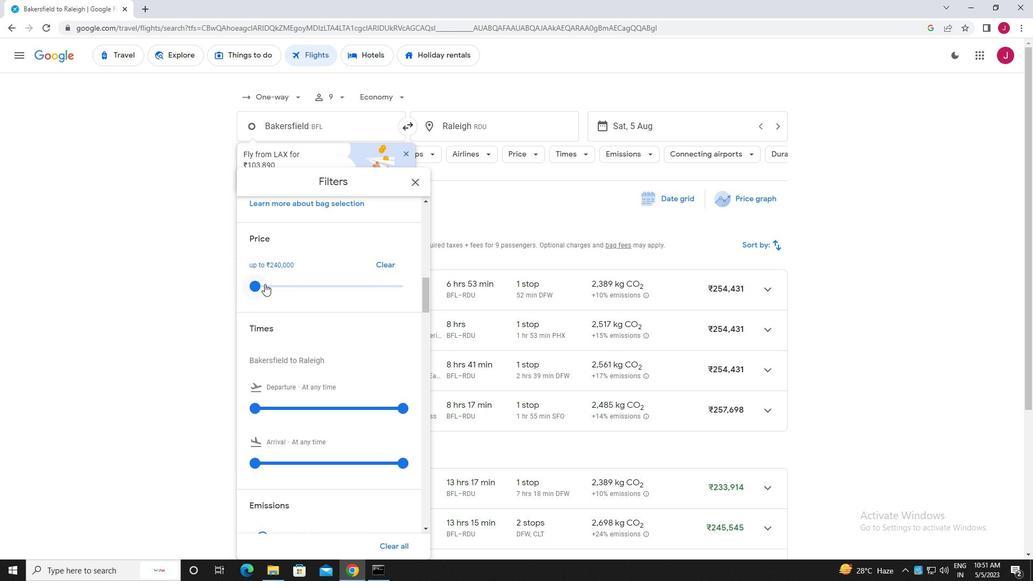 
Action: Mouse scrolled (326, 276) with delta (0, 0)
Screenshot: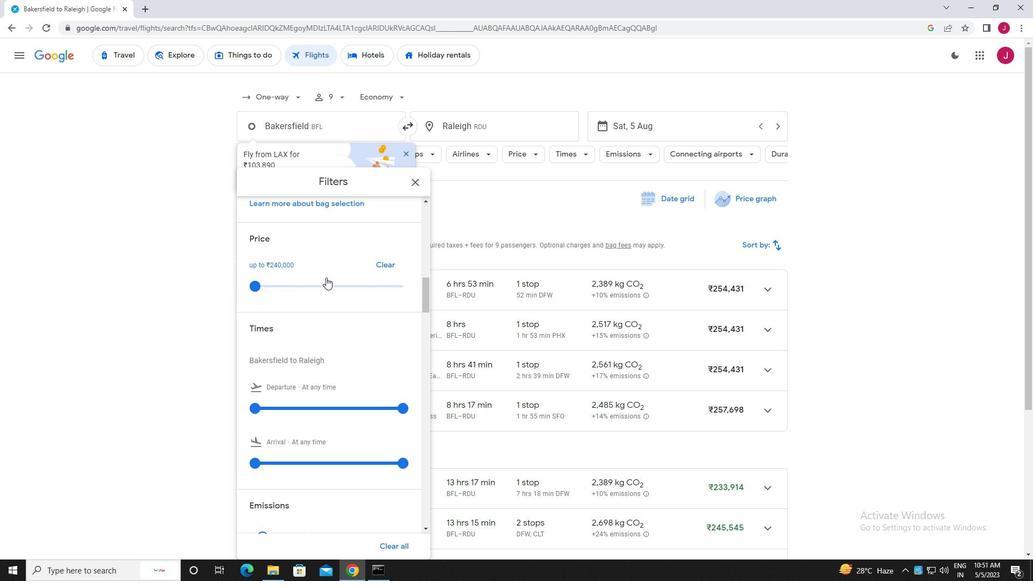 
Action: Mouse scrolled (326, 276) with delta (0, 0)
Screenshot: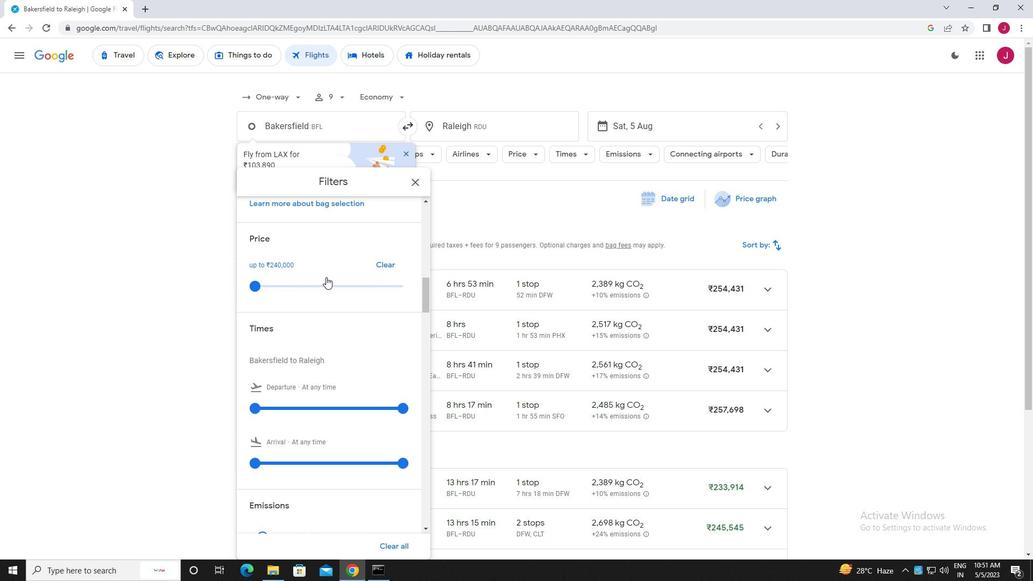 
Action: Mouse scrolled (326, 276) with delta (0, 0)
Screenshot: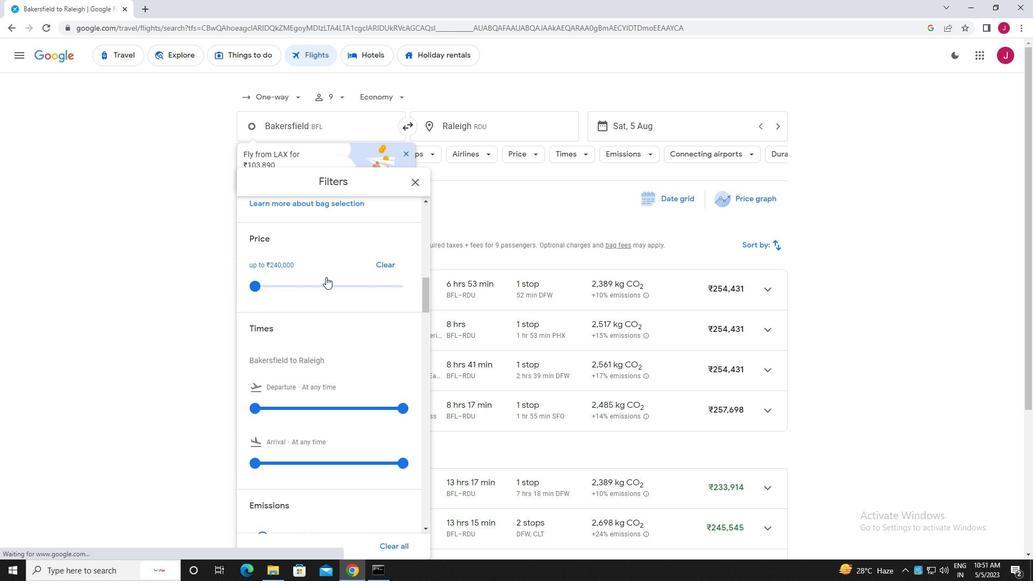 
Action: Mouse moved to (254, 246)
Screenshot: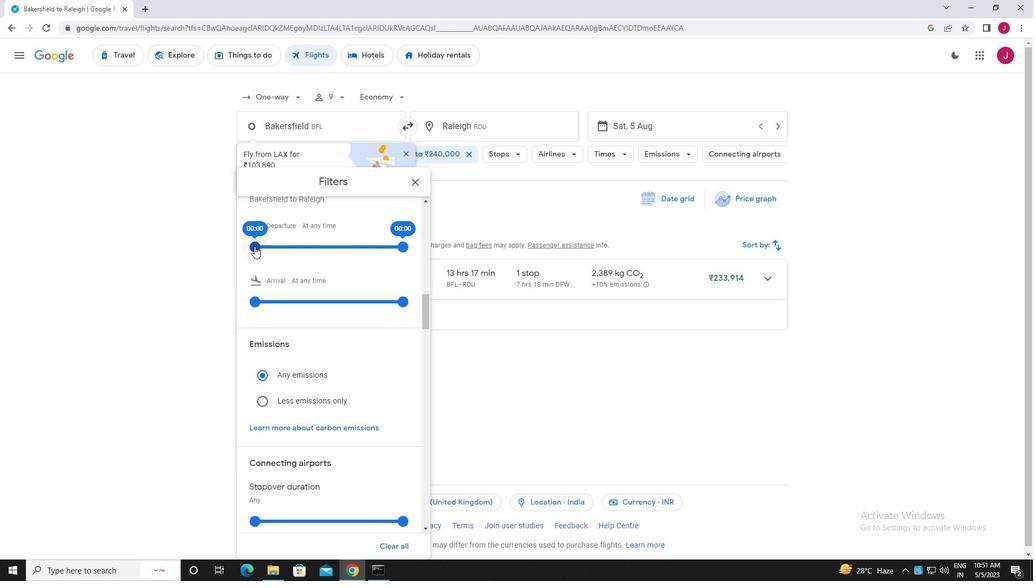 
Action: Mouse pressed left at (254, 246)
Screenshot: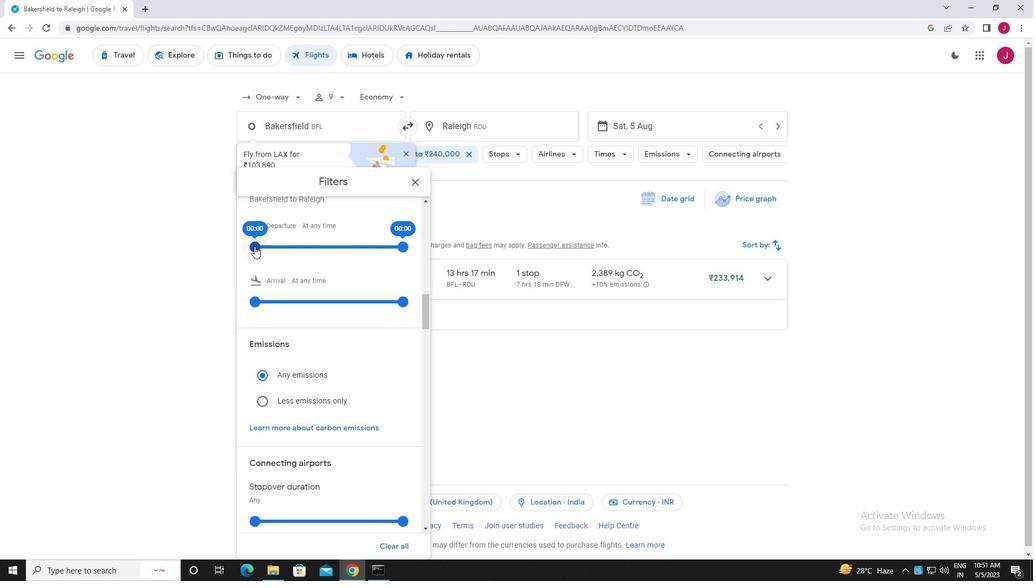 
Action: Mouse moved to (405, 246)
Screenshot: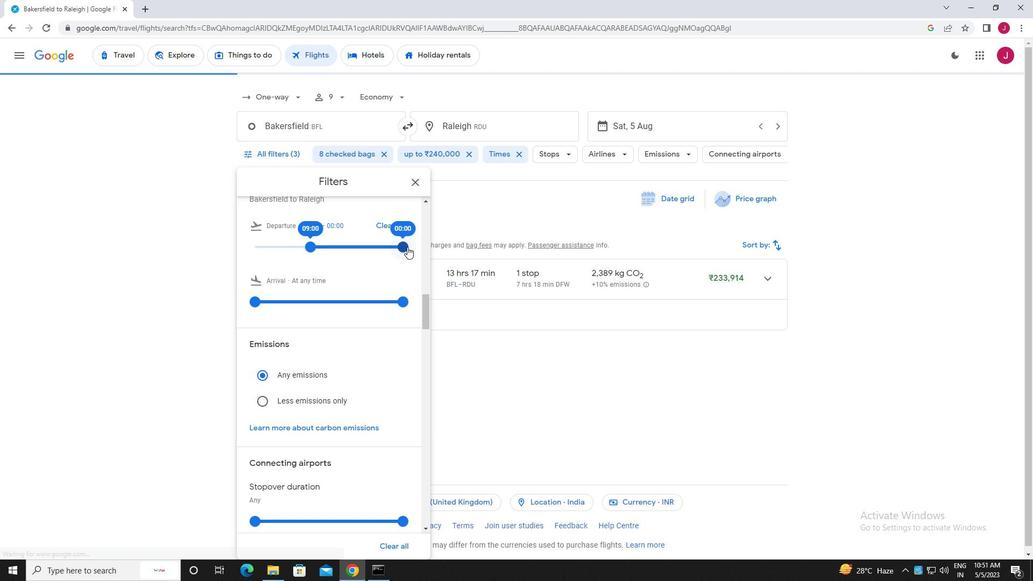 
Action: Mouse pressed left at (405, 246)
Screenshot: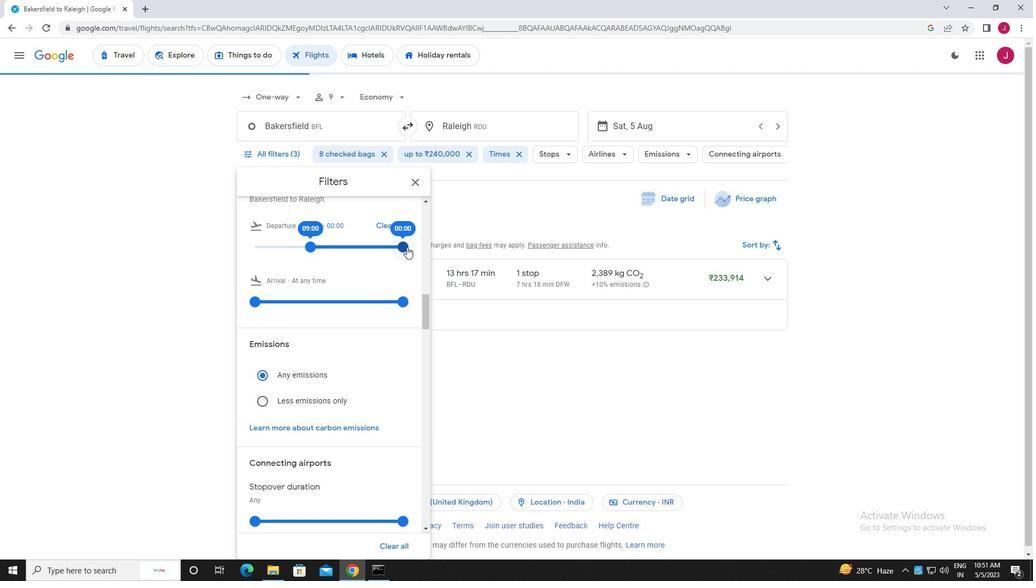 
Action: Mouse moved to (309, 248)
Screenshot: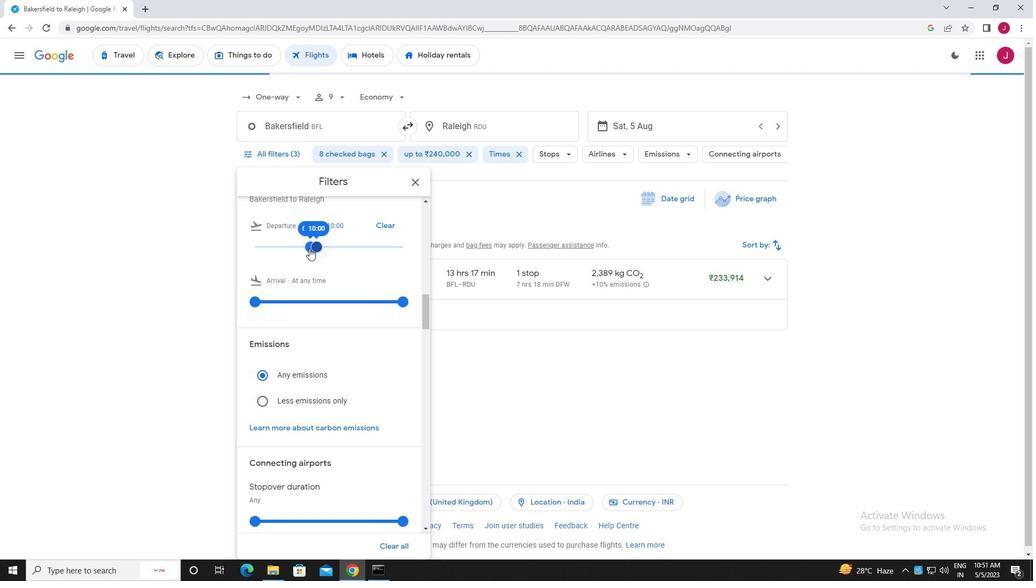 
